Task: Look for space in Namibe, Angola from 7th July, 2023 to 15th July, 2023 for 6 adults in price range Rs.15000 to Rs.20000. Place can be entire place with 3 bedrooms having 3 beds and 3 bathrooms. Property type can be guest house. Amenities needed are: air conditioning, bbq grill, smoking allowed, . Booking option can be shelf check-in. Required host language is English.
Action: Mouse moved to (508, 106)
Screenshot: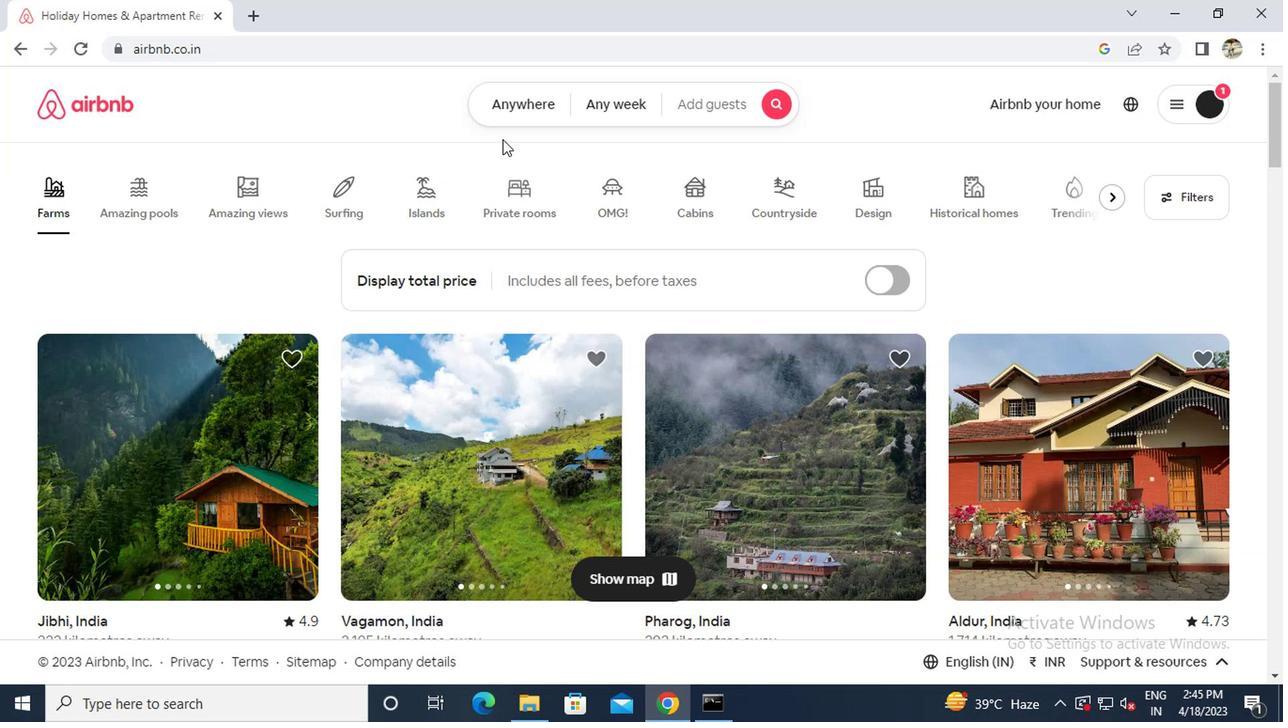 
Action: Mouse pressed left at (508, 106)
Screenshot: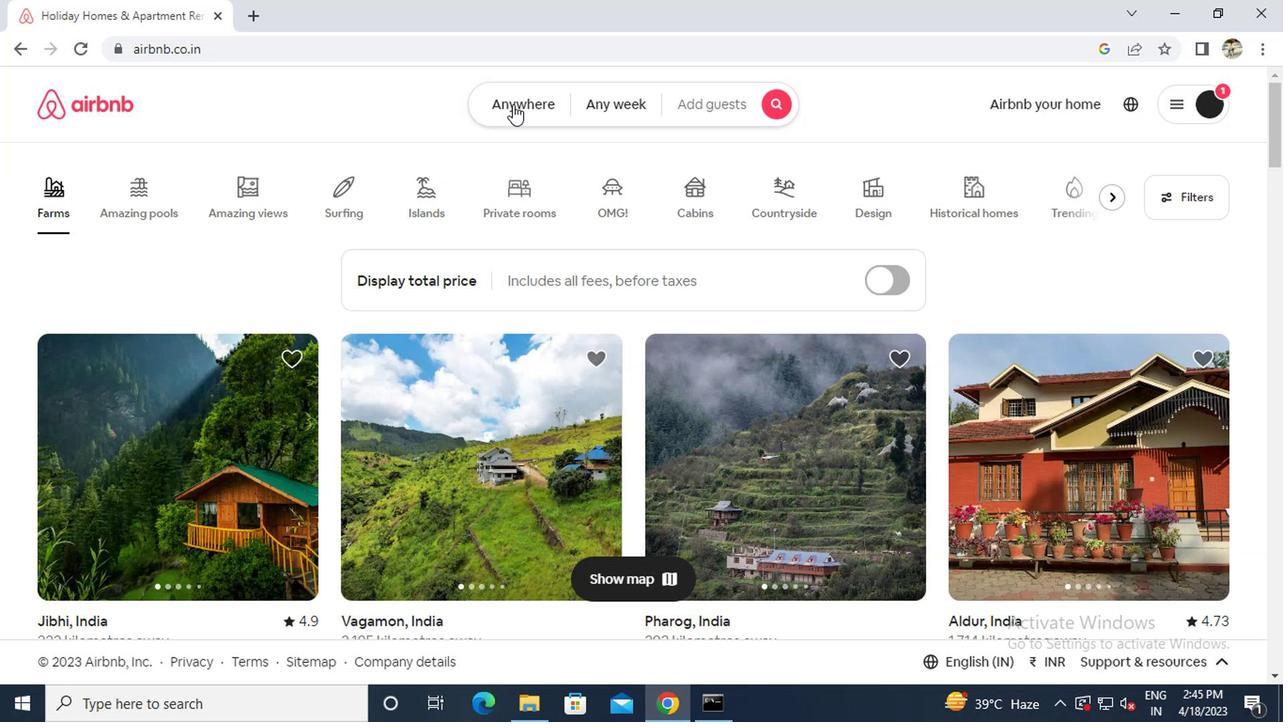 
Action: Mouse moved to (399, 181)
Screenshot: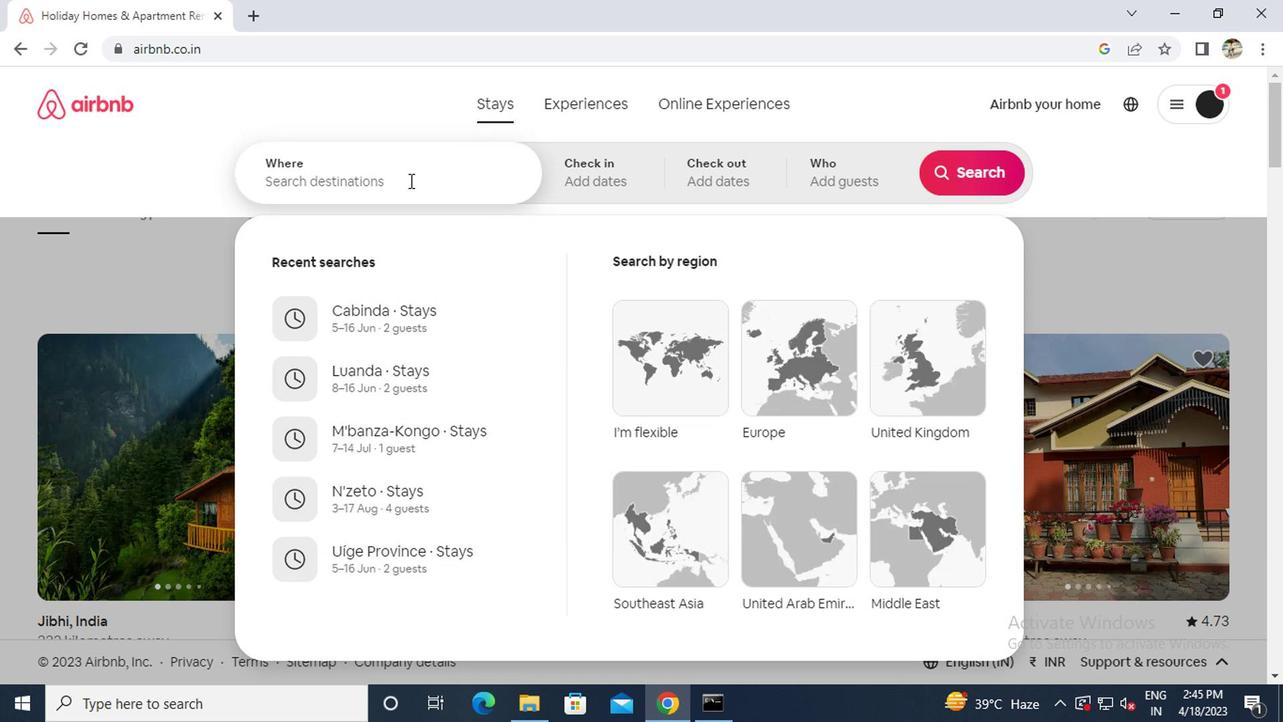 
Action: Mouse pressed left at (399, 181)
Screenshot: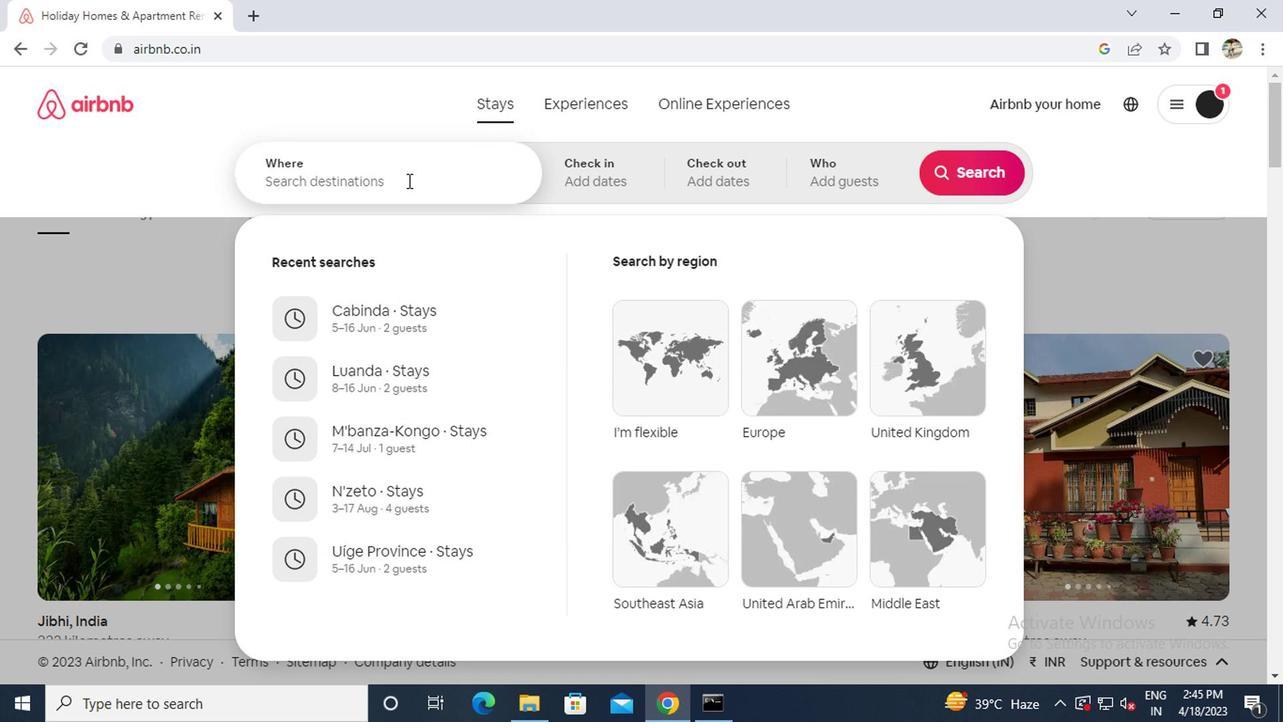 
Action: Key pressed n<Key.caps_lock>amibe
Screenshot: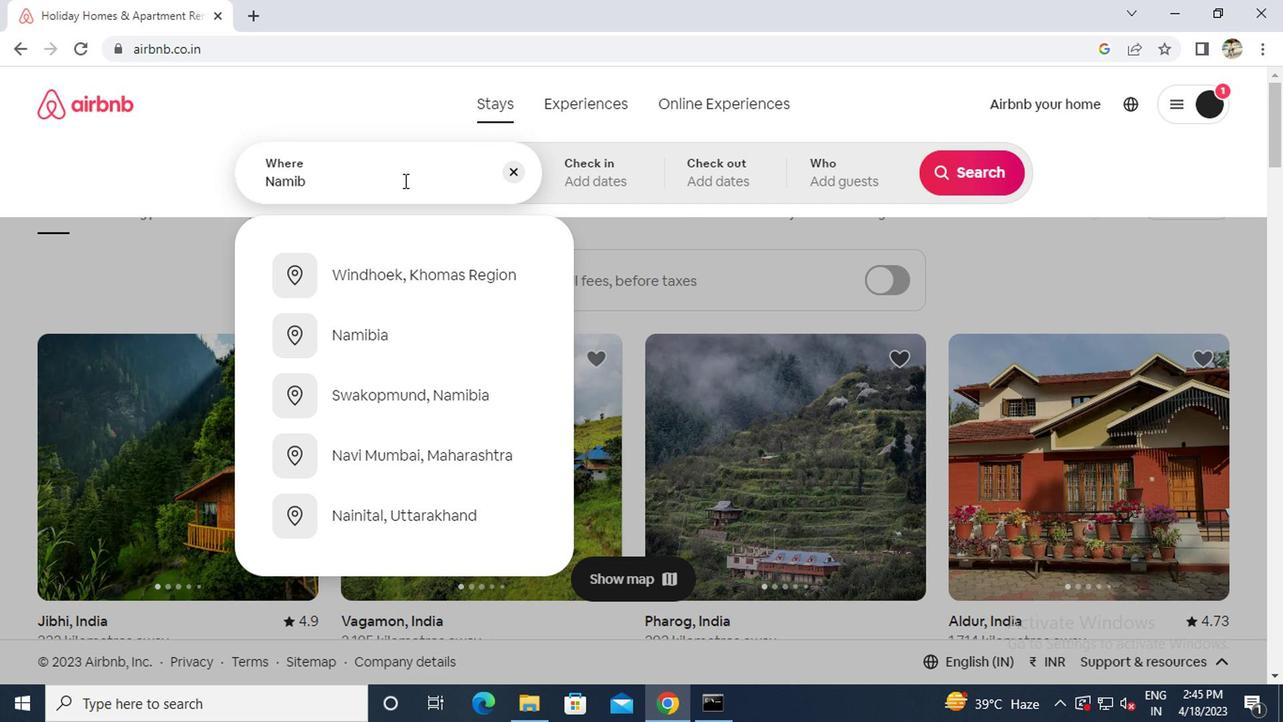 
Action: Mouse moved to (395, 274)
Screenshot: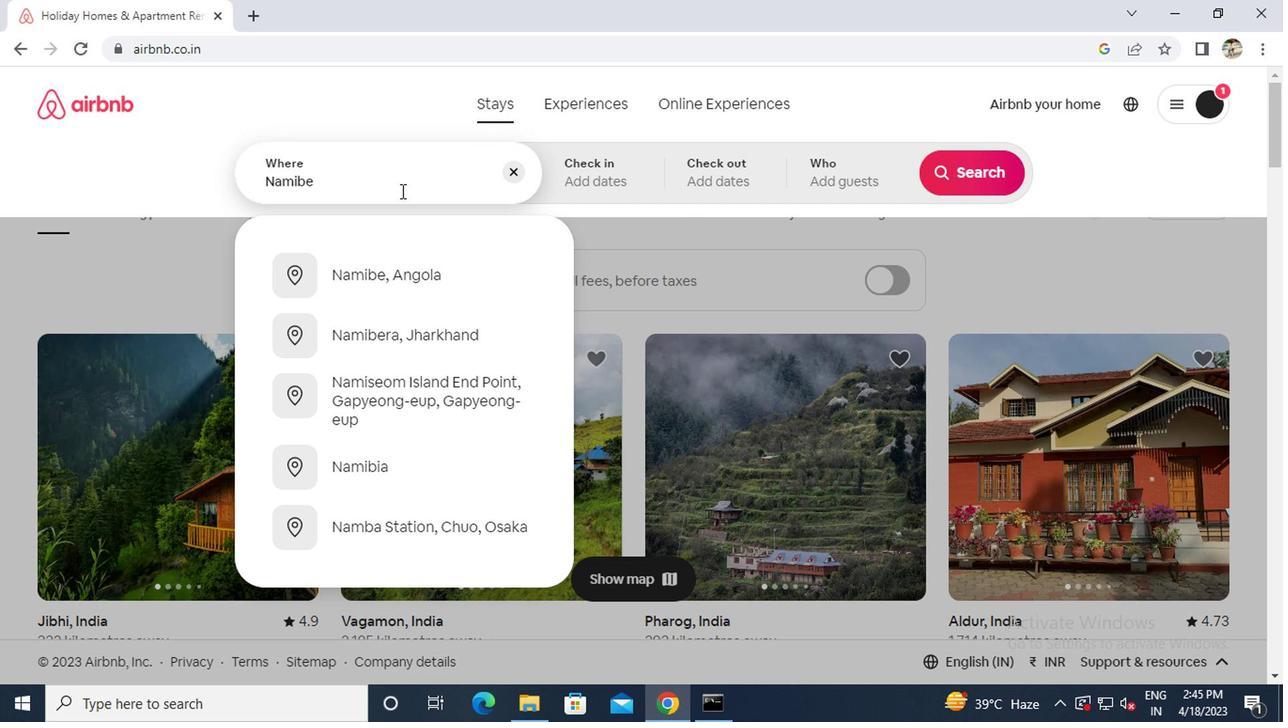 
Action: Mouse pressed left at (395, 274)
Screenshot: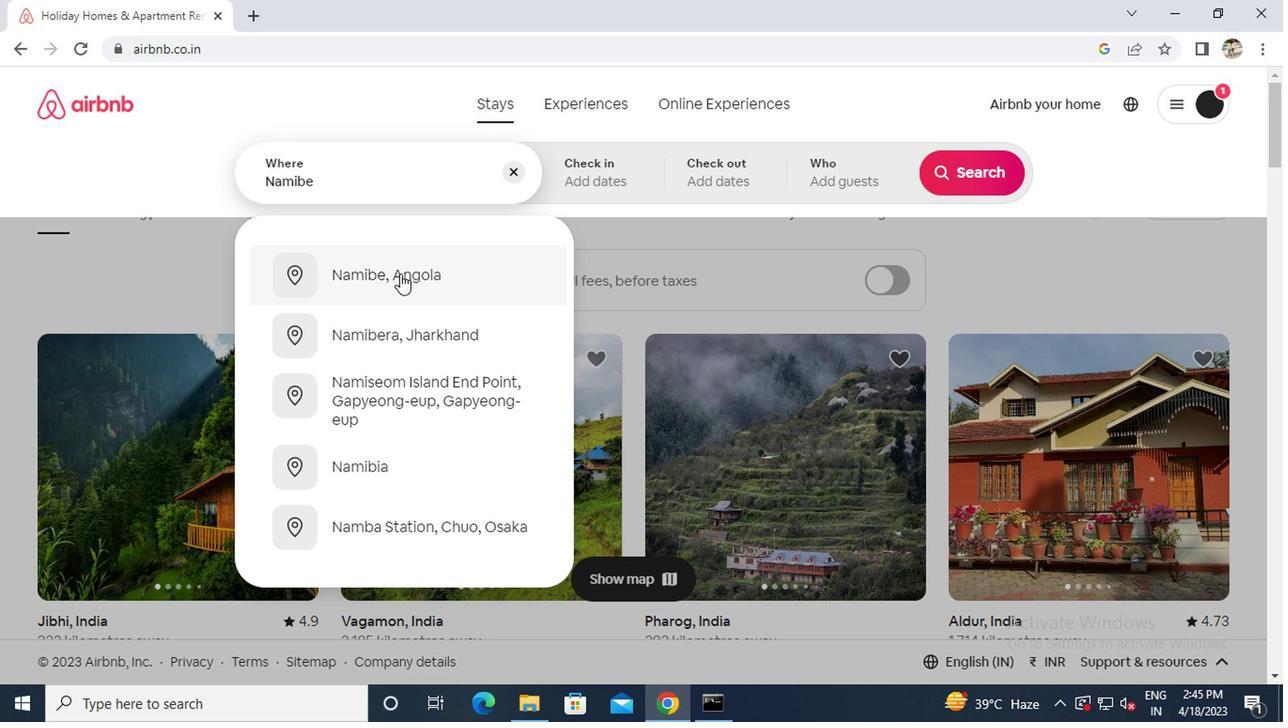 
Action: Mouse moved to (956, 312)
Screenshot: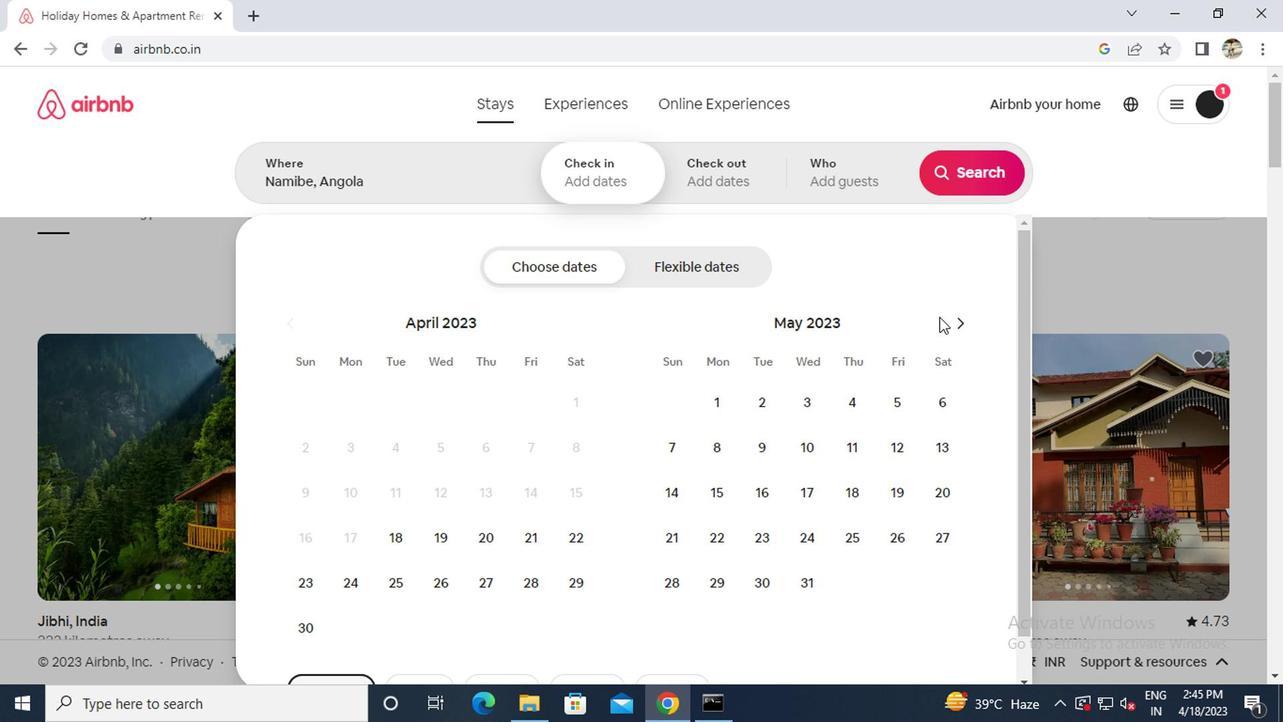 
Action: Mouse pressed left at (956, 312)
Screenshot: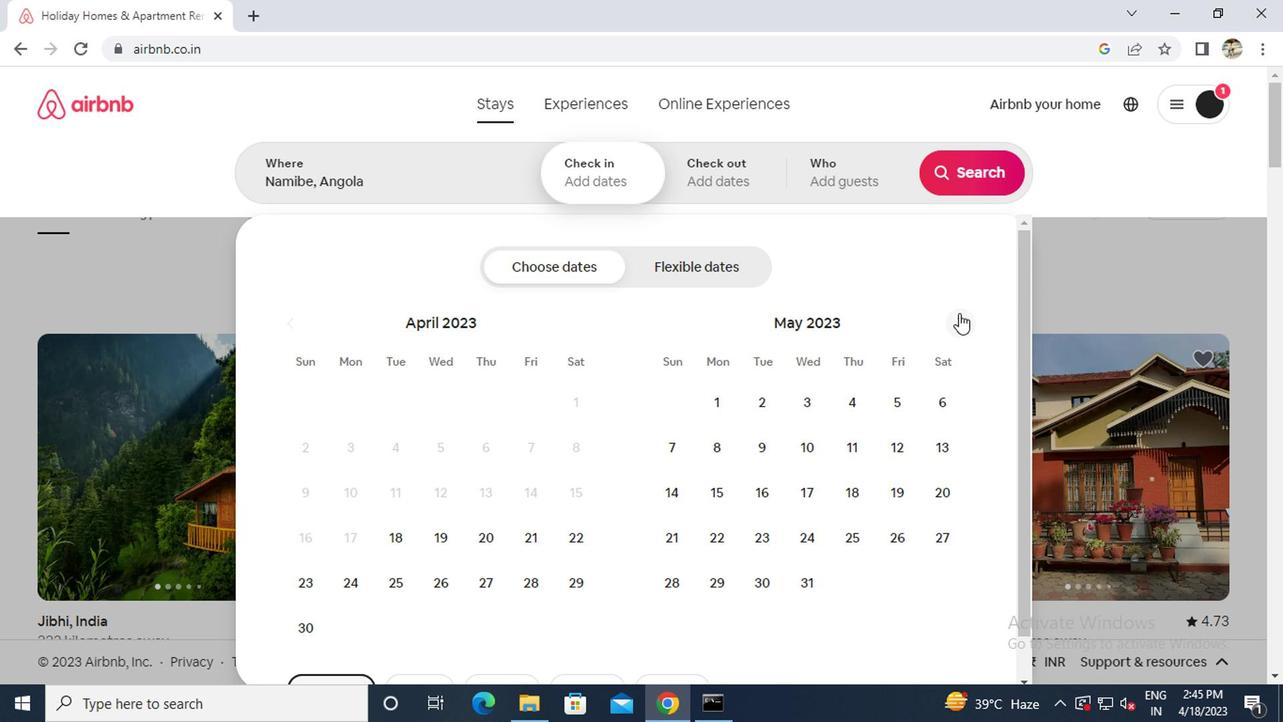 
Action: Mouse pressed left at (956, 312)
Screenshot: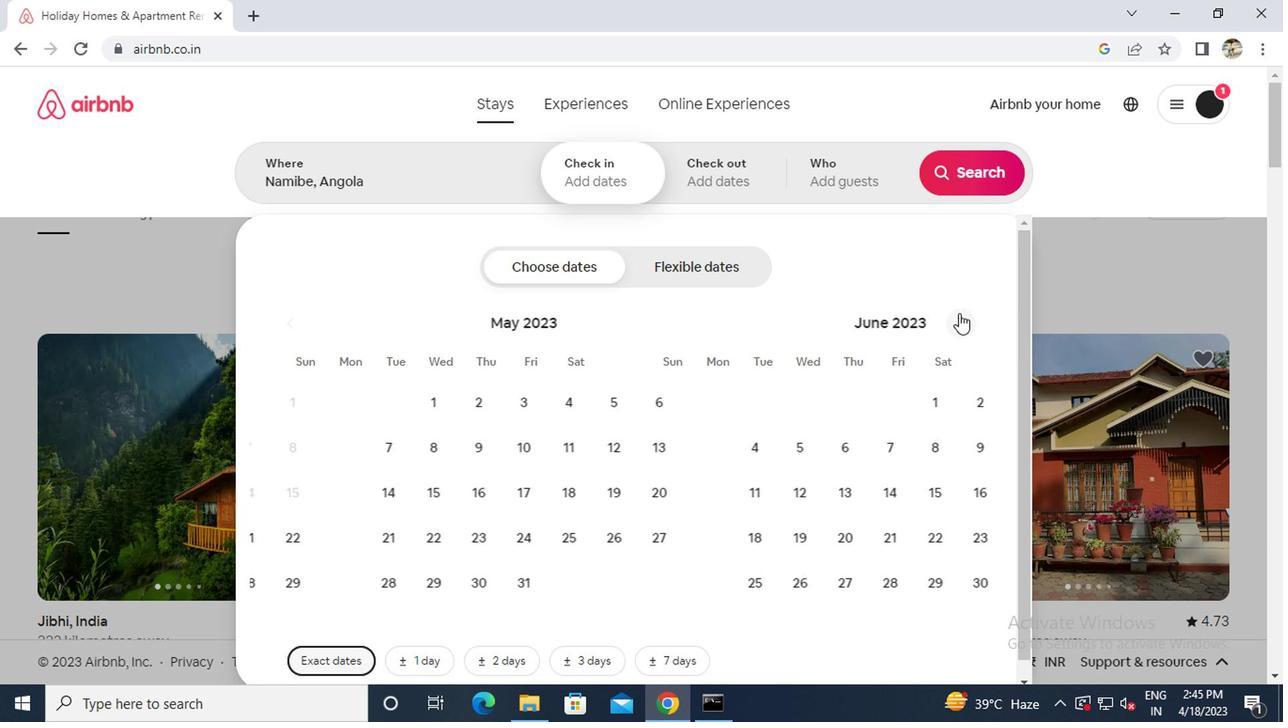 
Action: Mouse moved to (885, 433)
Screenshot: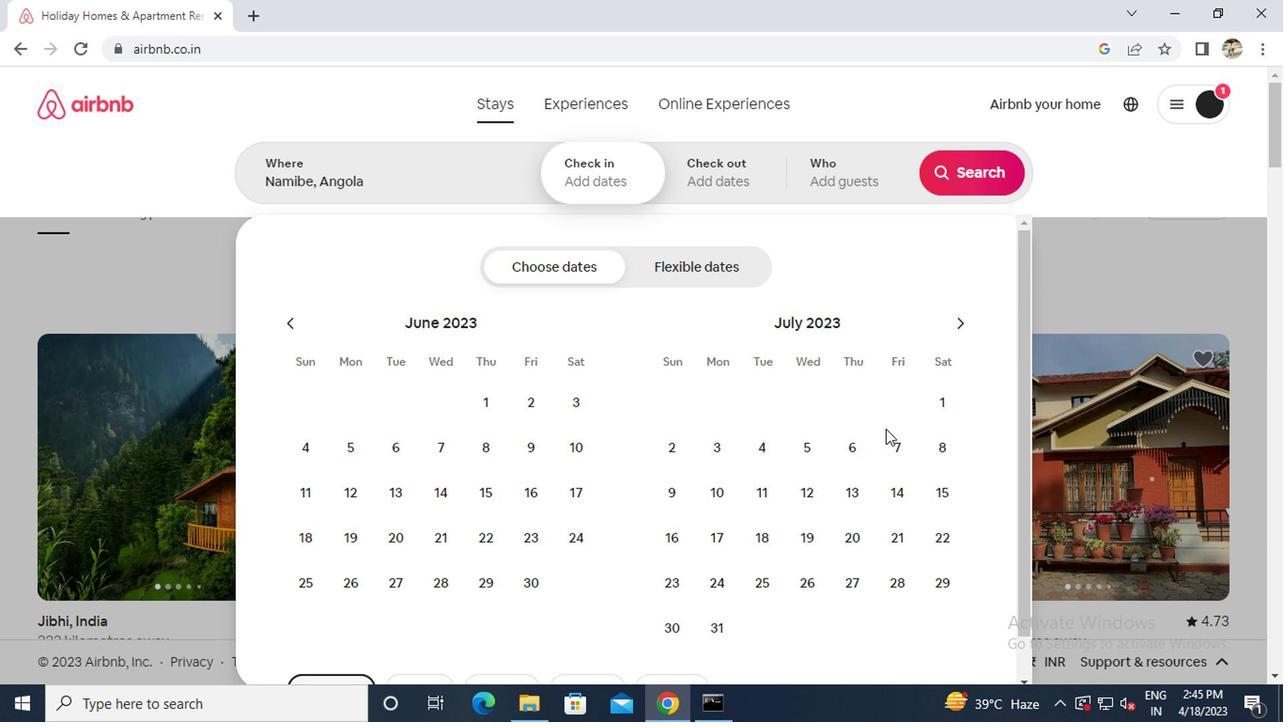 
Action: Mouse pressed left at (885, 433)
Screenshot: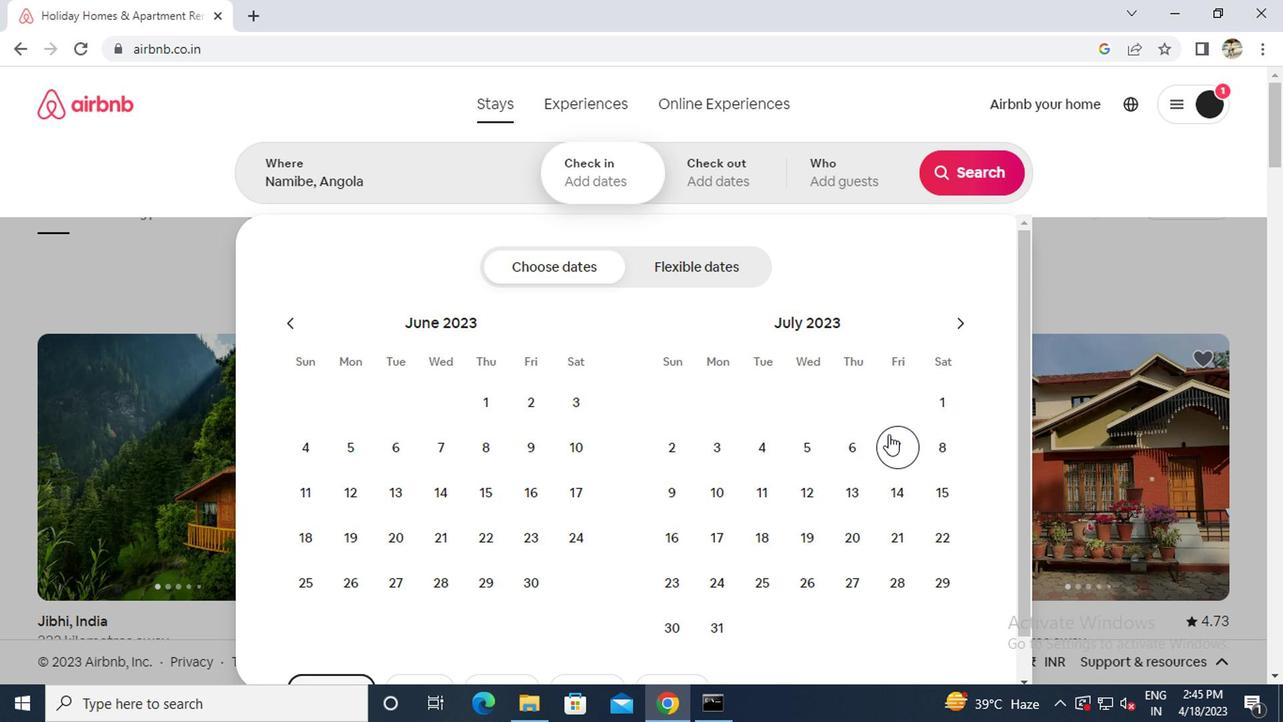 
Action: Mouse moved to (949, 498)
Screenshot: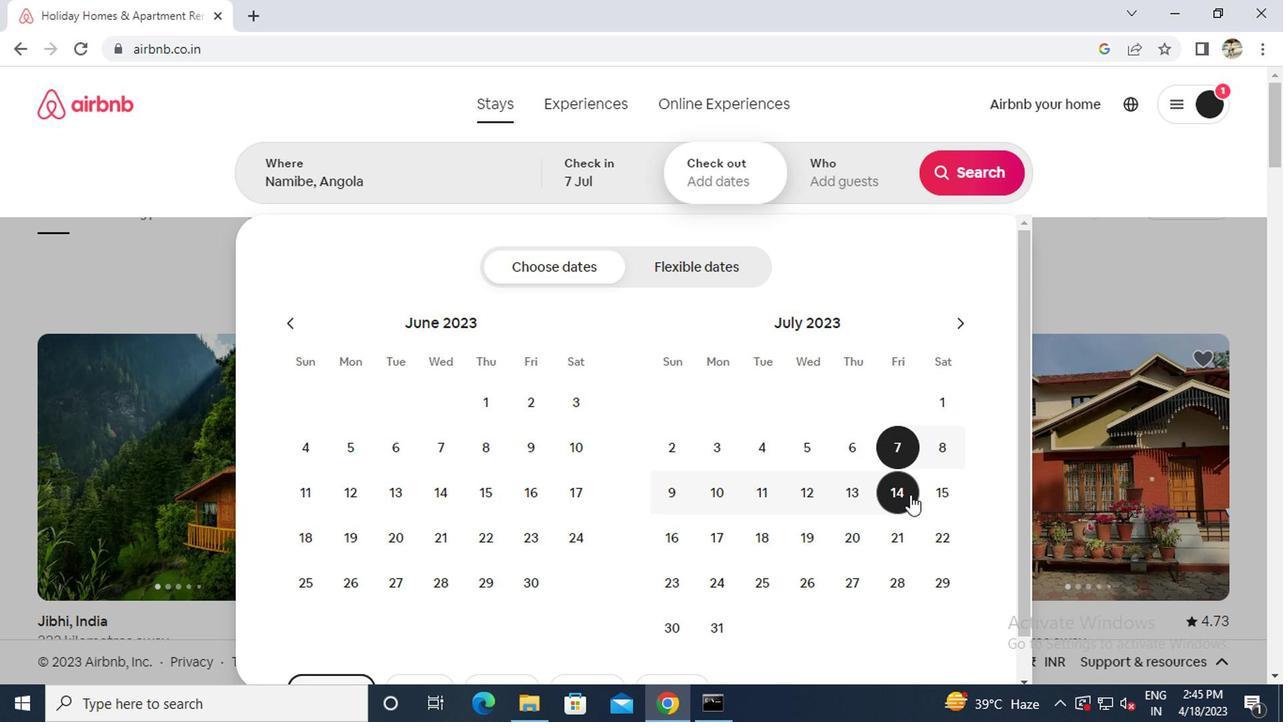 
Action: Mouse pressed left at (949, 498)
Screenshot: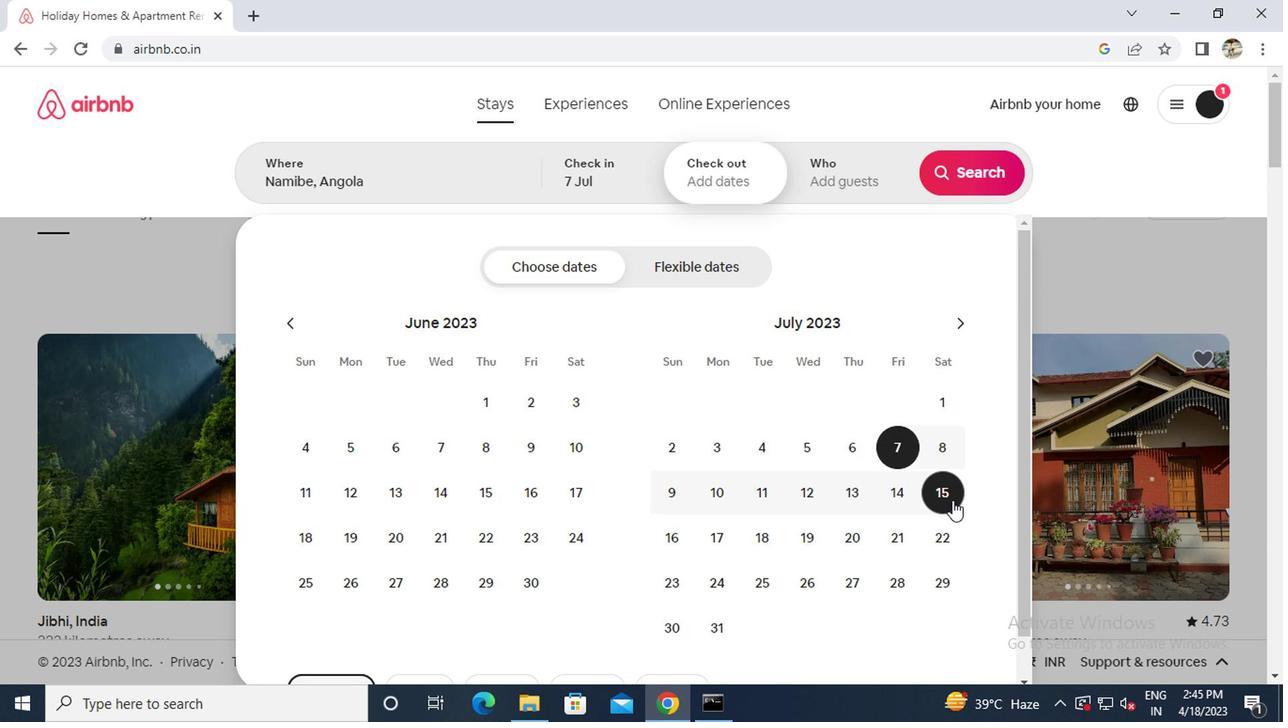 
Action: Mouse moved to (868, 187)
Screenshot: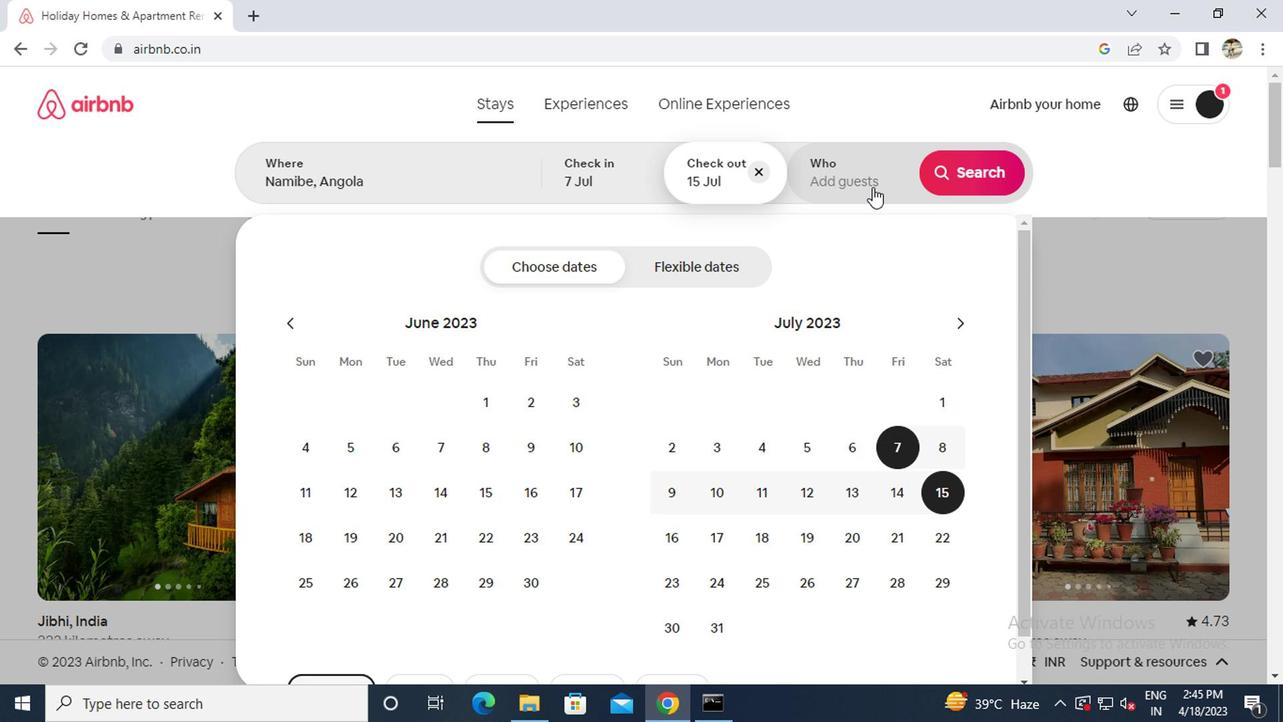 
Action: Mouse pressed left at (868, 187)
Screenshot: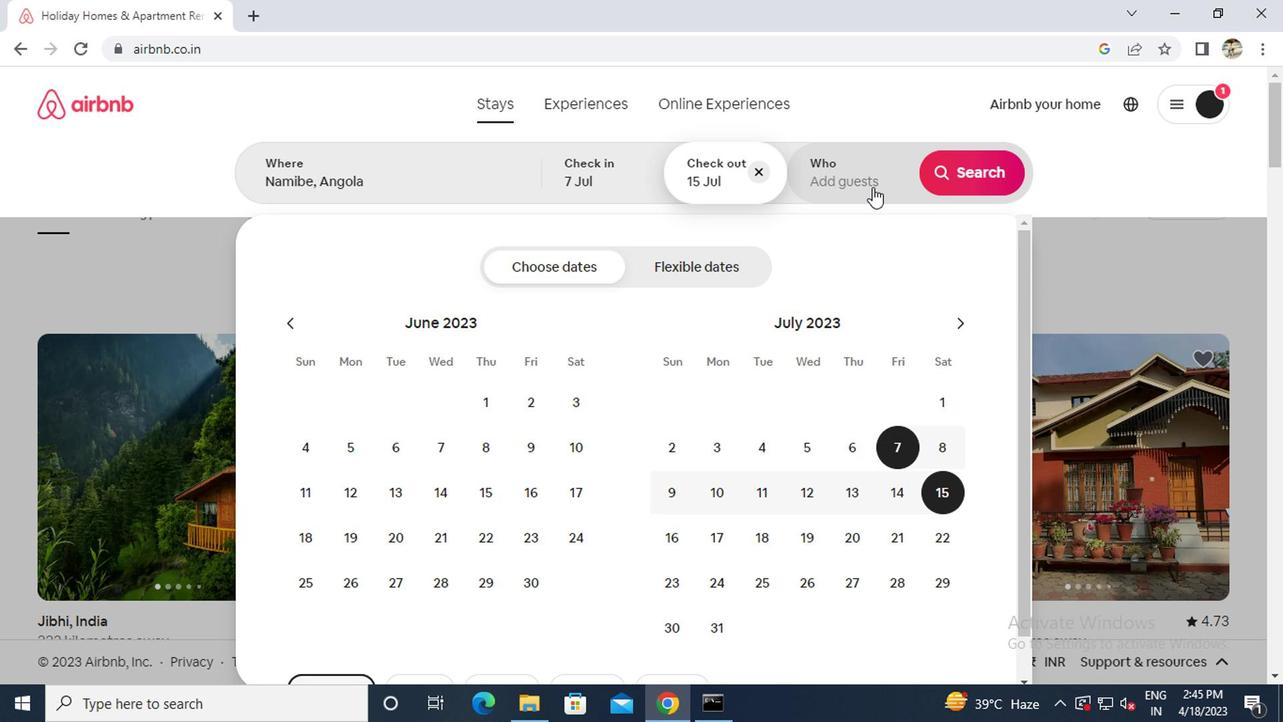 
Action: Mouse moved to (970, 274)
Screenshot: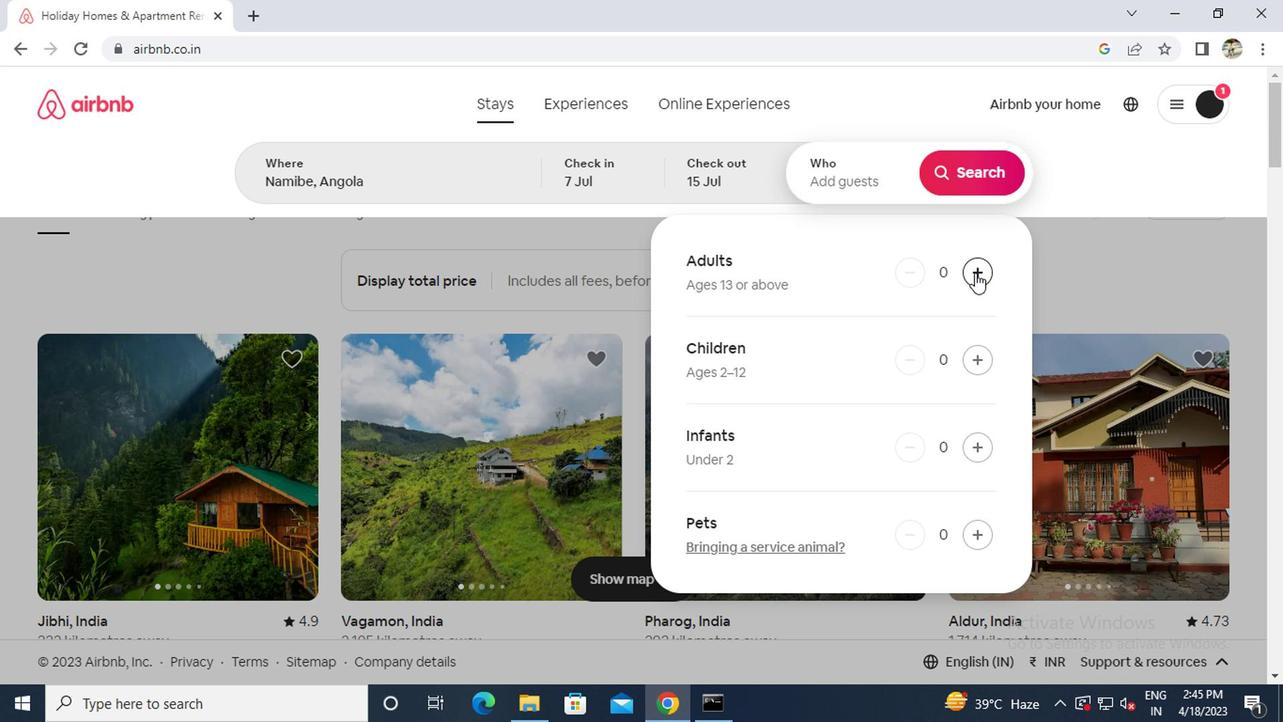 
Action: Mouse pressed left at (970, 274)
Screenshot: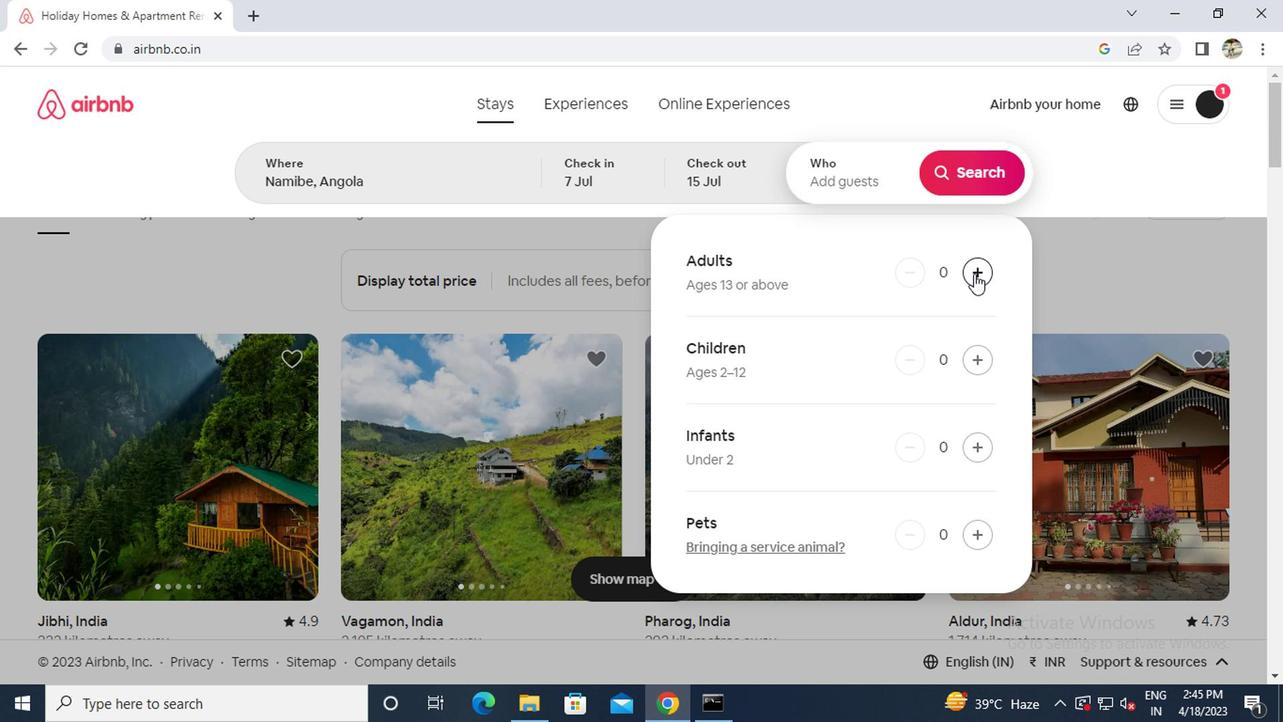 
Action: Mouse pressed left at (970, 274)
Screenshot: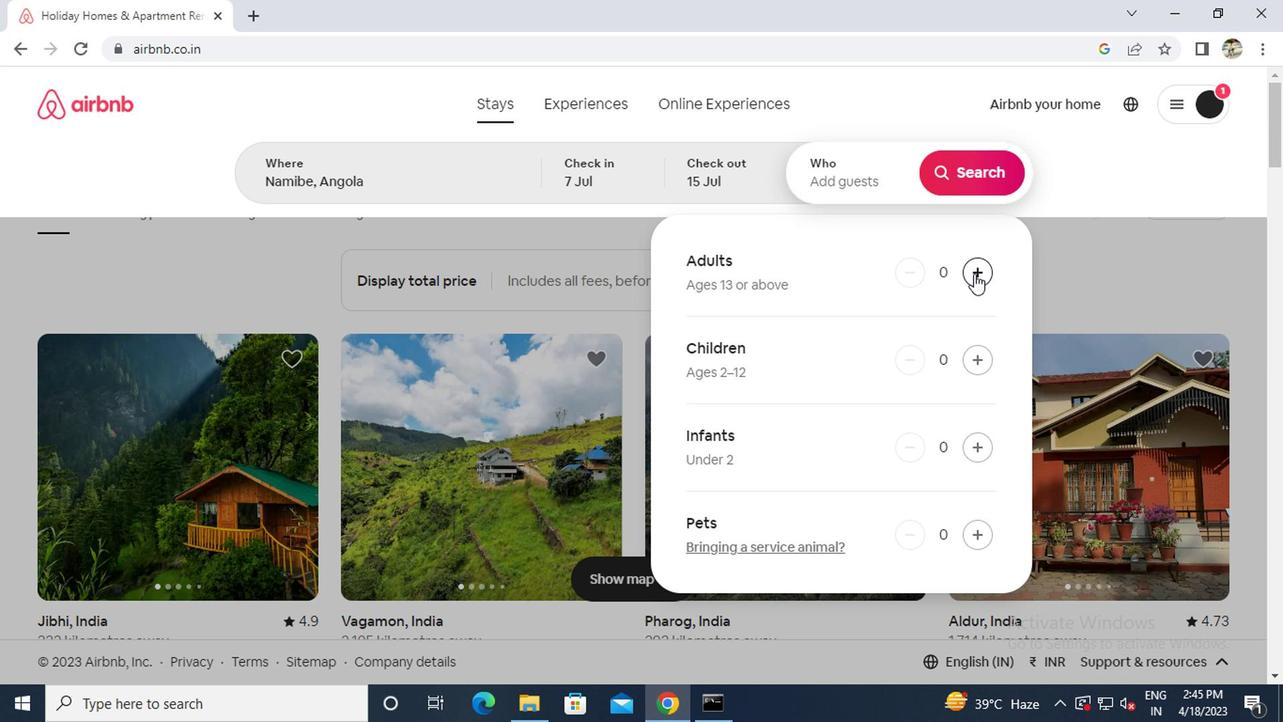 
Action: Mouse pressed left at (970, 274)
Screenshot: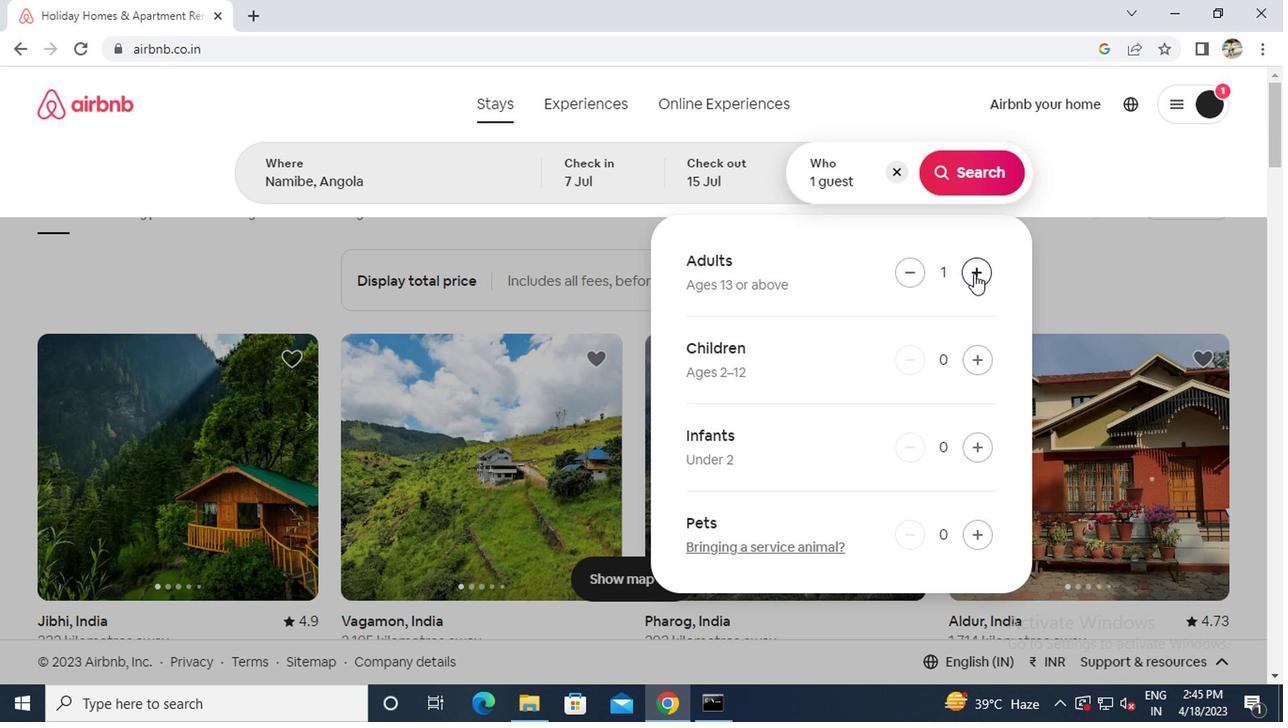 
Action: Mouse pressed left at (970, 274)
Screenshot: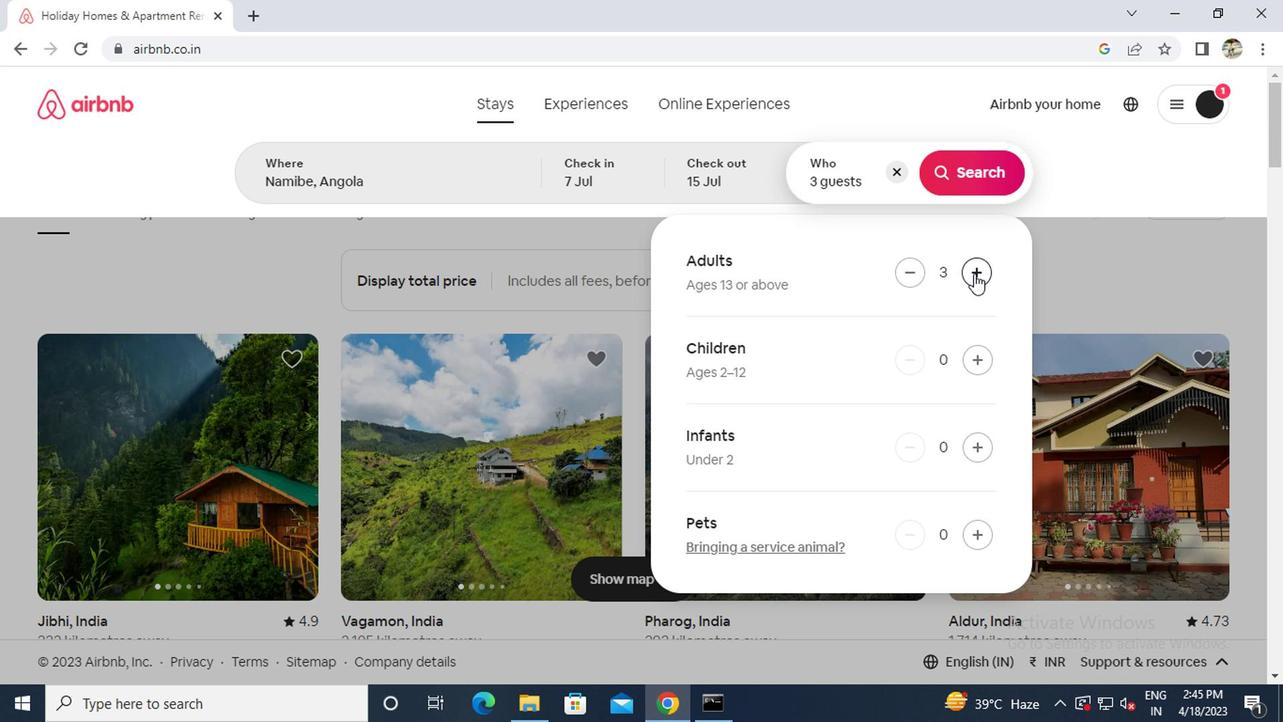 
Action: Mouse pressed left at (970, 274)
Screenshot: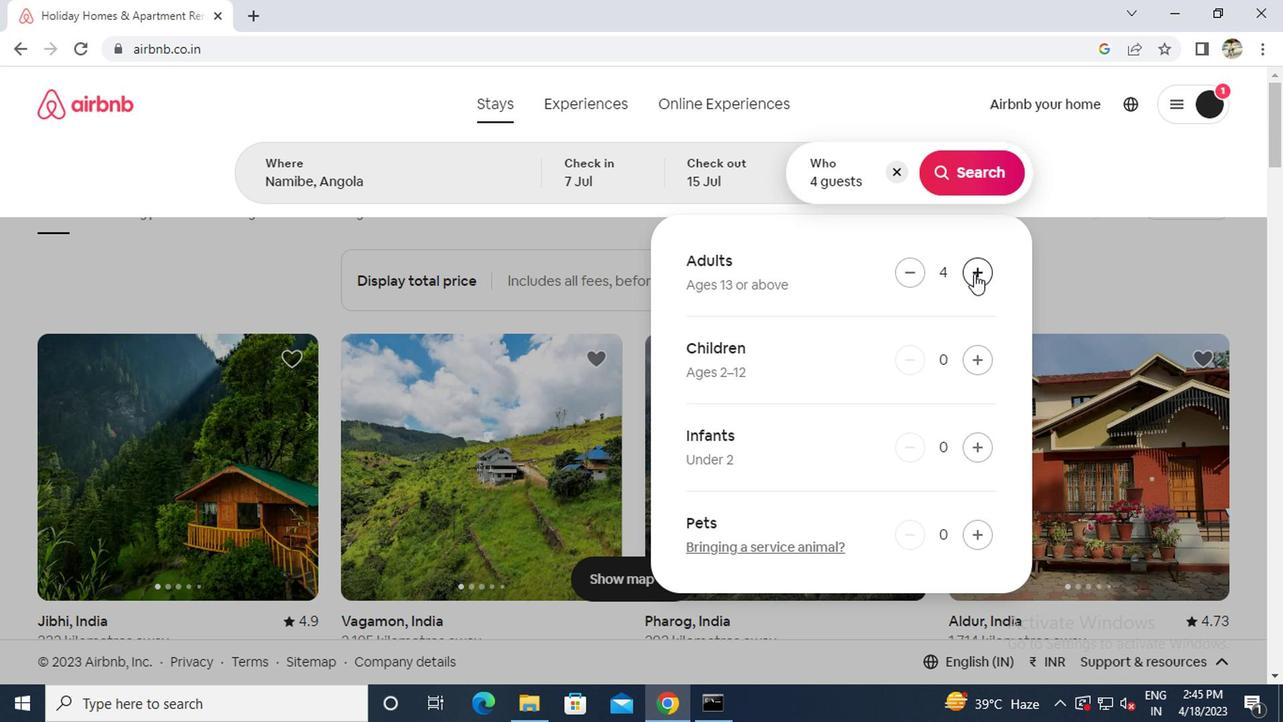 
Action: Mouse pressed left at (970, 274)
Screenshot: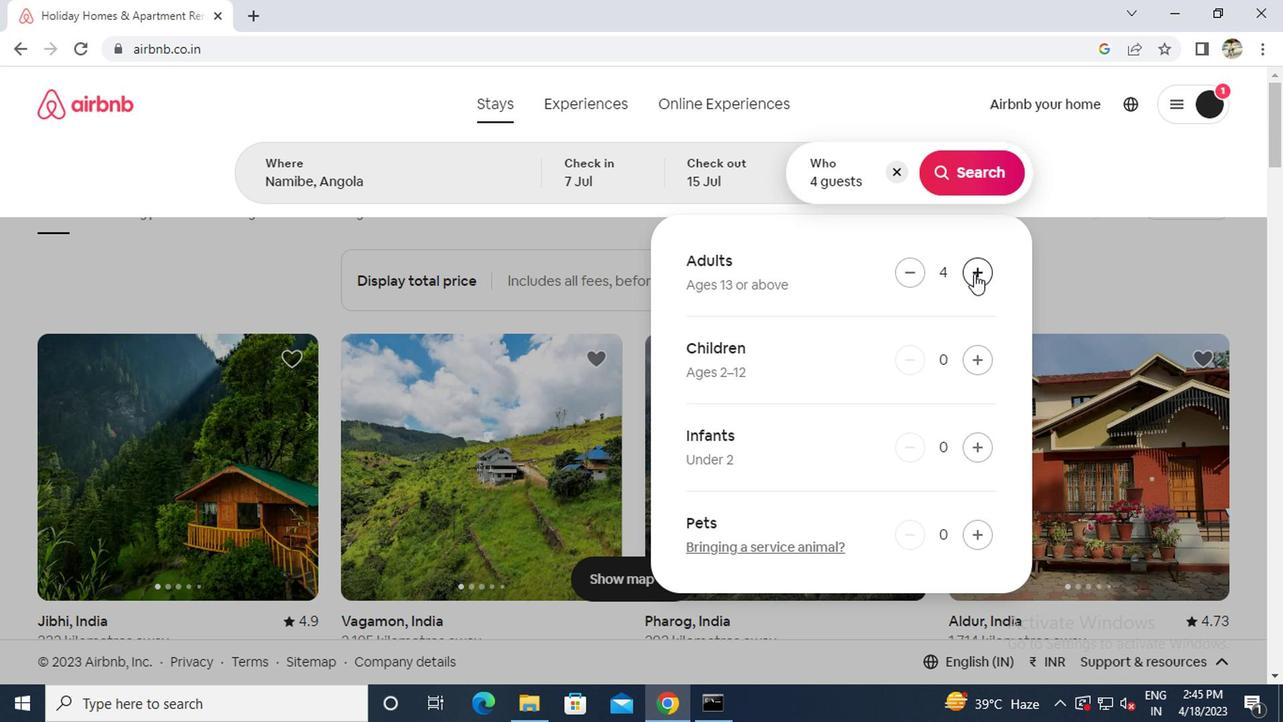 
Action: Mouse moved to (944, 181)
Screenshot: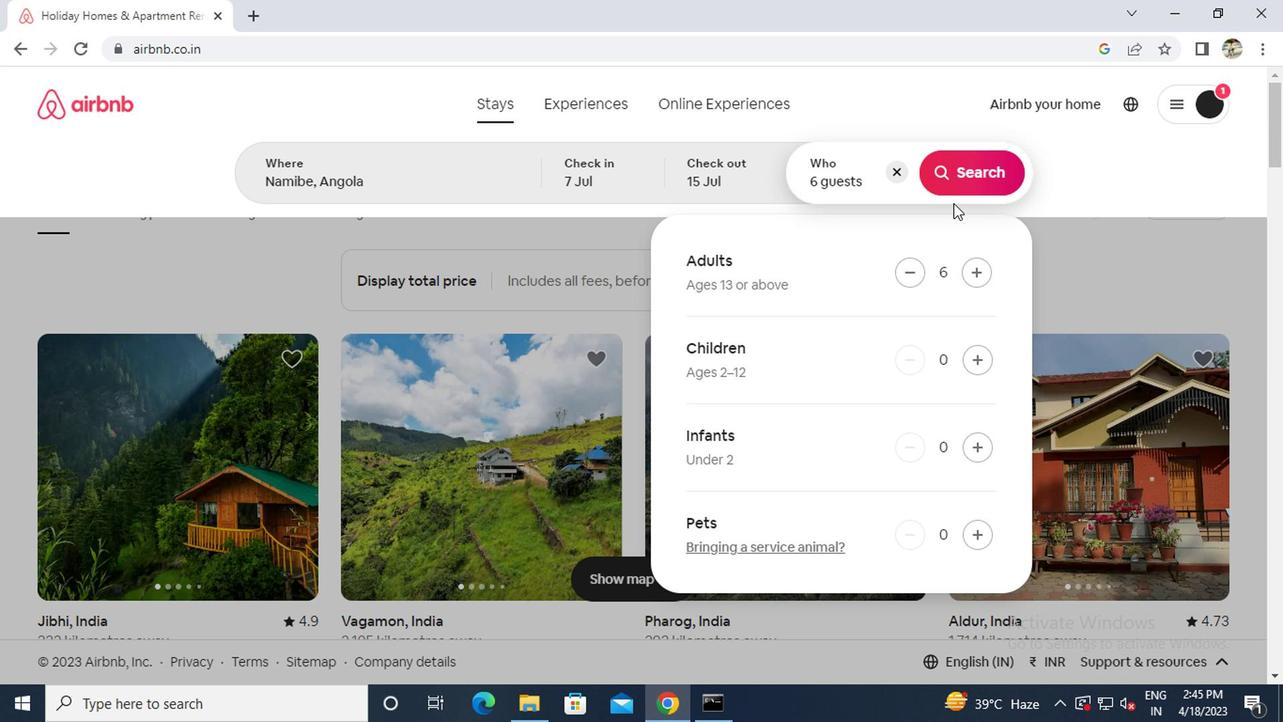 
Action: Mouse pressed left at (944, 181)
Screenshot: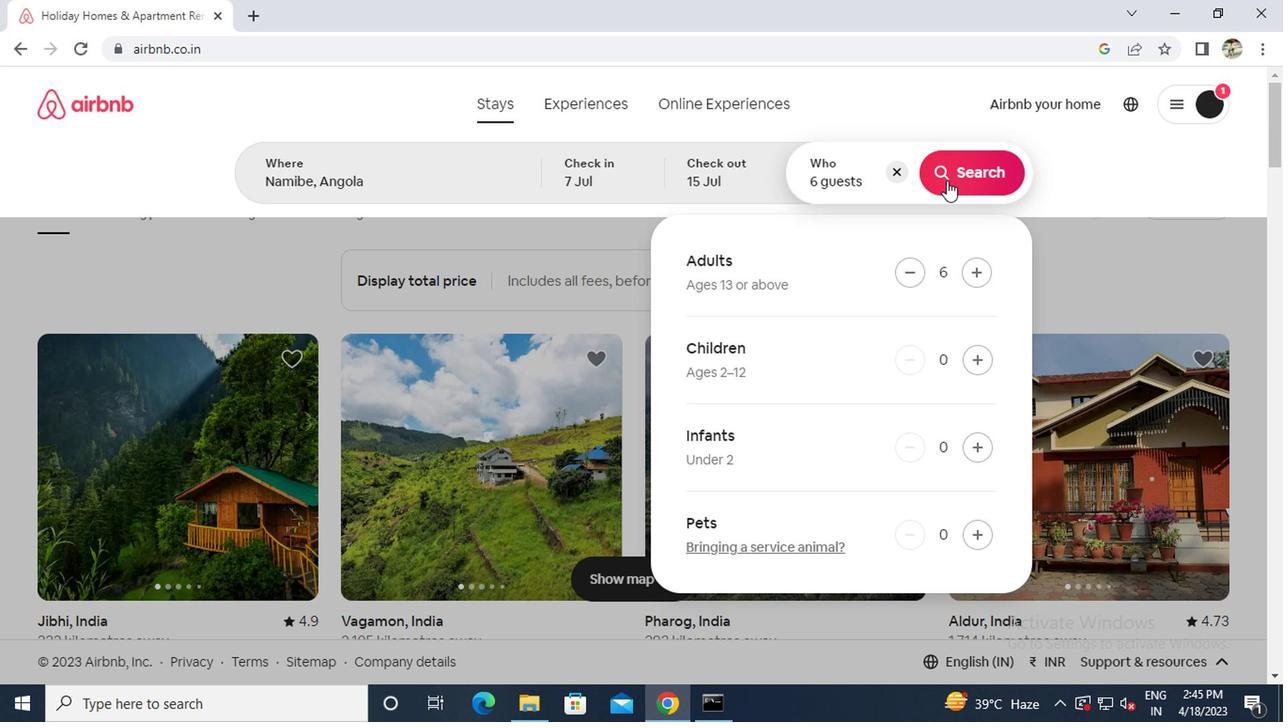 
Action: Mouse moved to (1169, 173)
Screenshot: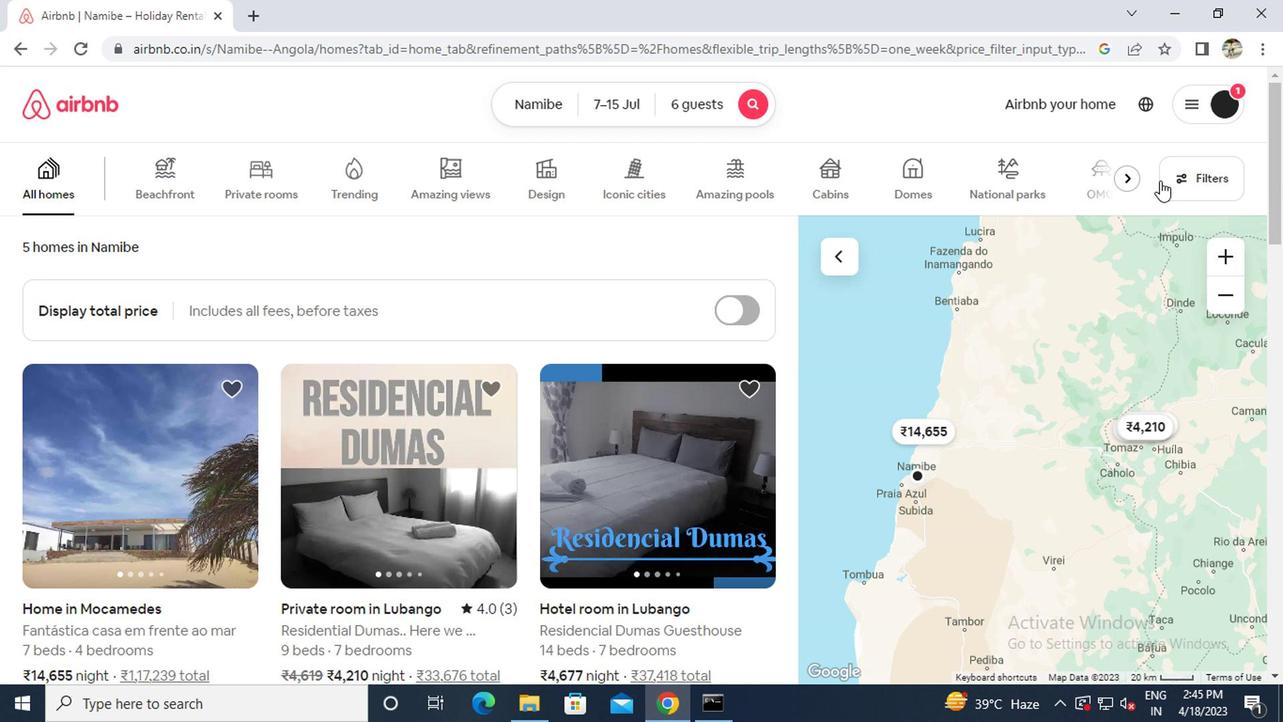 
Action: Mouse pressed left at (1169, 173)
Screenshot: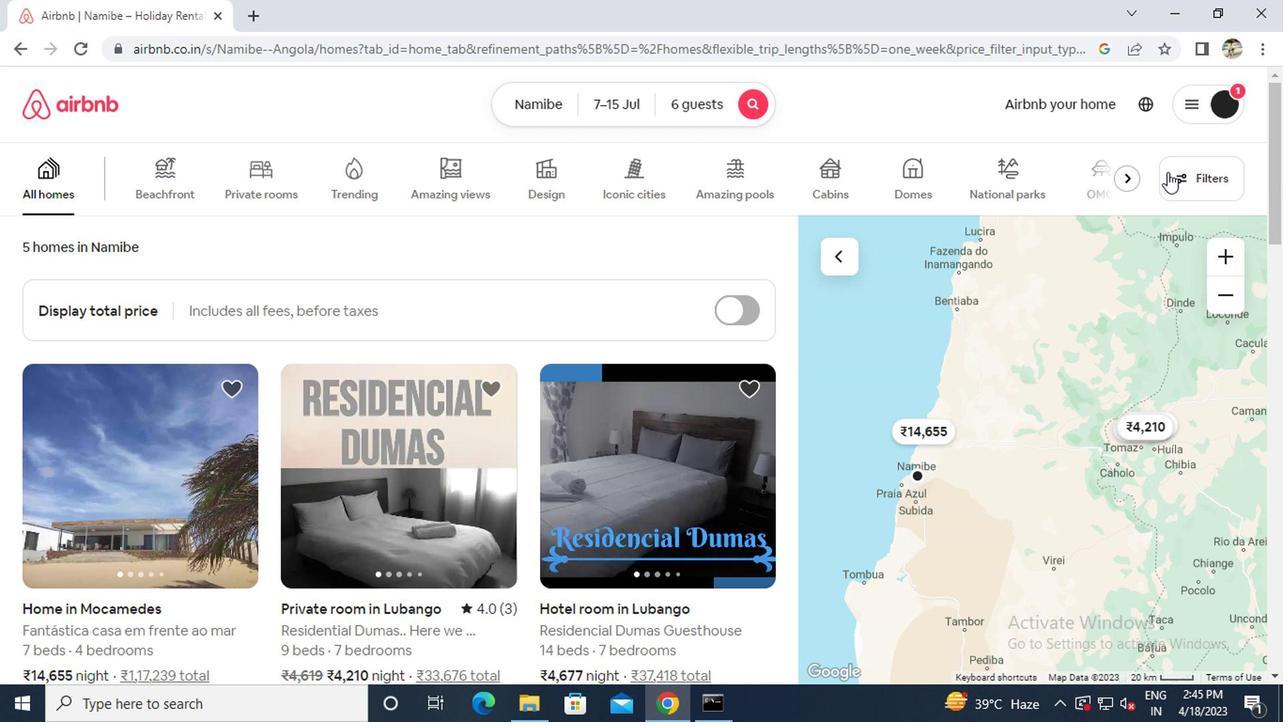 
Action: Mouse moved to (505, 413)
Screenshot: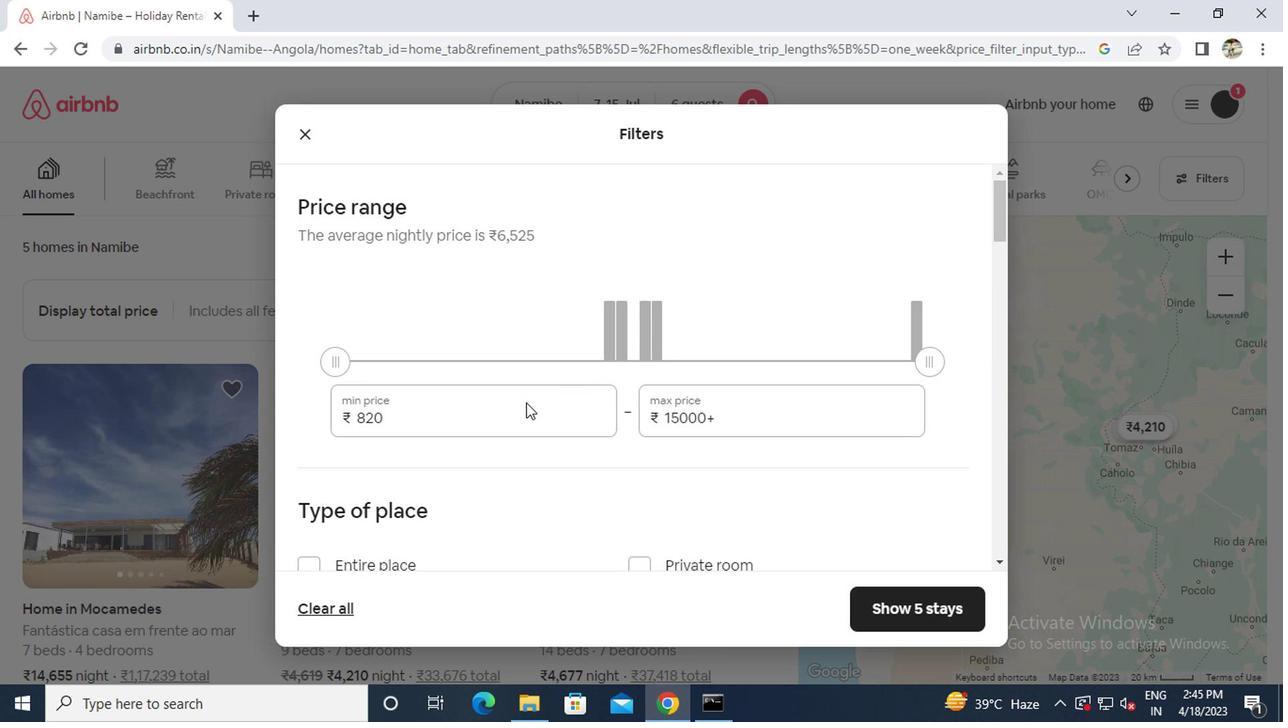 
Action: Mouse pressed left at (505, 413)
Screenshot: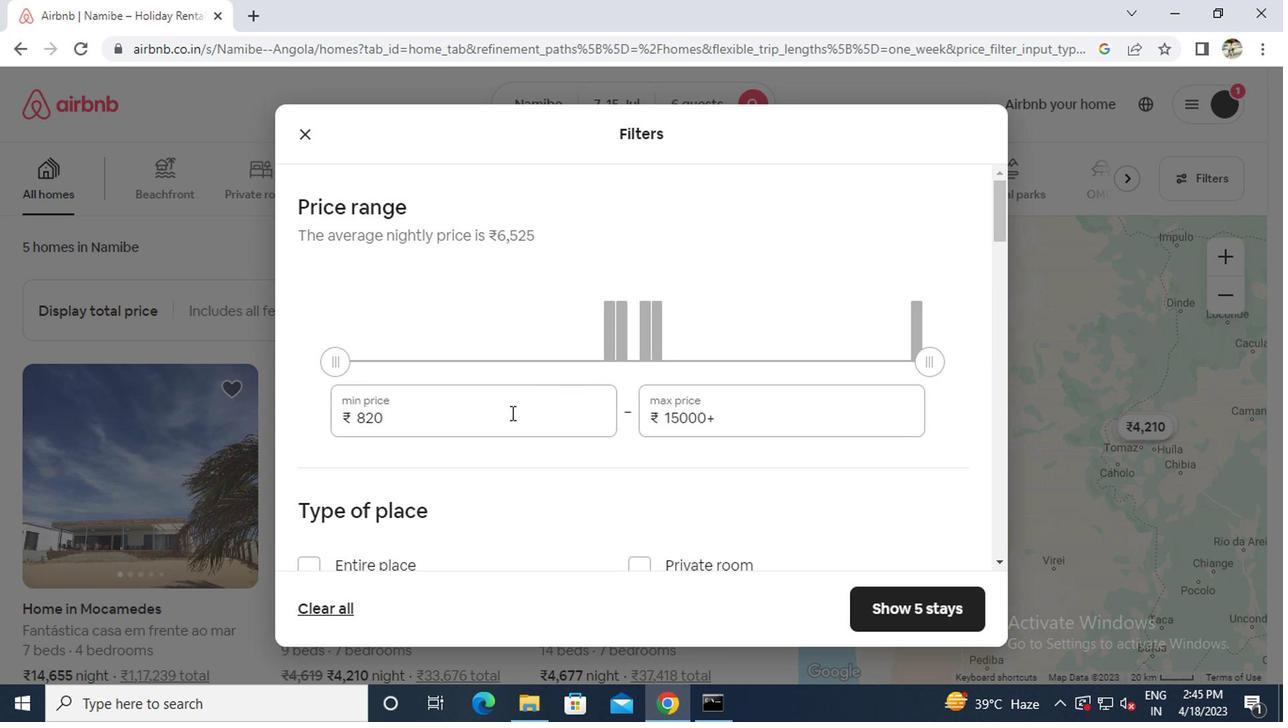 
Action: Key pressed ctrl+Actrl+15000
Screenshot: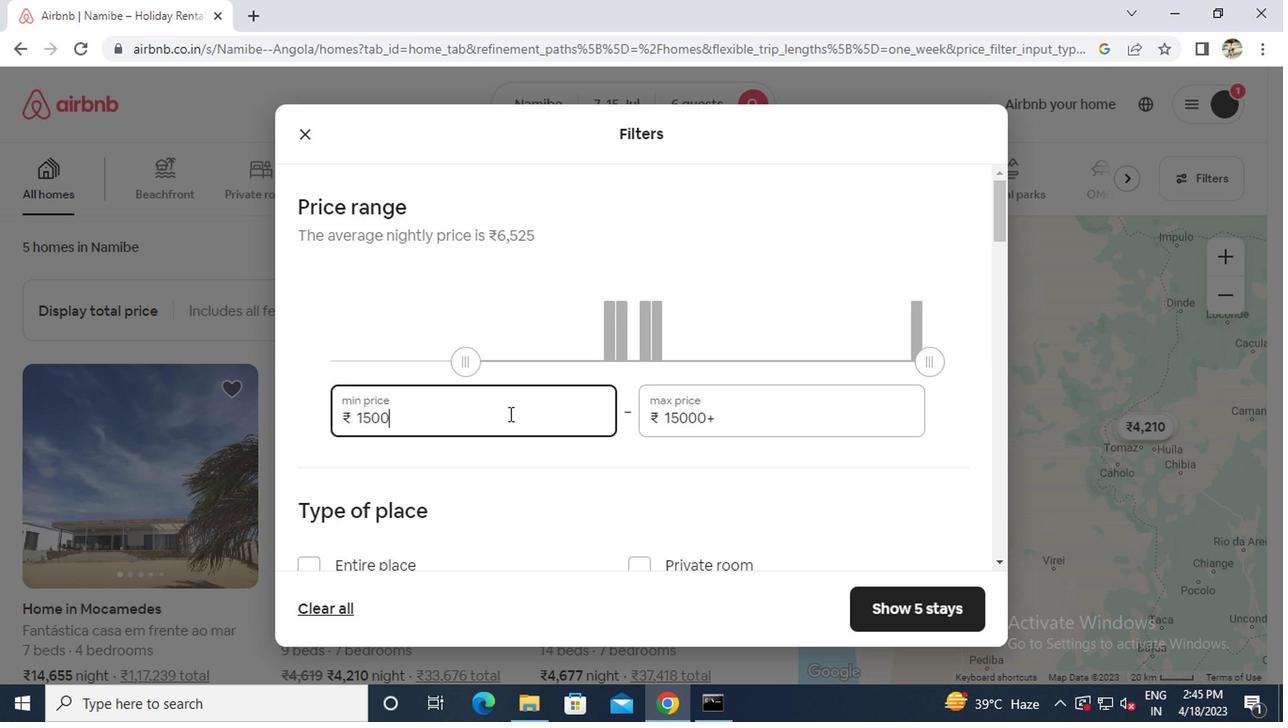 
Action: Mouse moved to (753, 419)
Screenshot: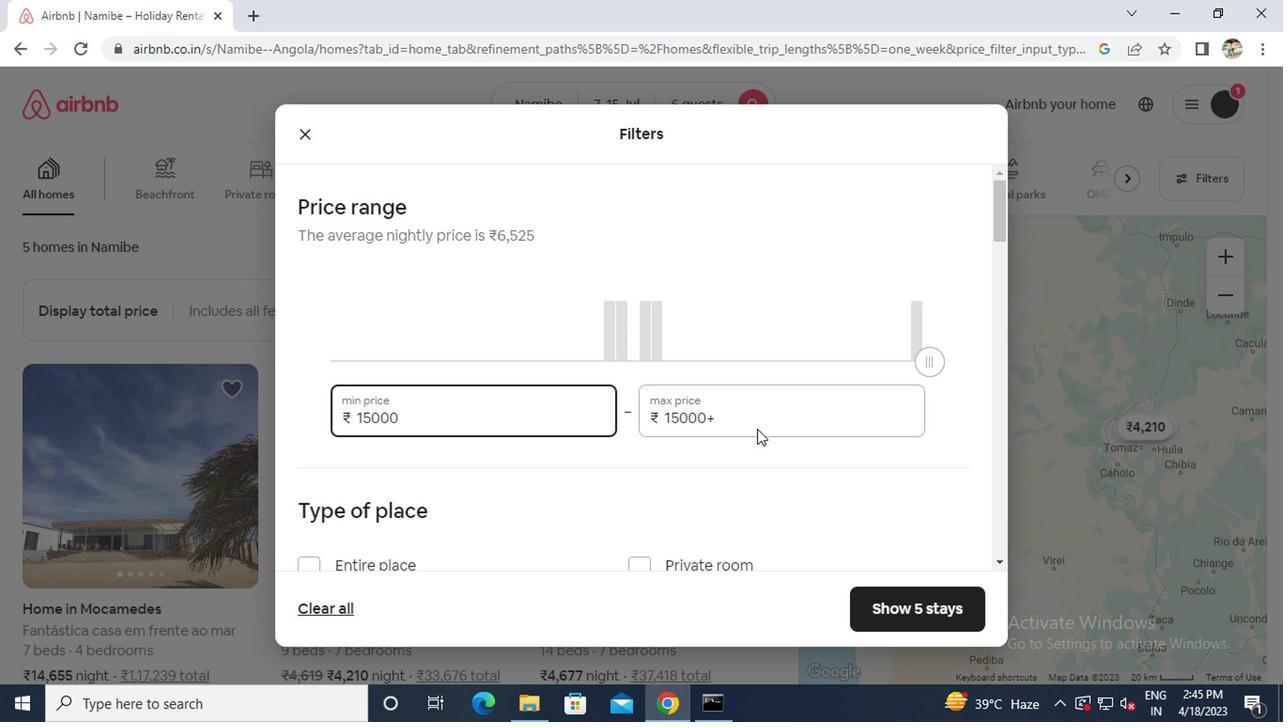 
Action: Mouse pressed left at (753, 419)
Screenshot: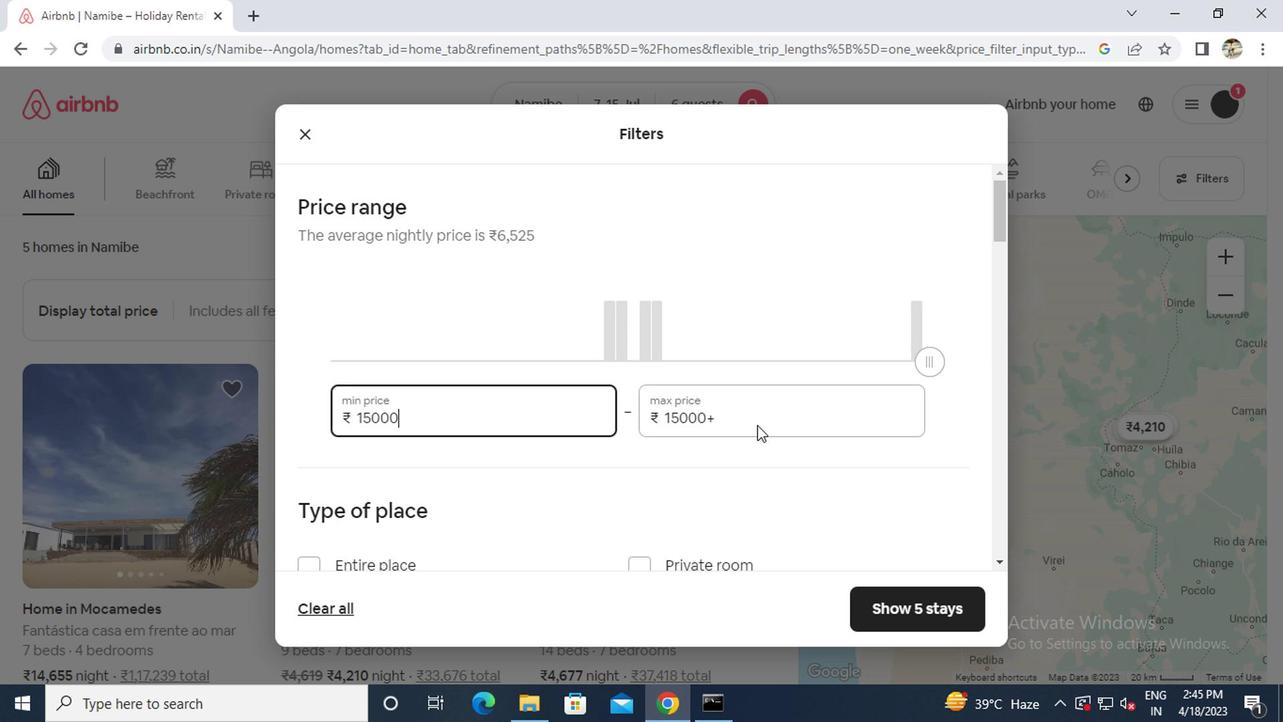
Action: Key pressed ctrl+A20000
Screenshot: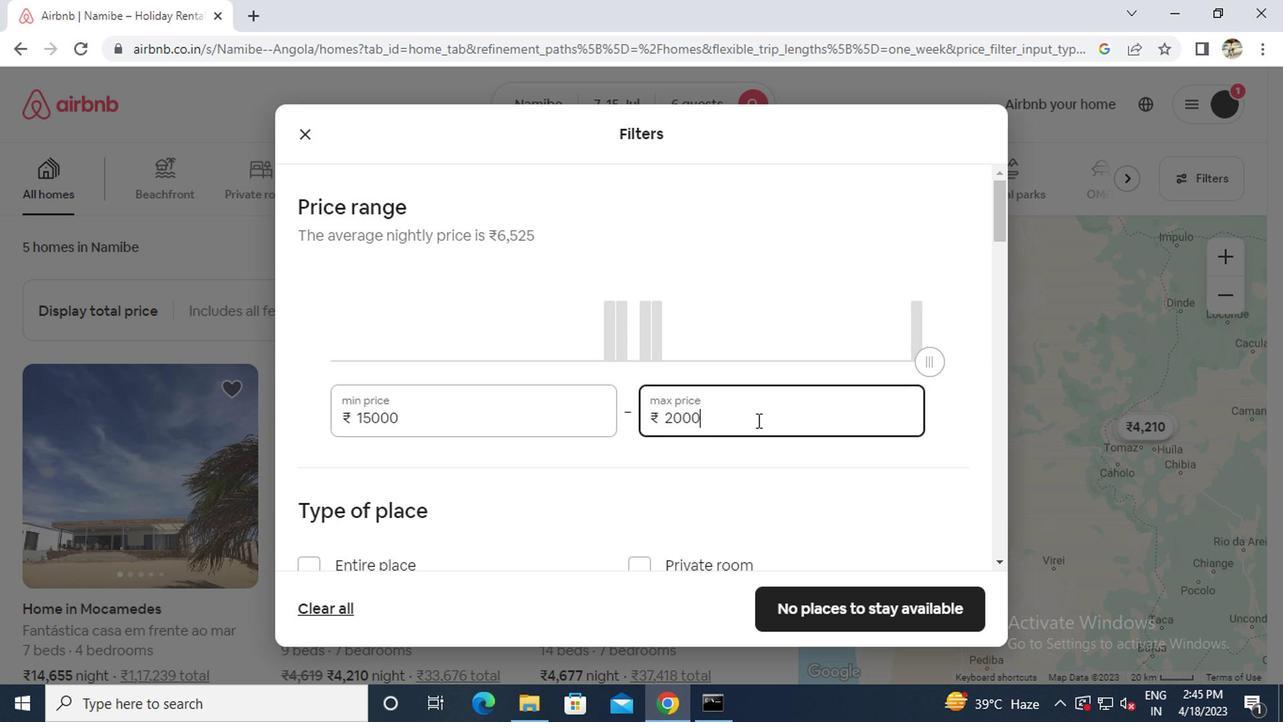 
Action: Mouse moved to (713, 429)
Screenshot: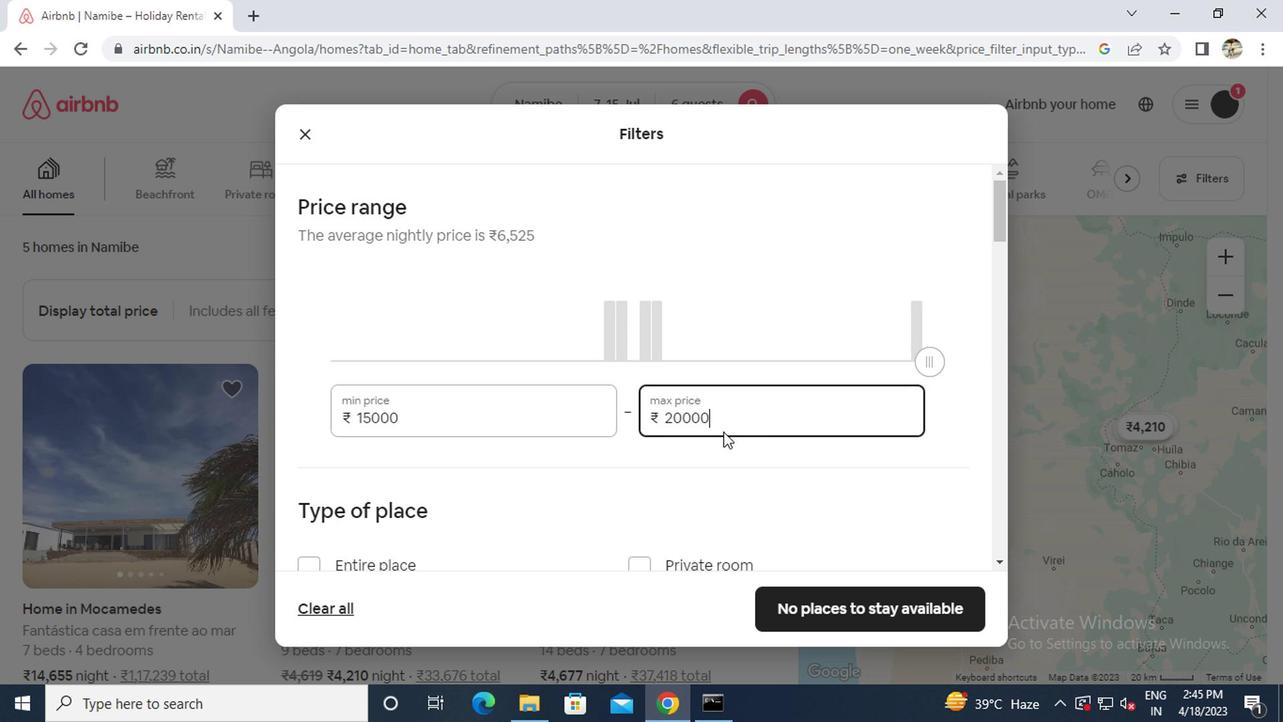 
Action: Mouse scrolled (713, 428) with delta (0, -1)
Screenshot: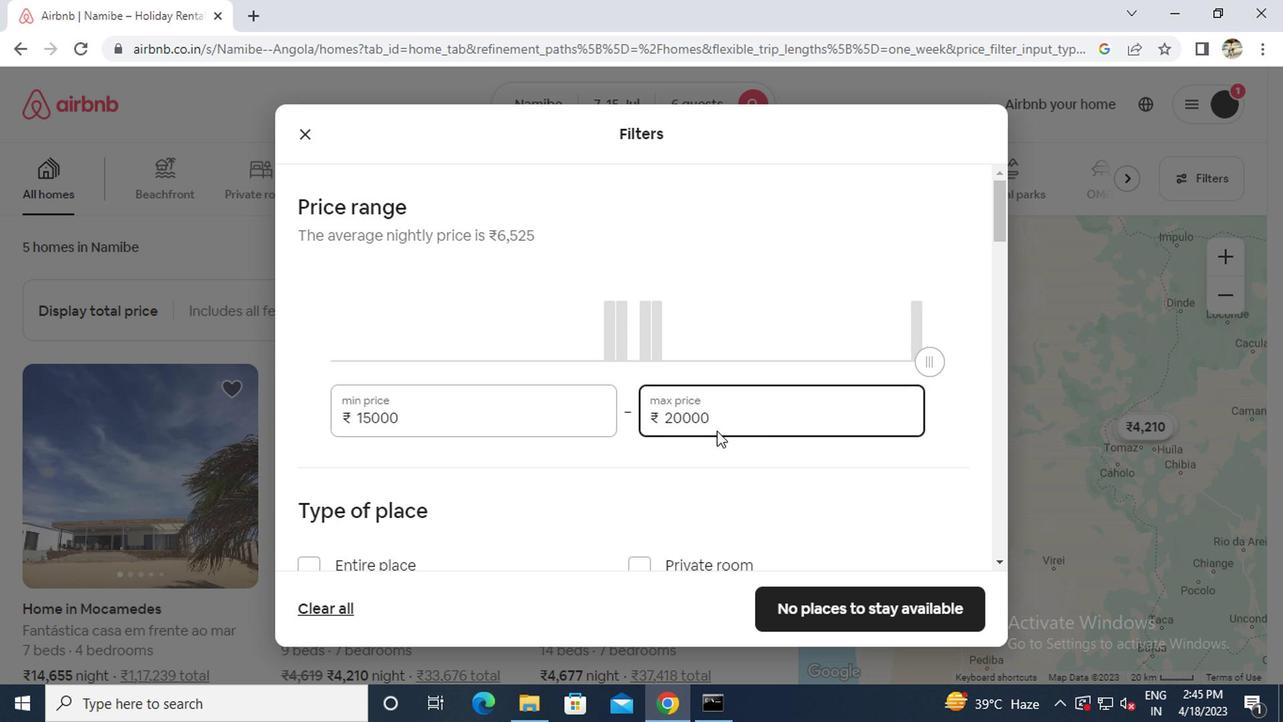 
Action: Mouse scrolled (713, 428) with delta (0, -1)
Screenshot: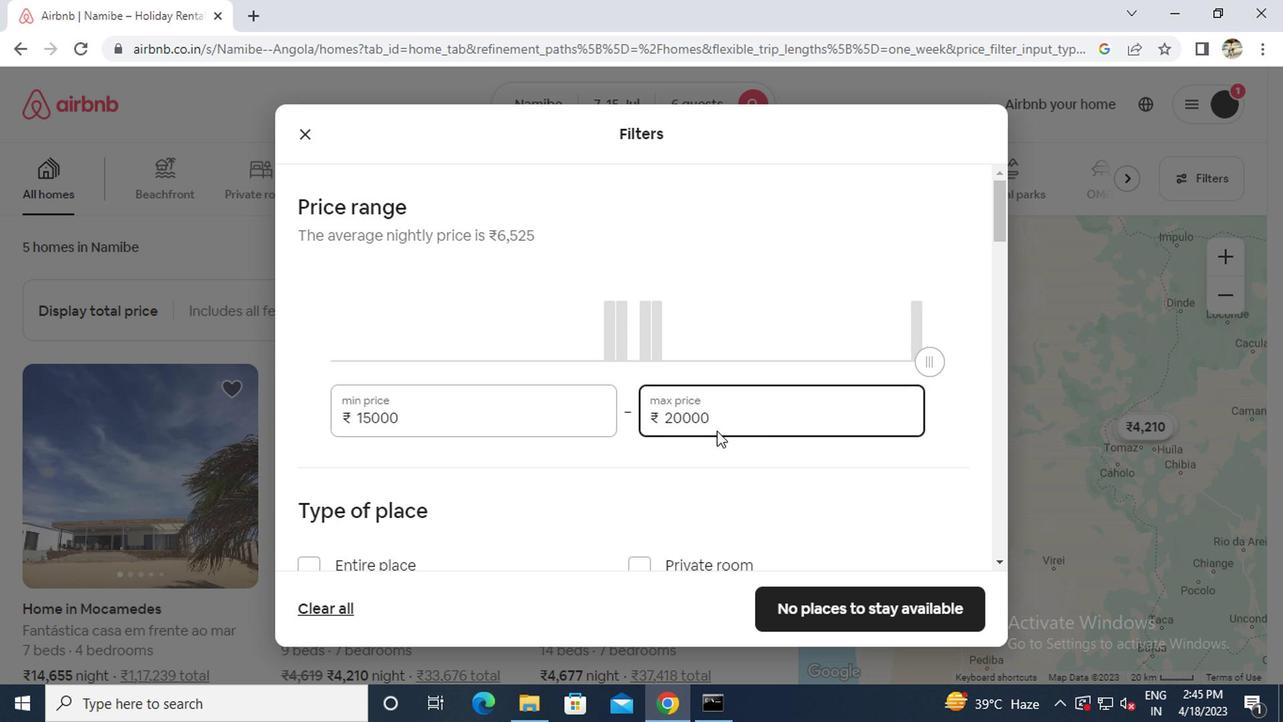 
Action: Mouse moved to (297, 373)
Screenshot: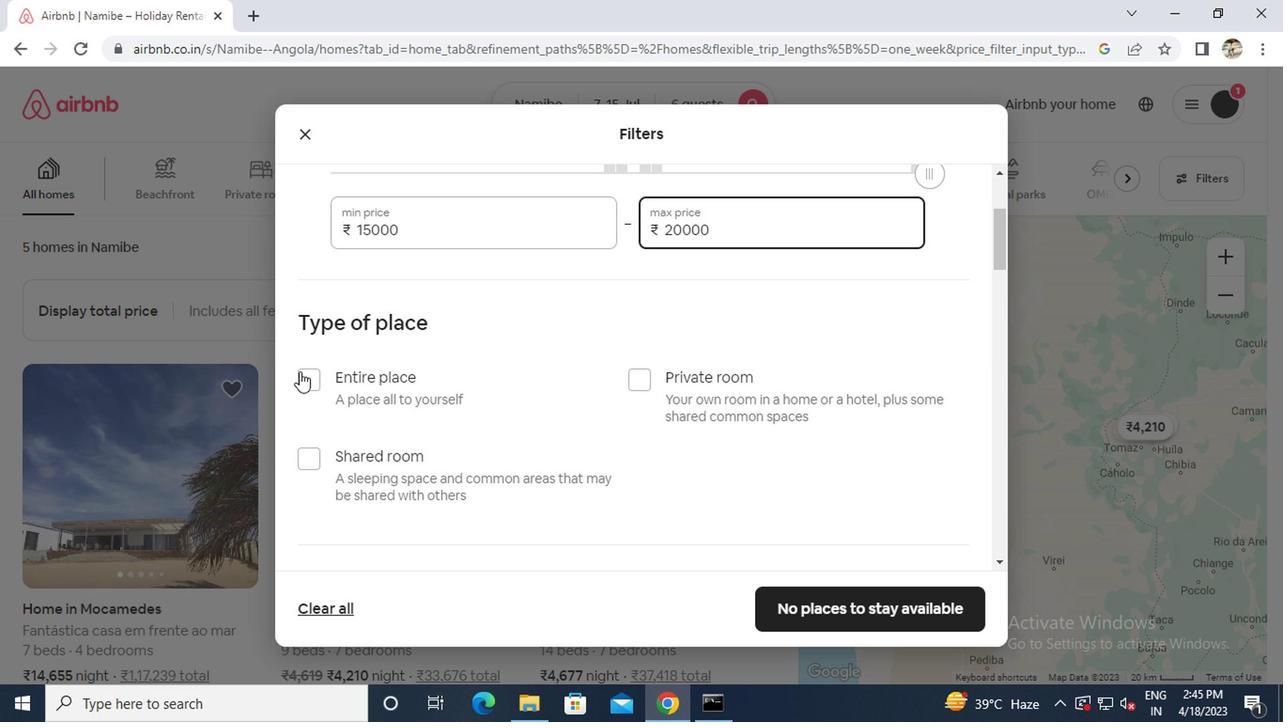 
Action: Mouse pressed left at (297, 373)
Screenshot: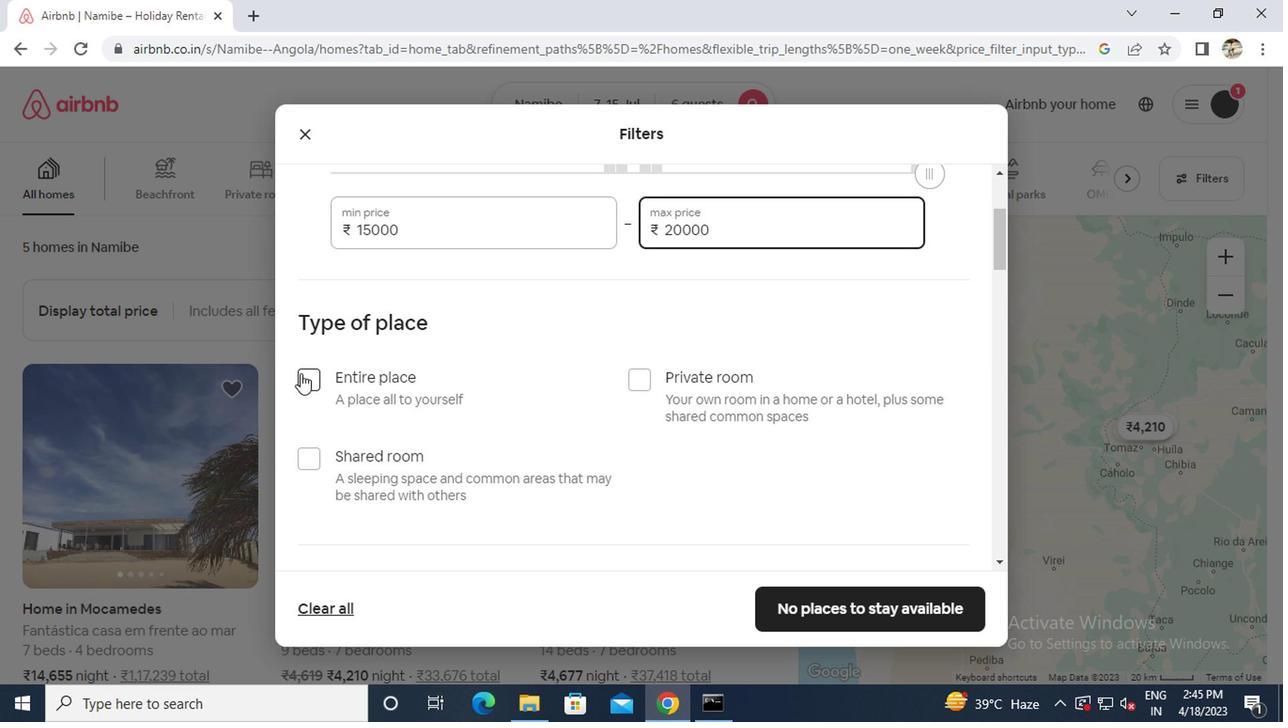 
Action: Mouse scrolled (297, 371) with delta (0, -1)
Screenshot: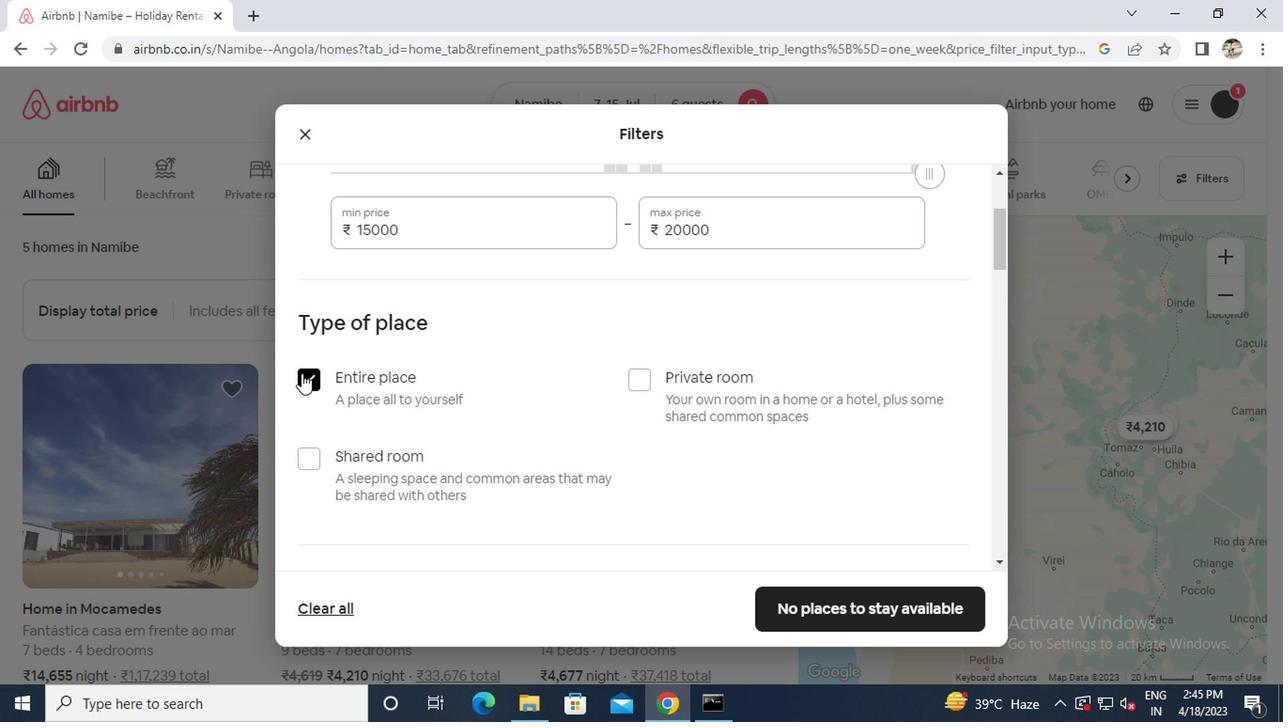 
Action: Mouse scrolled (297, 371) with delta (0, -1)
Screenshot: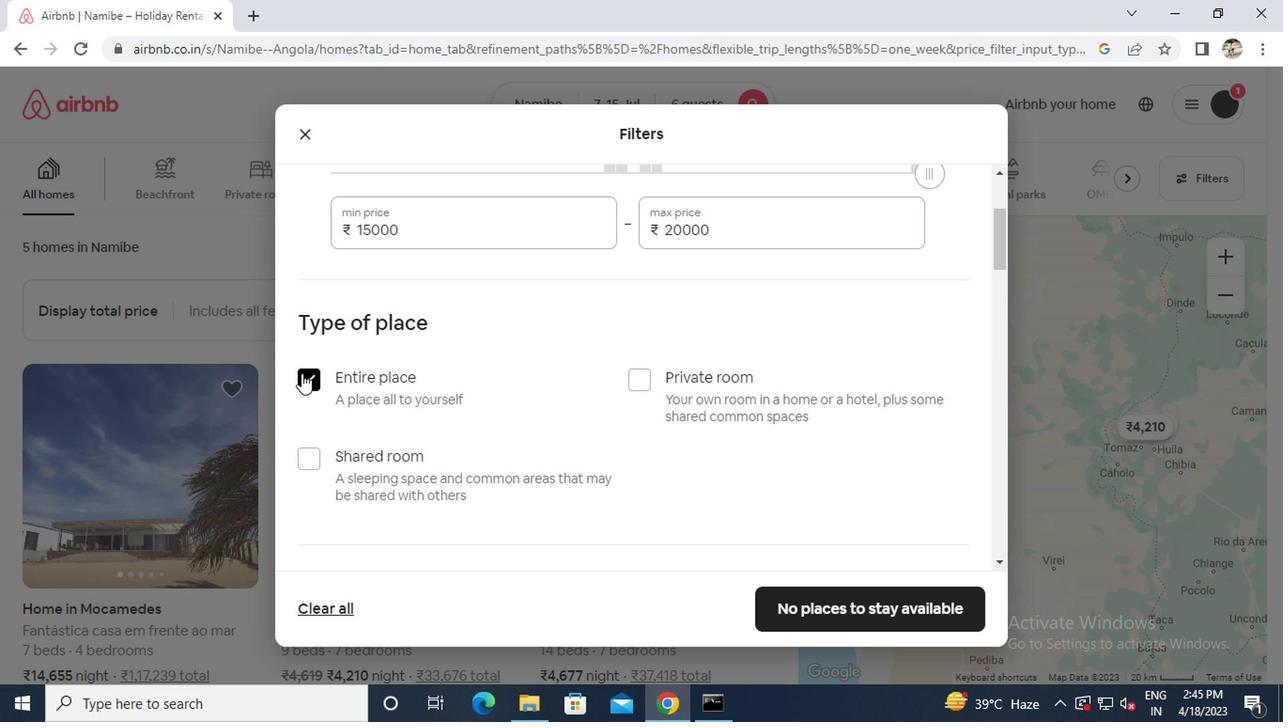 
Action: Mouse scrolled (297, 371) with delta (0, -1)
Screenshot: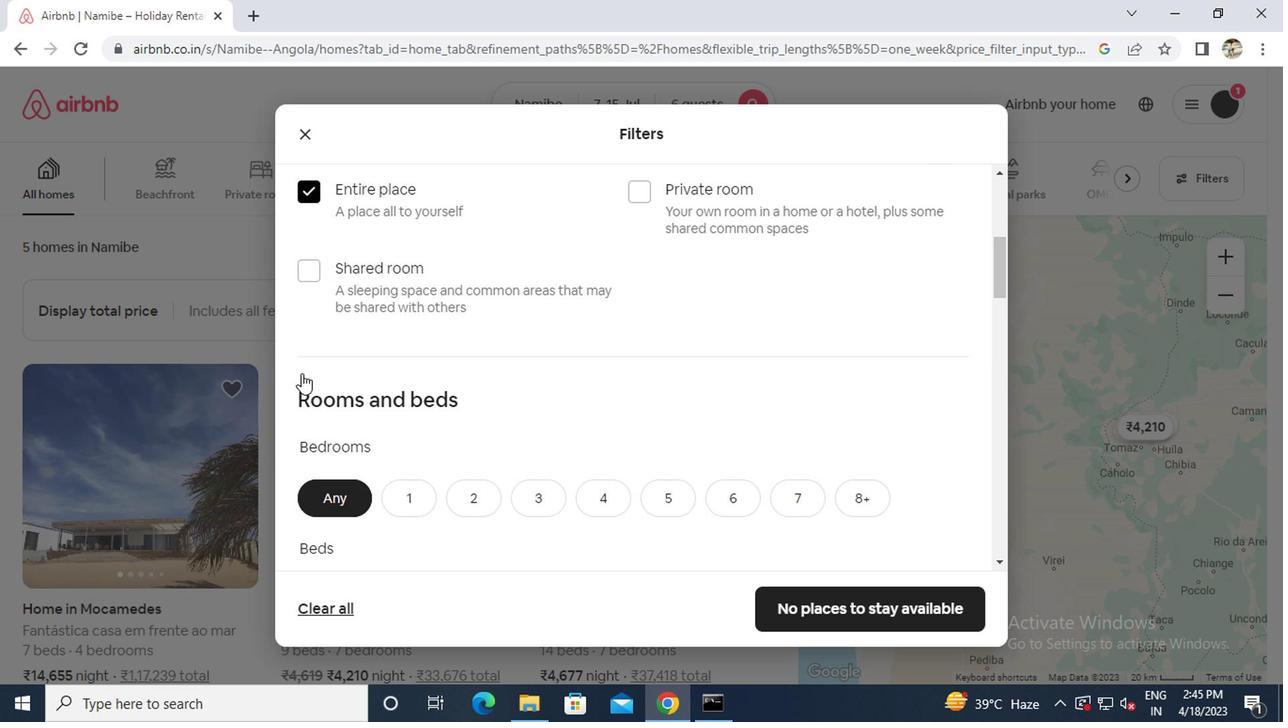 
Action: Mouse moved to (529, 396)
Screenshot: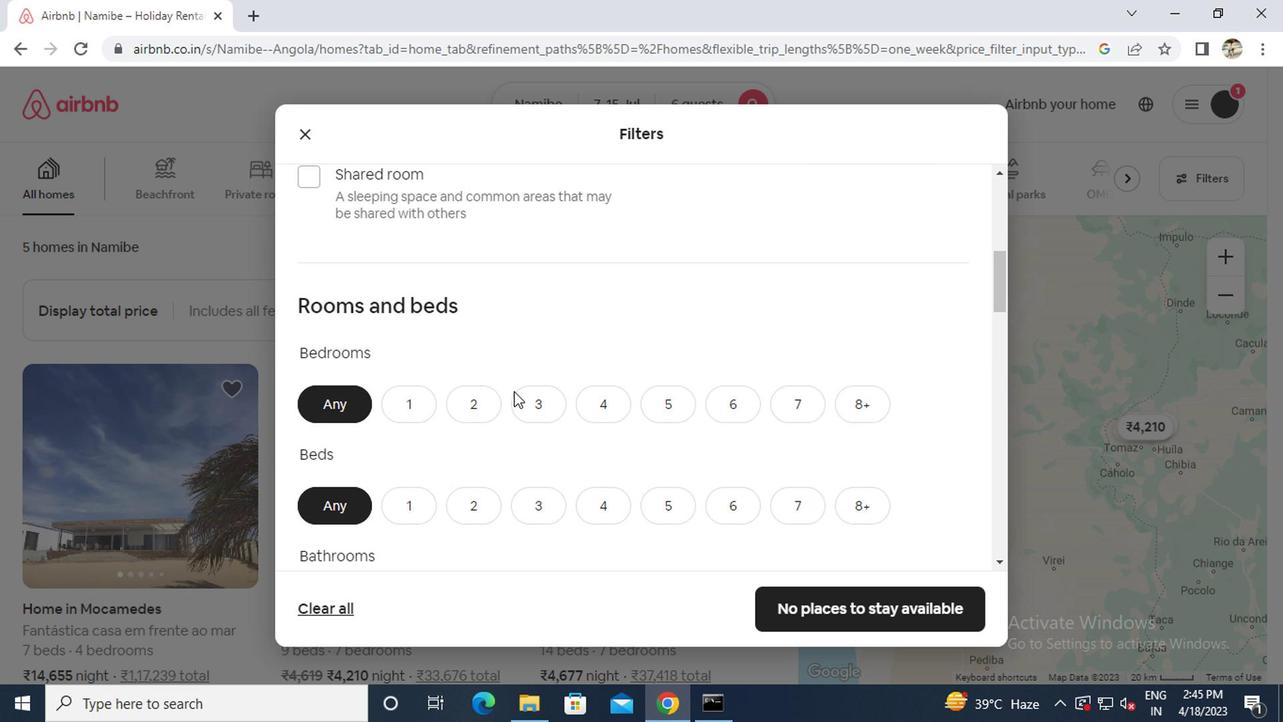 
Action: Mouse pressed left at (529, 396)
Screenshot: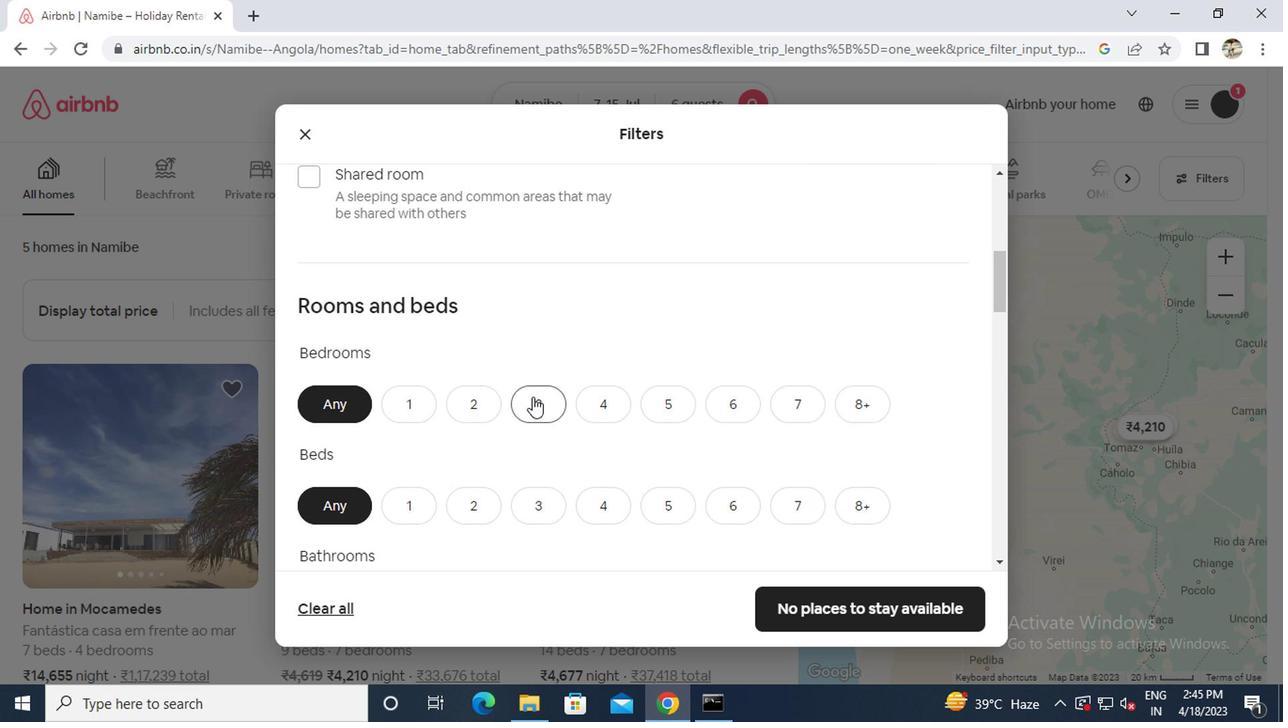 
Action: Mouse moved to (542, 492)
Screenshot: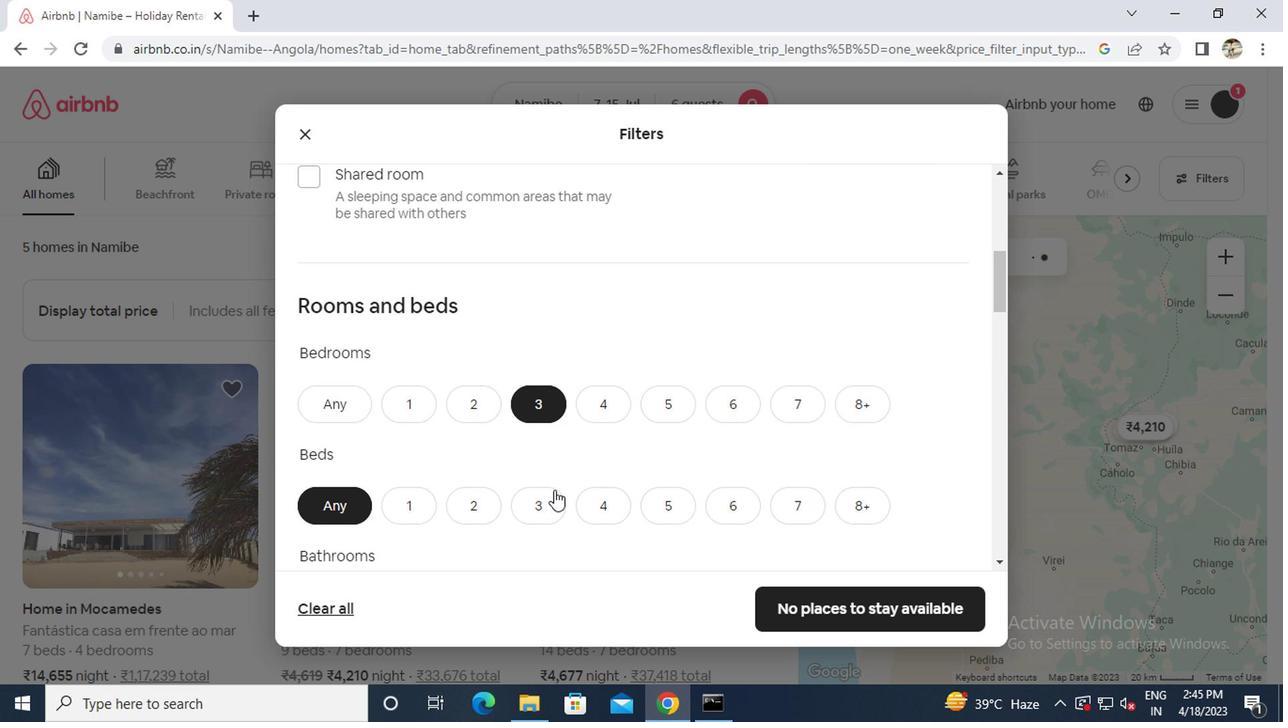 
Action: Mouse pressed left at (542, 492)
Screenshot: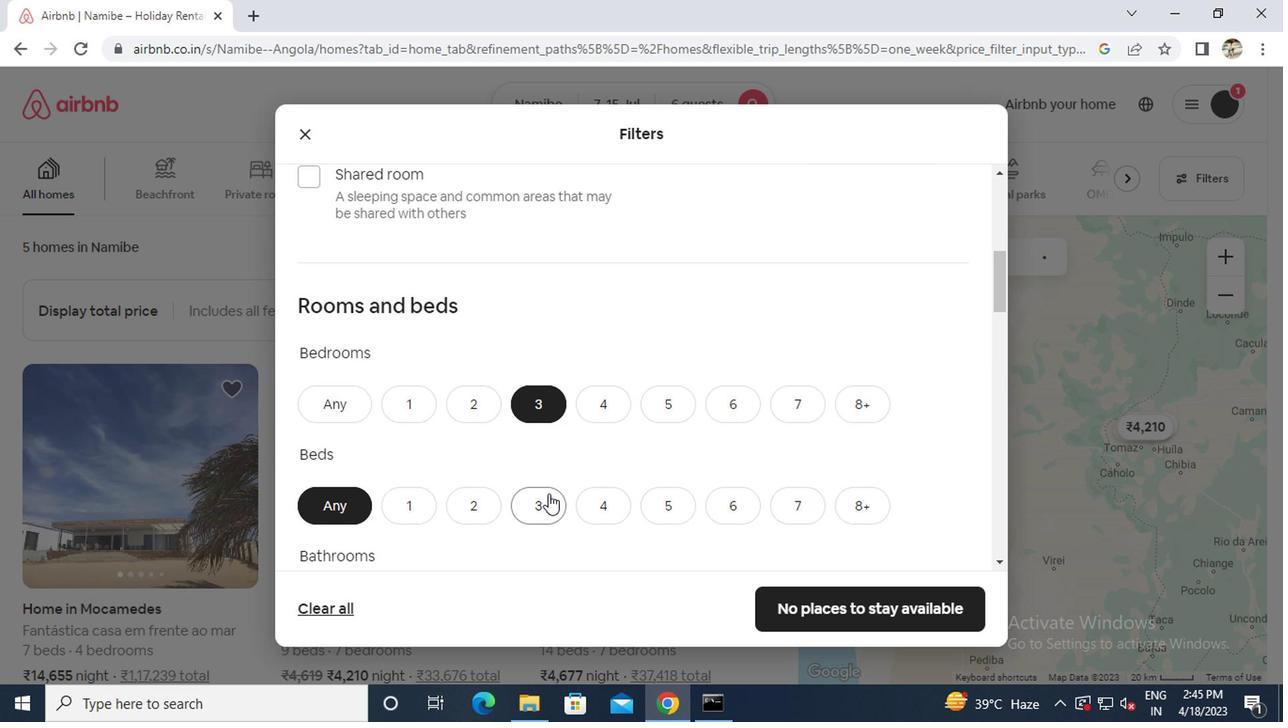 
Action: Mouse moved to (536, 496)
Screenshot: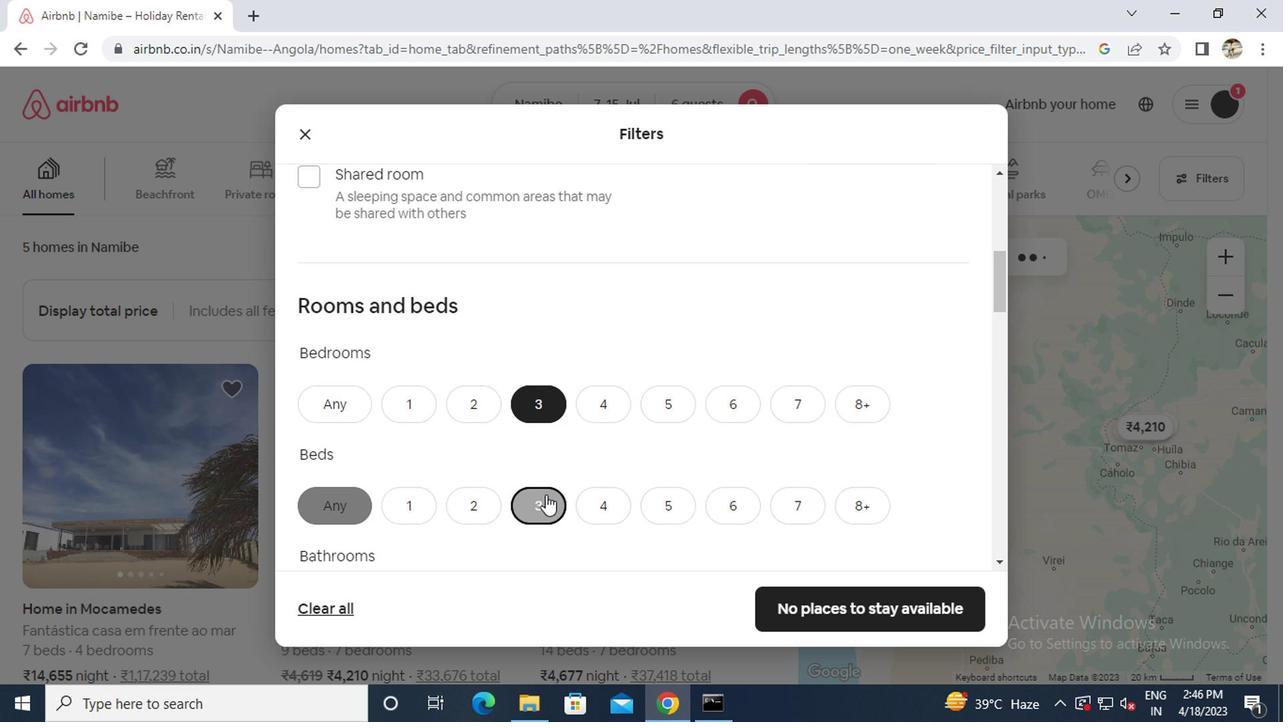 
Action: Mouse scrolled (536, 494) with delta (0, -1)
Screenshot: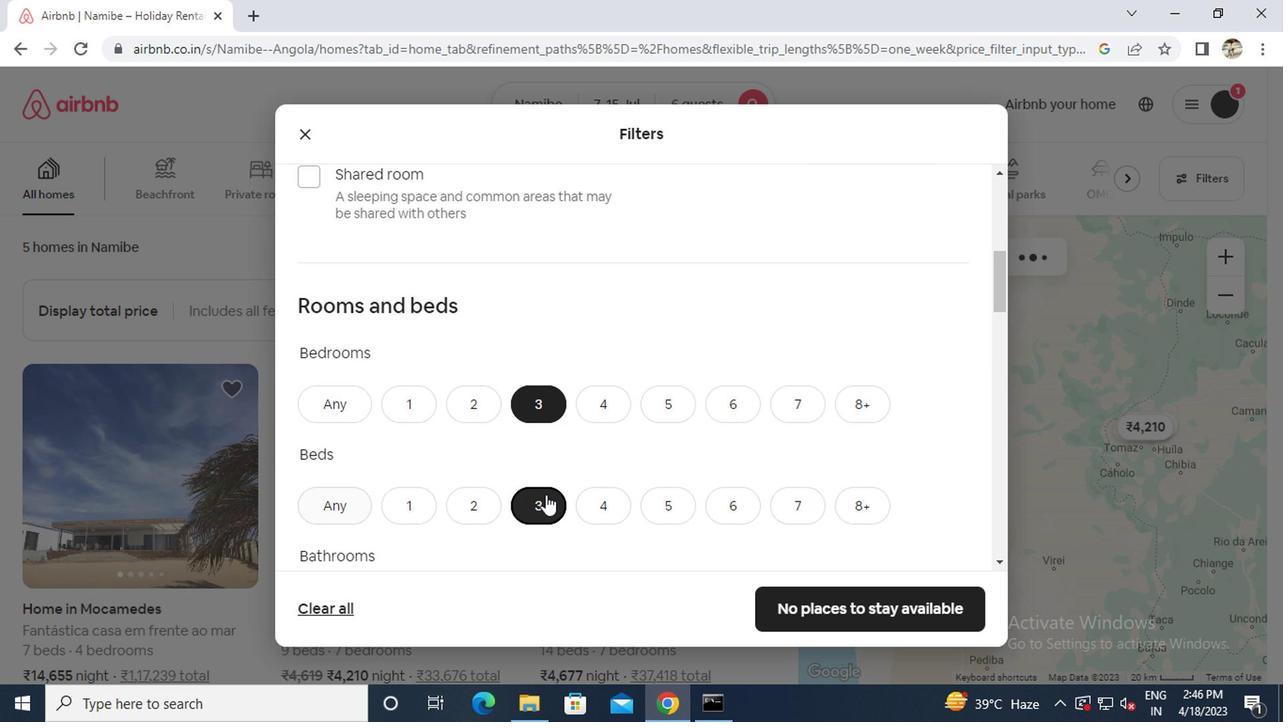 
Action: Mouse scrolled (536, 494) with delta (0, -1)
Screenshot: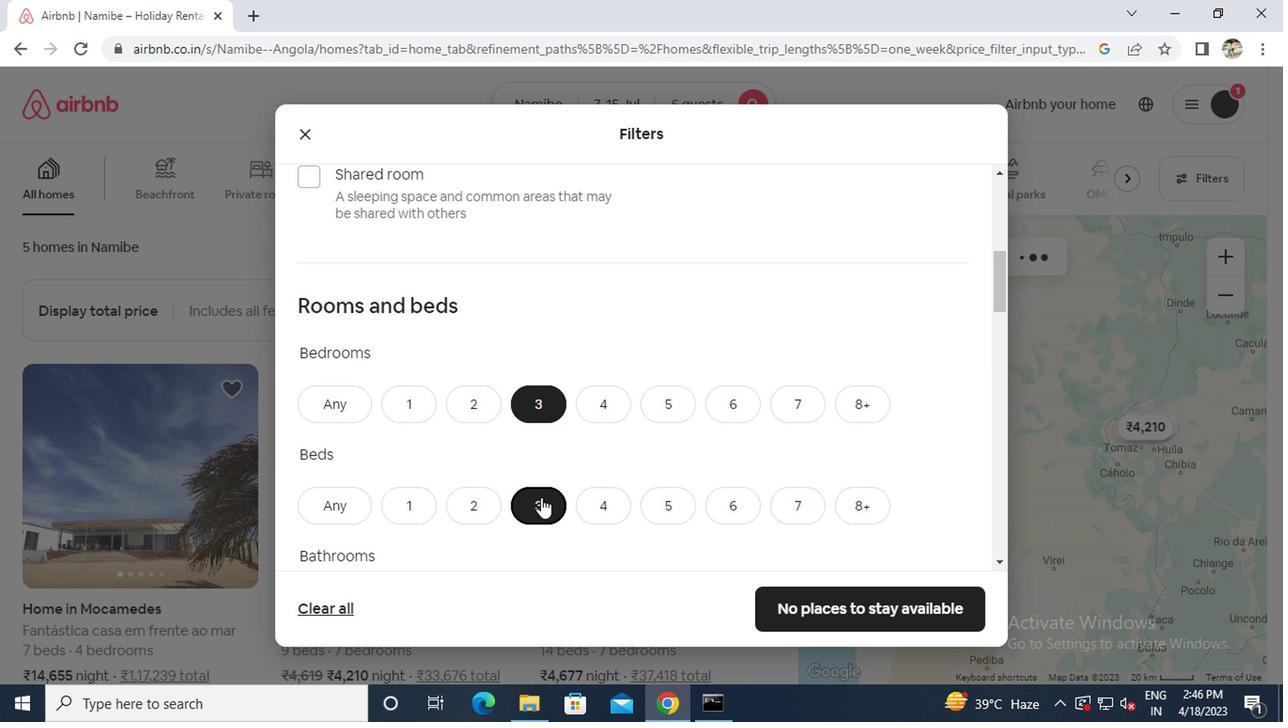 
Action: Mouse moved to (522, 415)
Screenshot: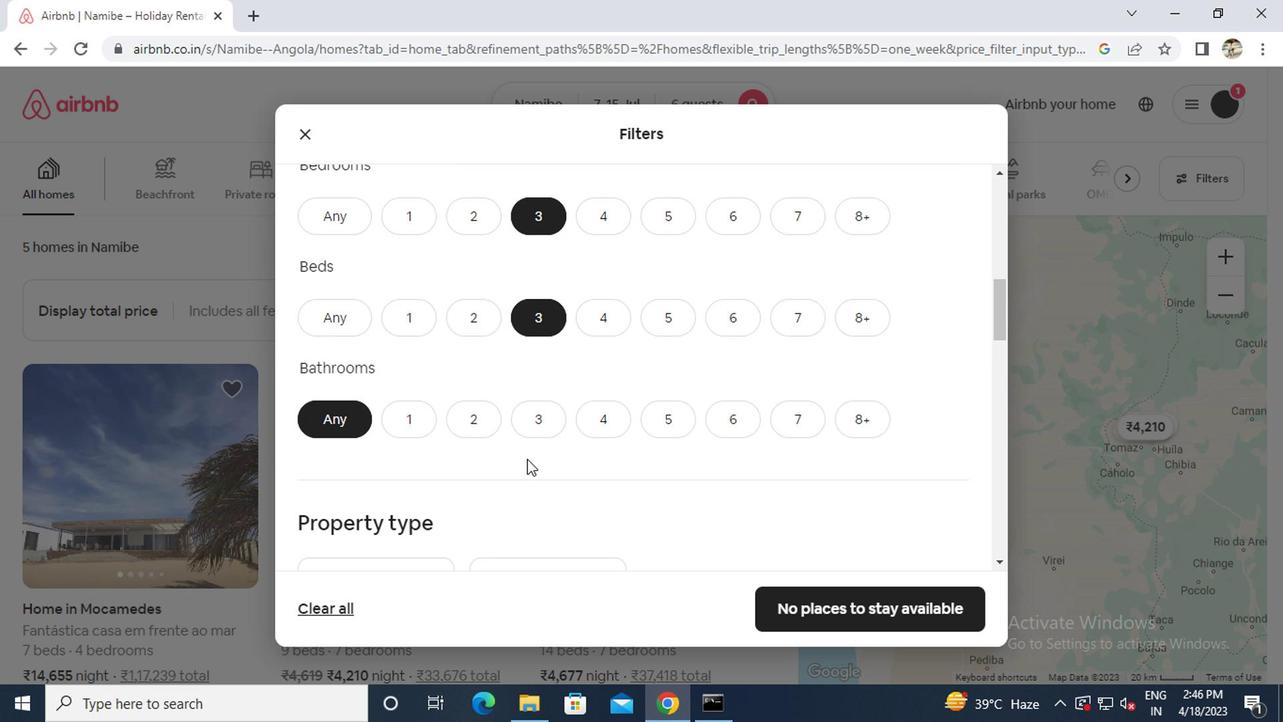 
Action: Mouse pressed left at (522, 415)
Screenshot: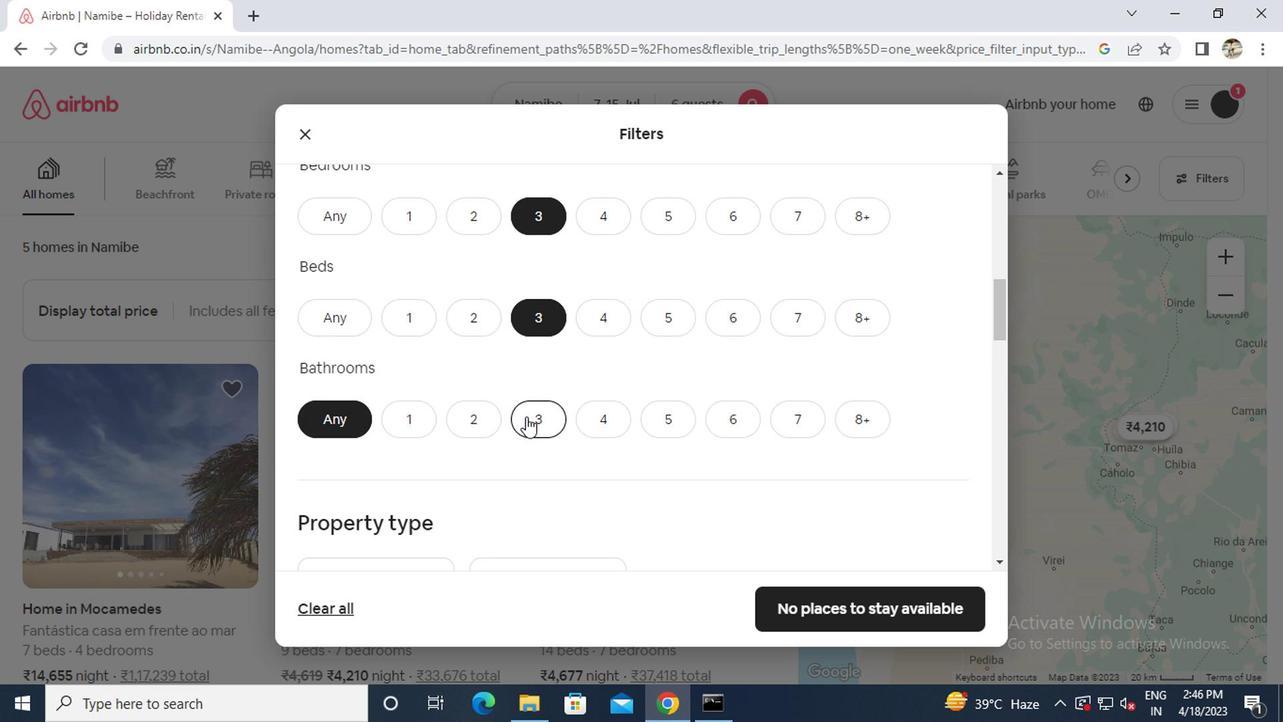 
Action: Mouse scrolled (522, 414) with delta (0, -1)
Screenshot: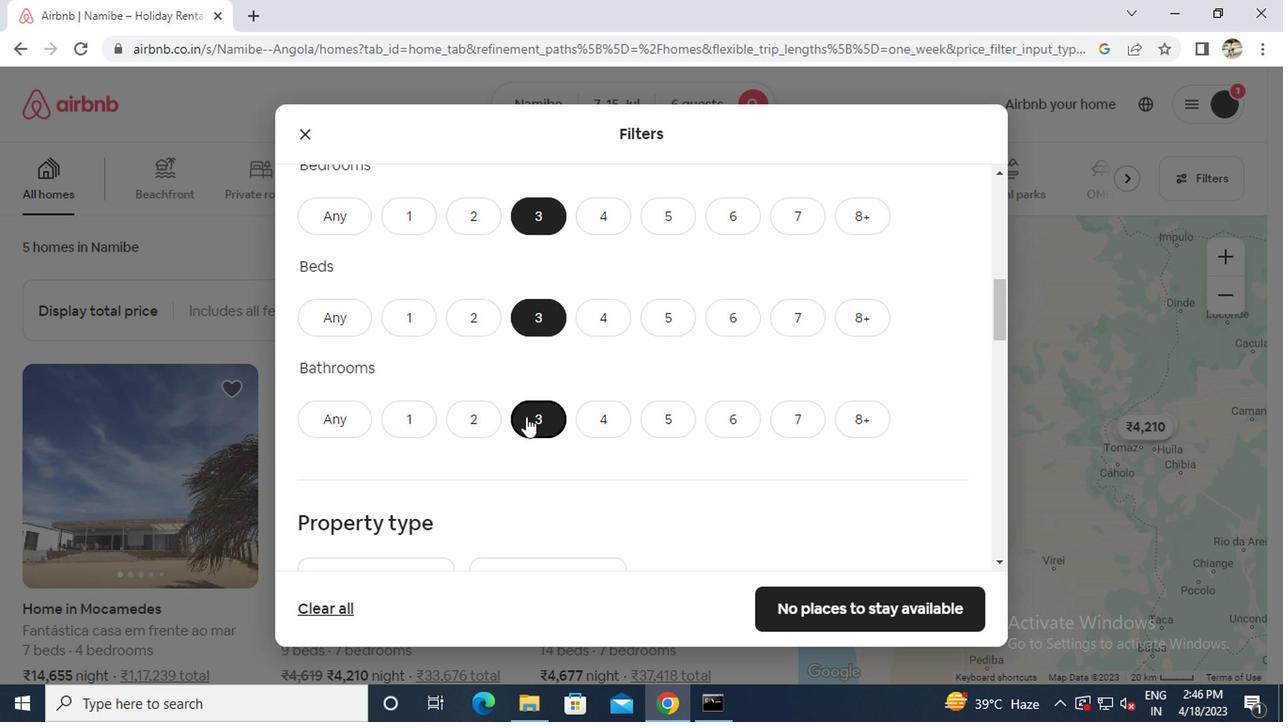 
Action: Mouse scrolled (522, 414) with delta (0, -1)
Screenshot: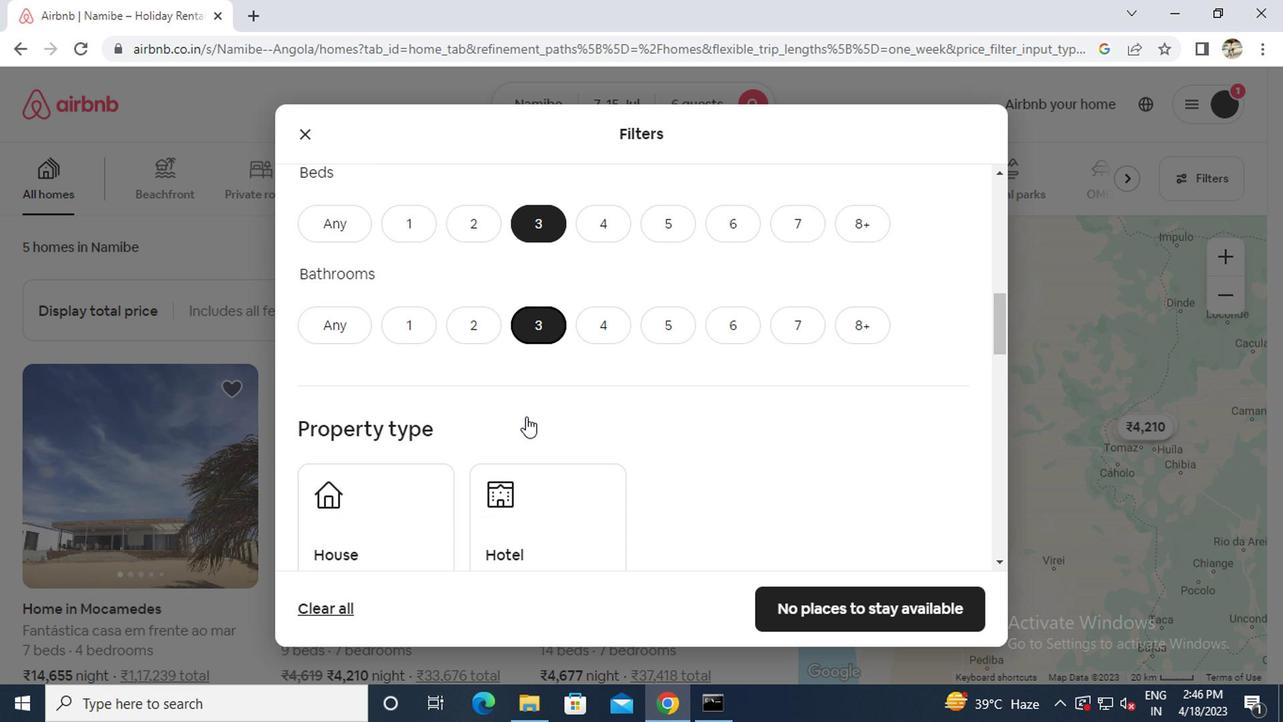 
Action: Mouse moved to (357, 414)
Screenshot: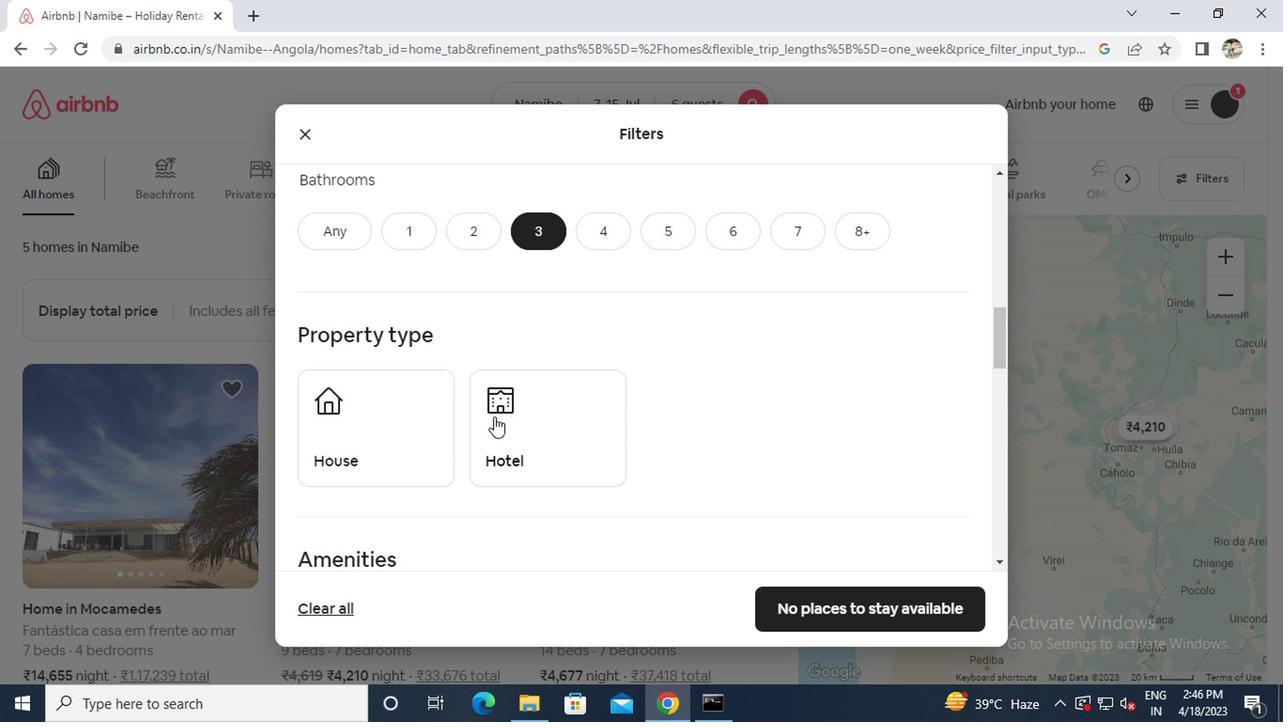 
Action: Mouse pressed left at (357, 414)
Screenshot: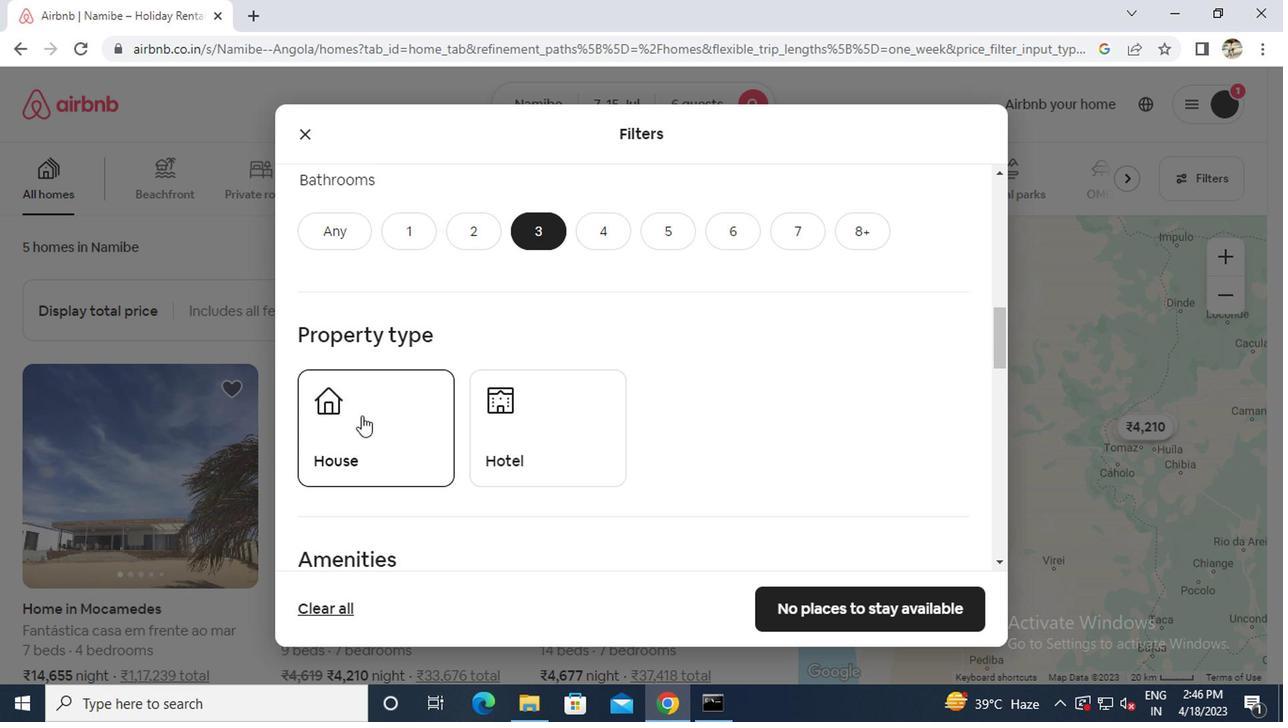 
Action: Mouse scrolled (357, 413) with delta (0, 0)
Screenshot: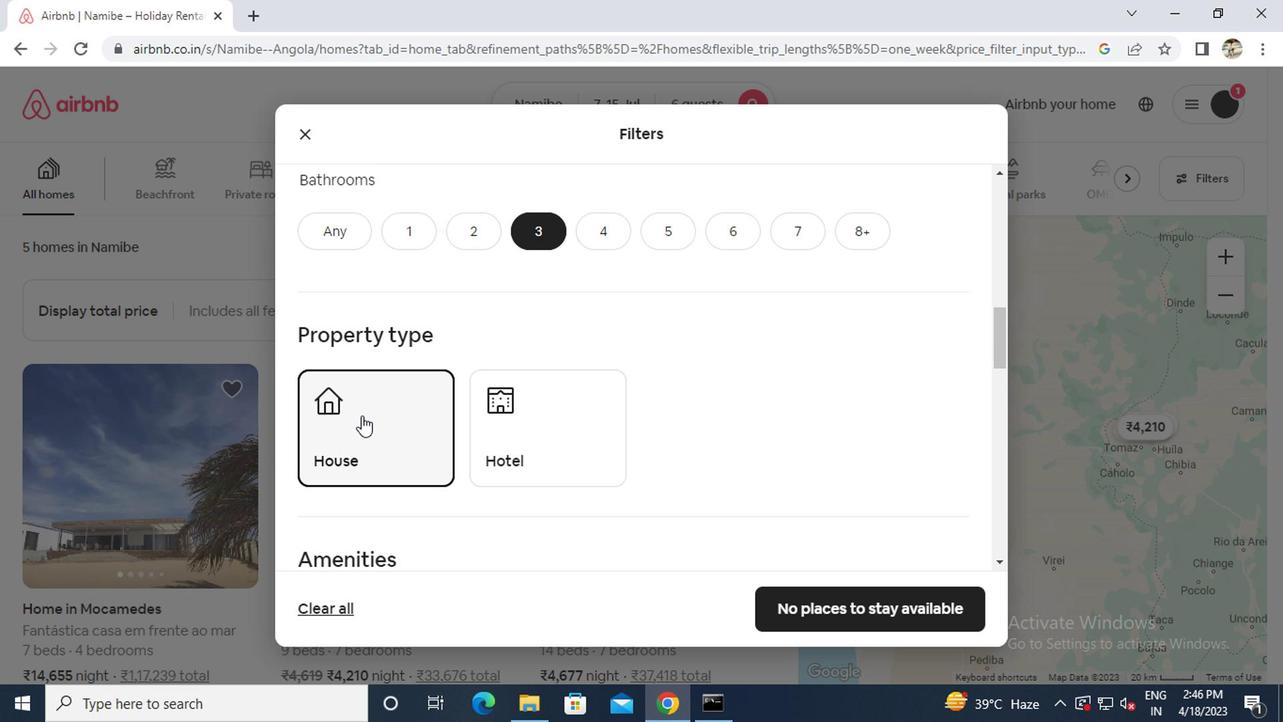 
Action: Mouse moved to (362, 411)
Screenshot: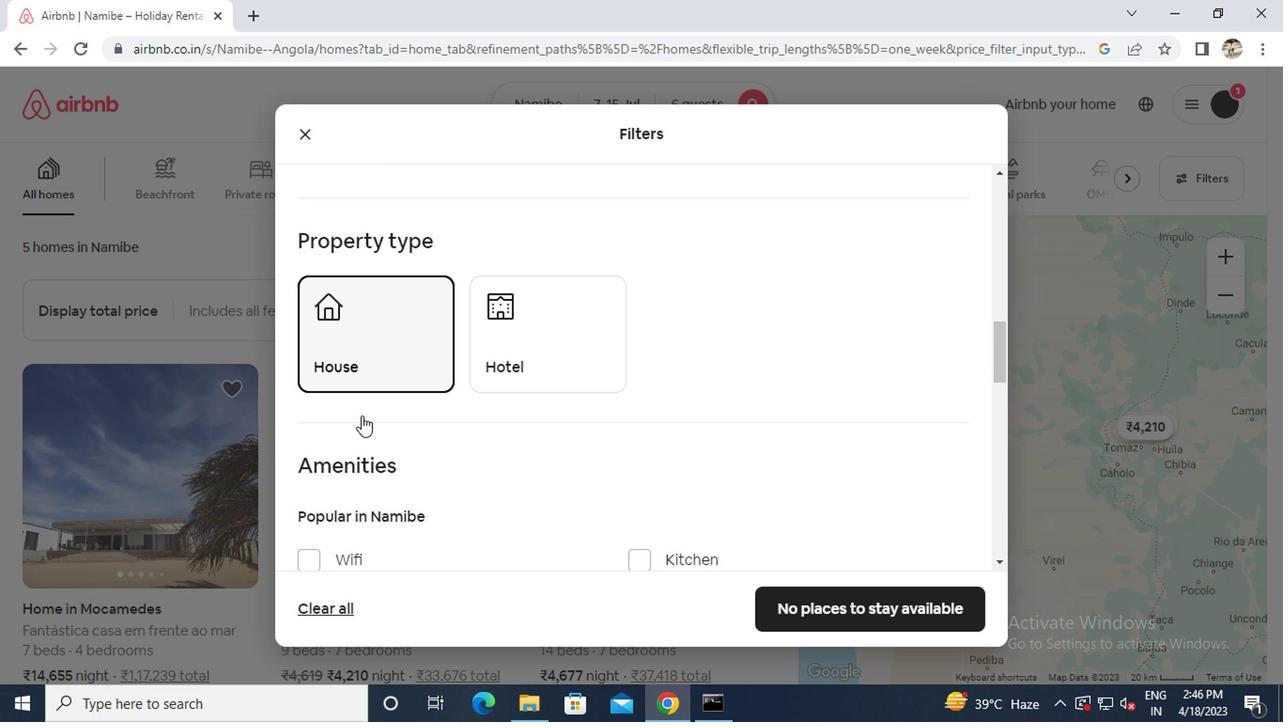 
Action: Mouse scrolled (362, 411) with delta (0, 0)
Screenshot: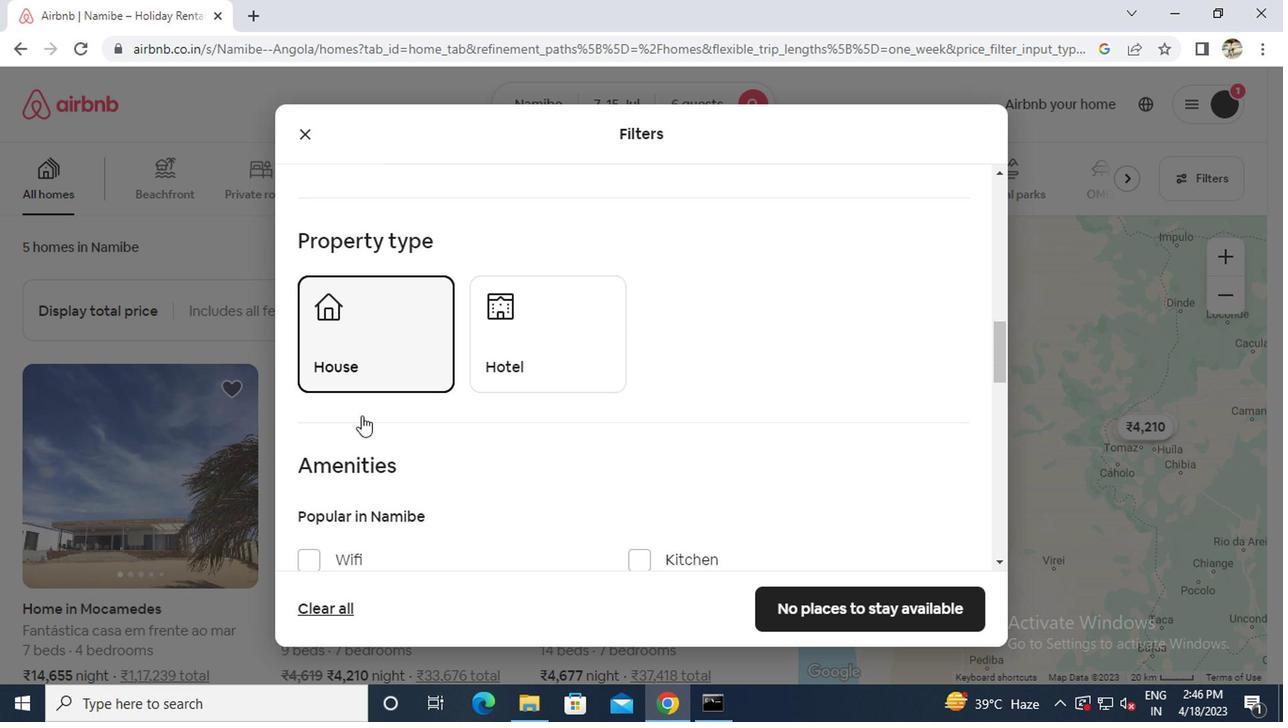 
Action: Mouse scrolled (362, 411) with delta (0, 0)
Screenshot: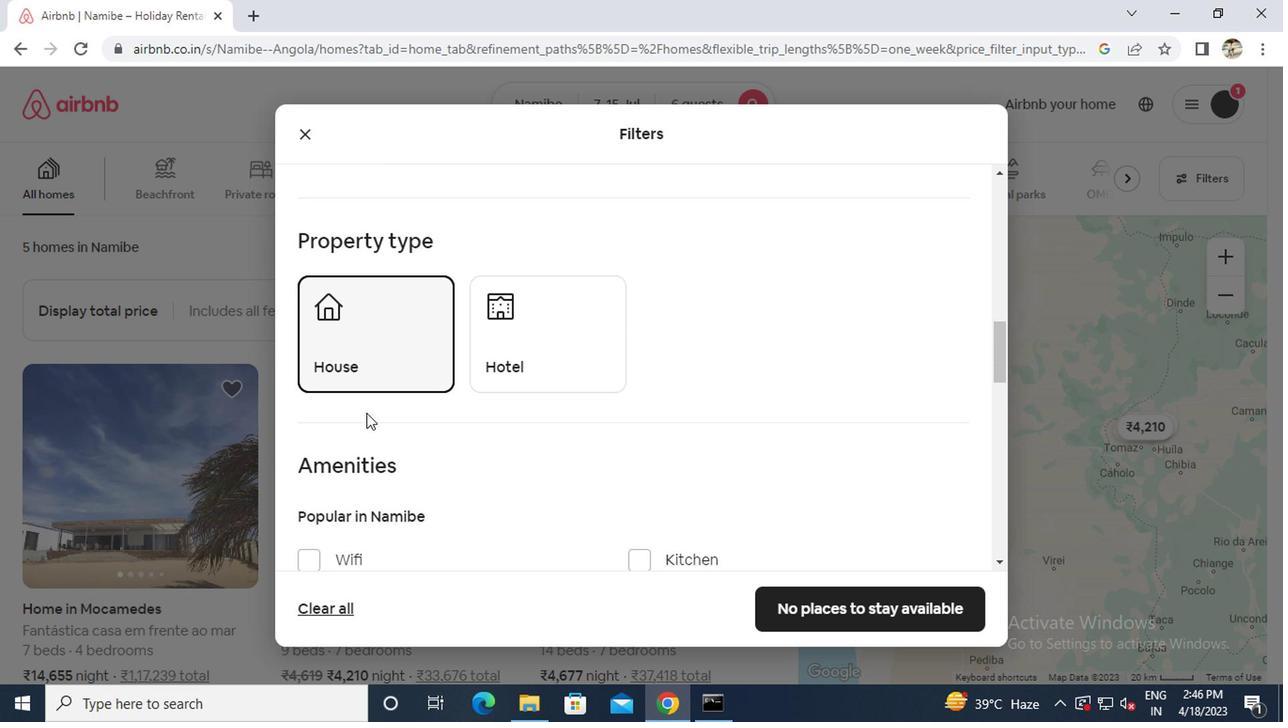 
Action: Mouse moved to (339, 496)
Screenshot: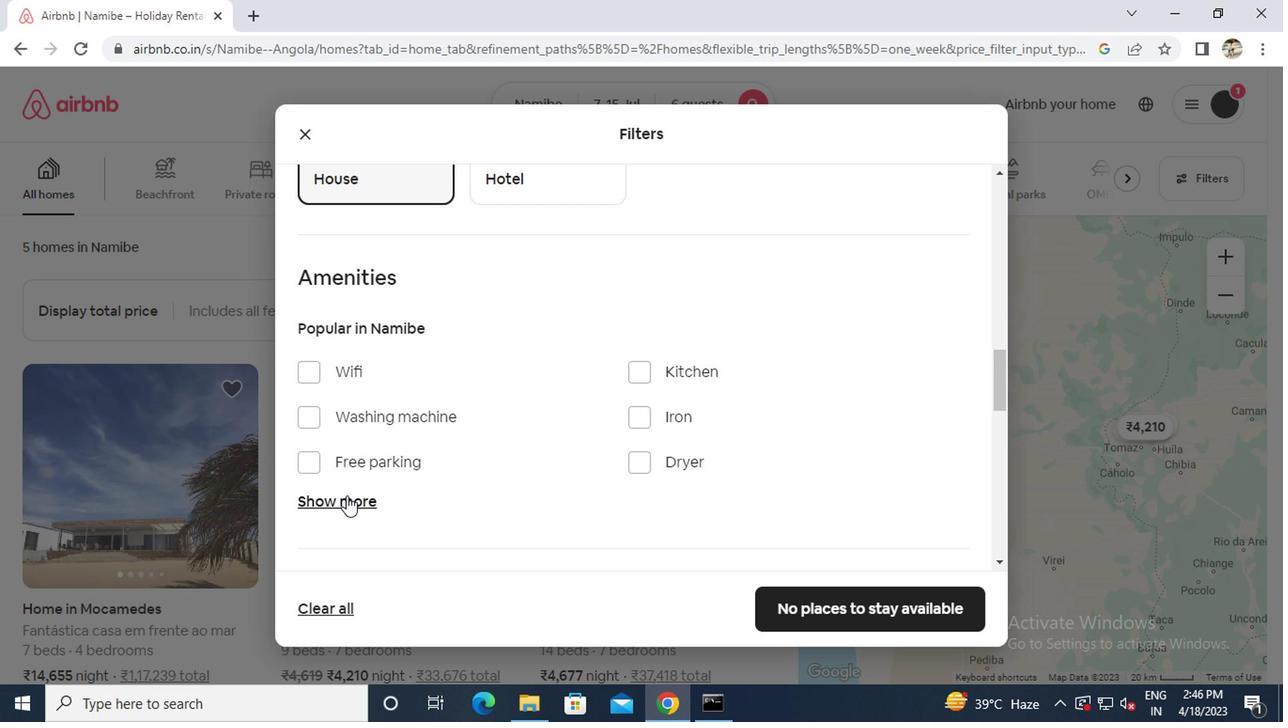 
Action: Mouse pressed left at (339, 496)
Screenshot: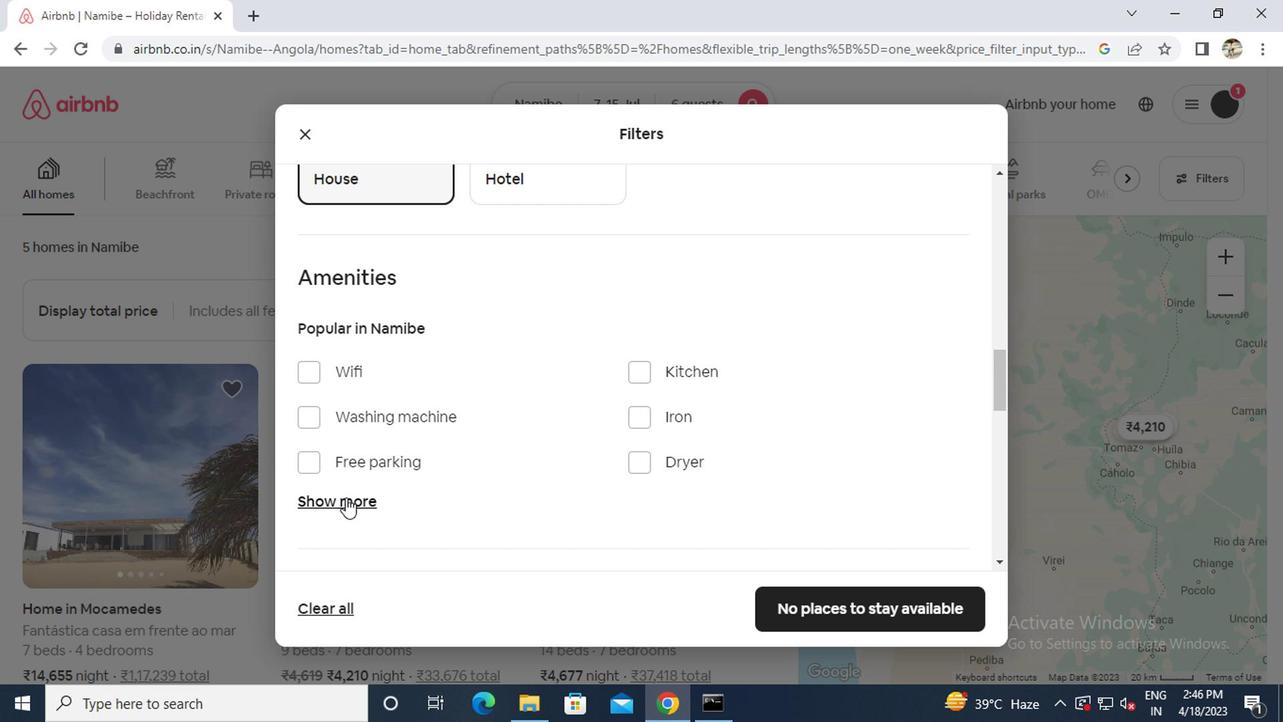 
Action: Mouse moved to (342, 494)
Screenshot: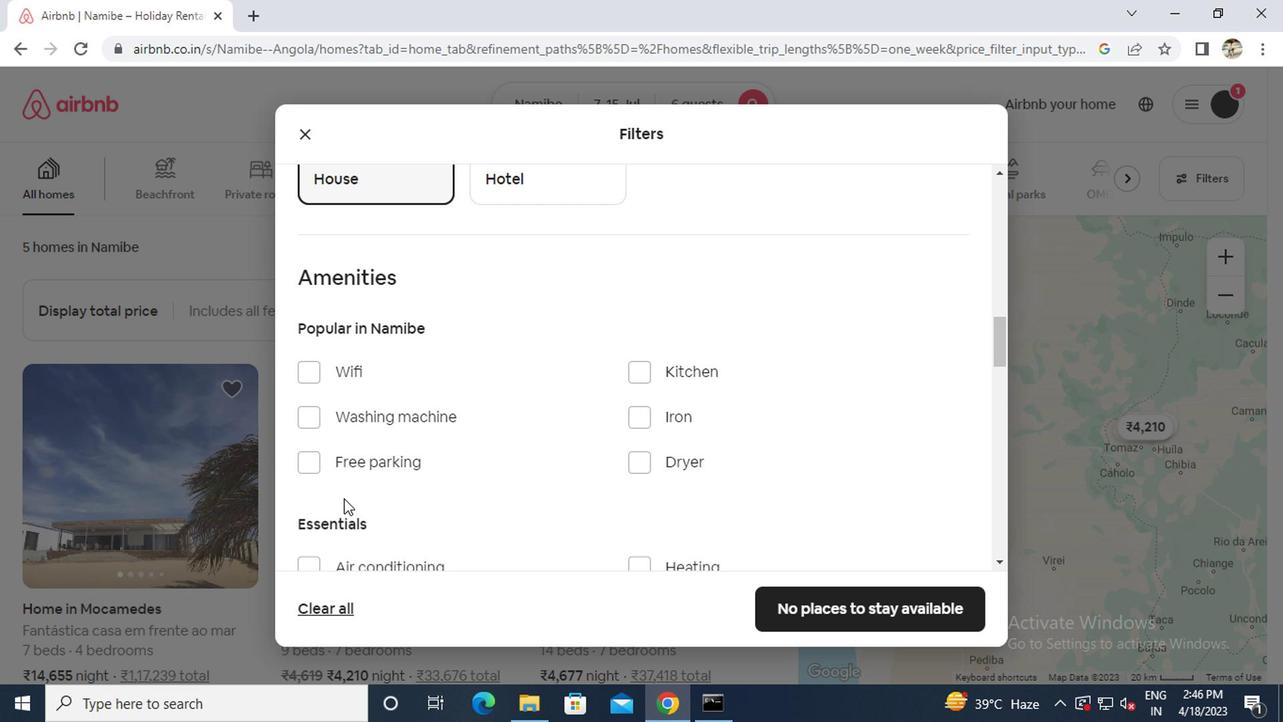 
Action: Mouse scrolled (342, 494) with delta (0, 0)
Screenshot: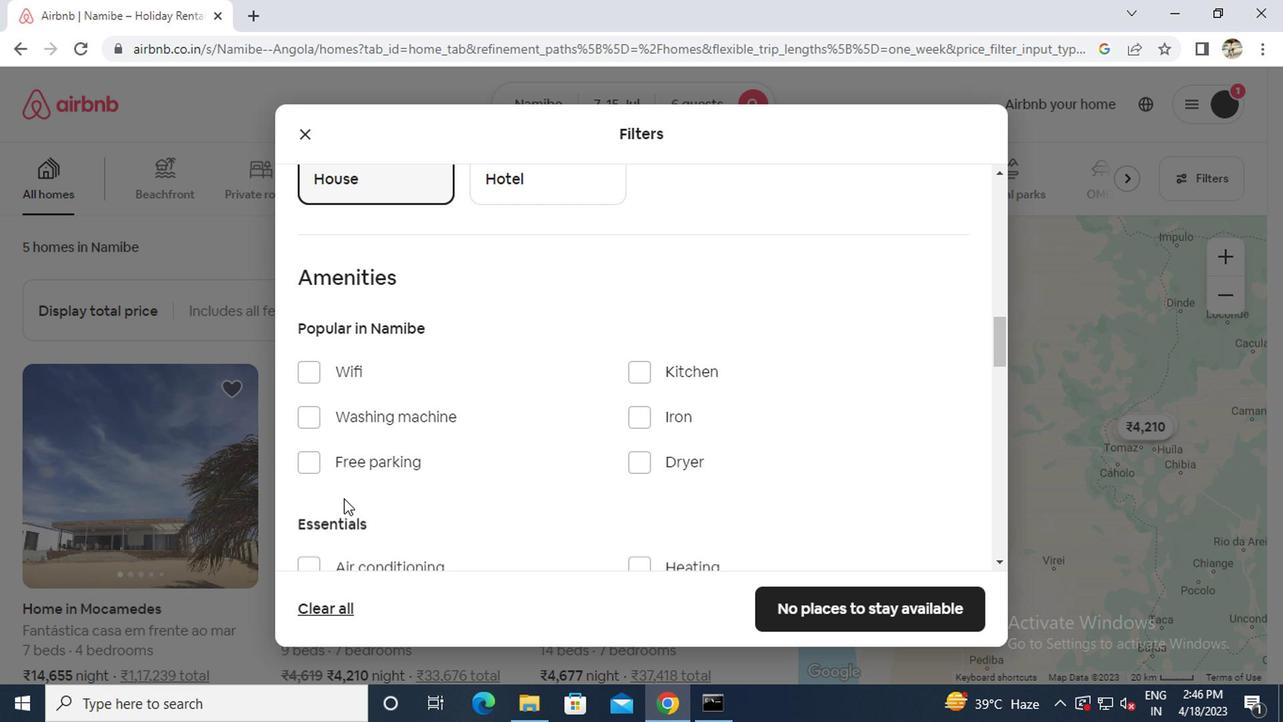 
Action: Mouse moved to (307, 478)
Screenshot: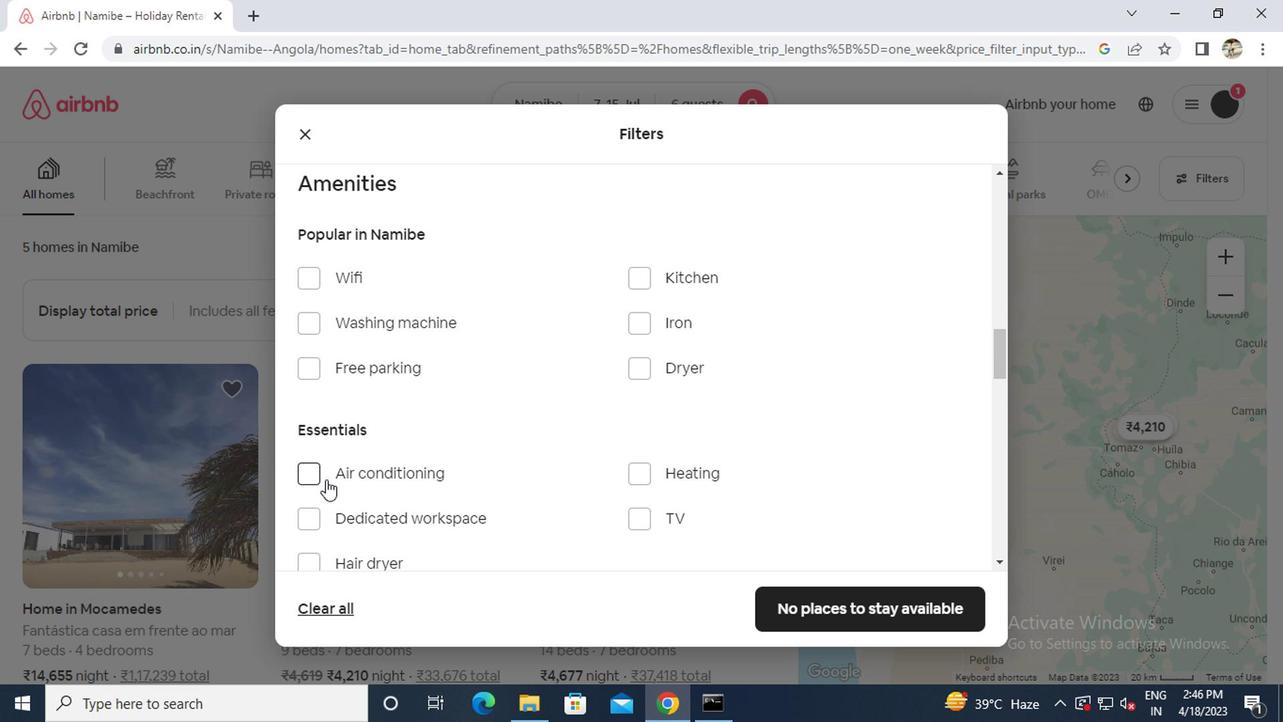 
Action: Mouse pressed left at (307, 478)
Screenshot: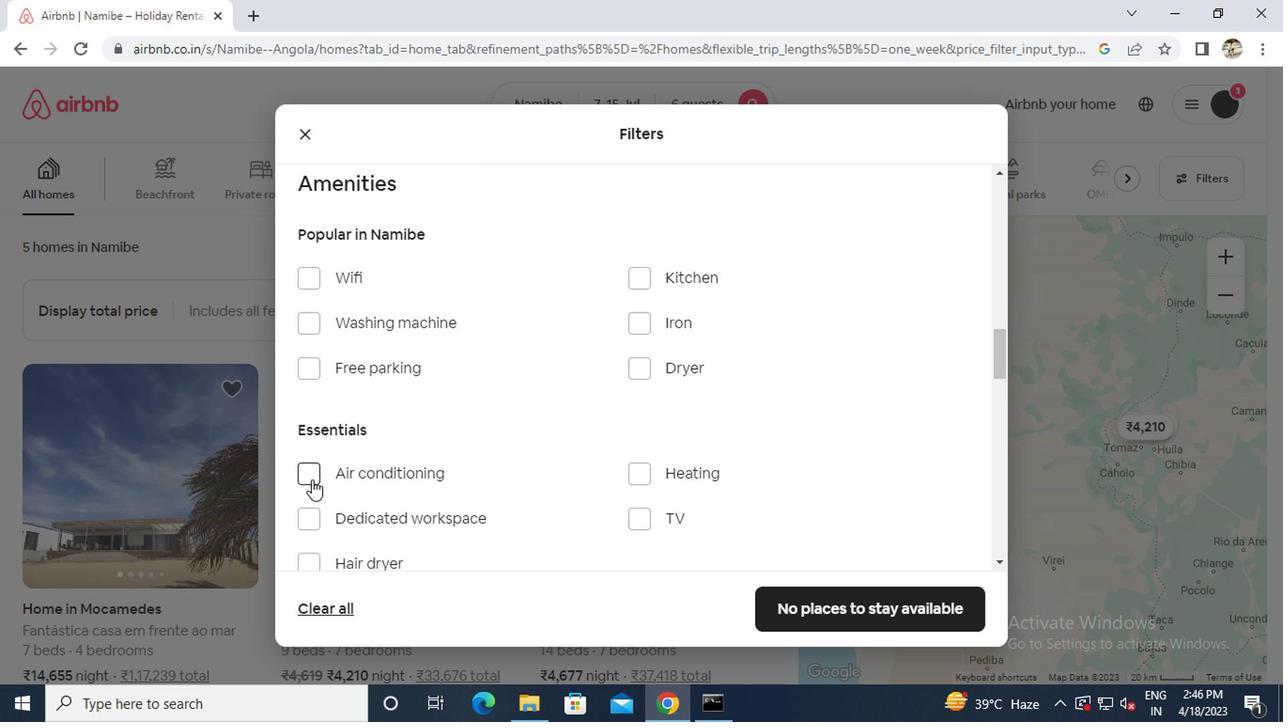 
Action: Mouse scrolled (307, 477) with delta (0, 0)
Screenshot: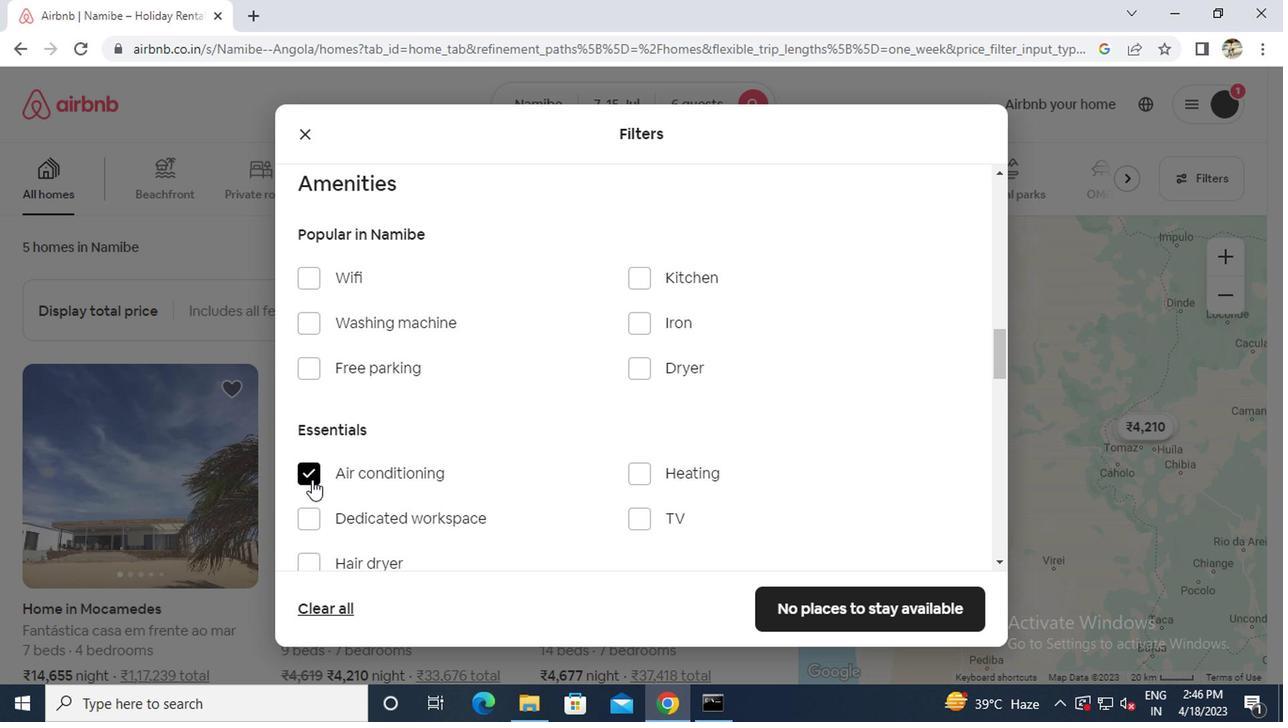 
Action: Mouse scrolled (307, 477) with delta (0, 0)
Screenshot: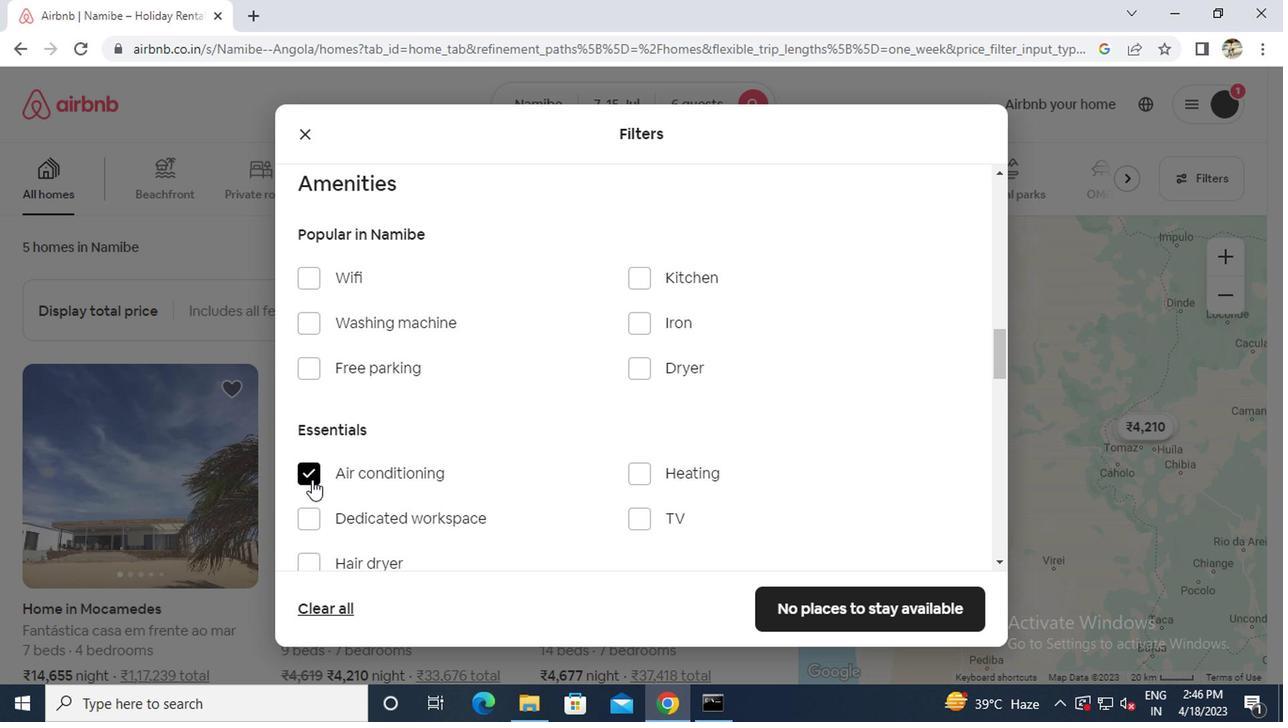 
Action: Mouse moved to (308, 478)
Screenshot: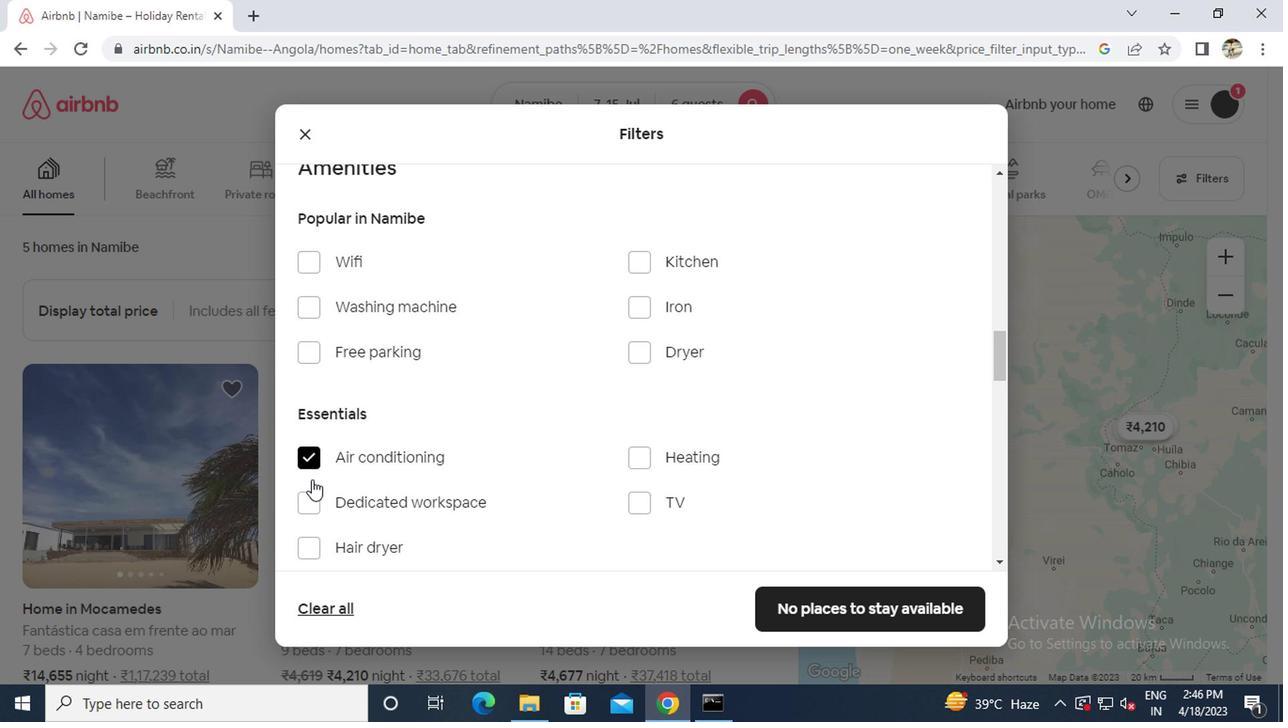 
Action: Mouse scrolled (308, 477) with delta (0, 0)
Screenshot: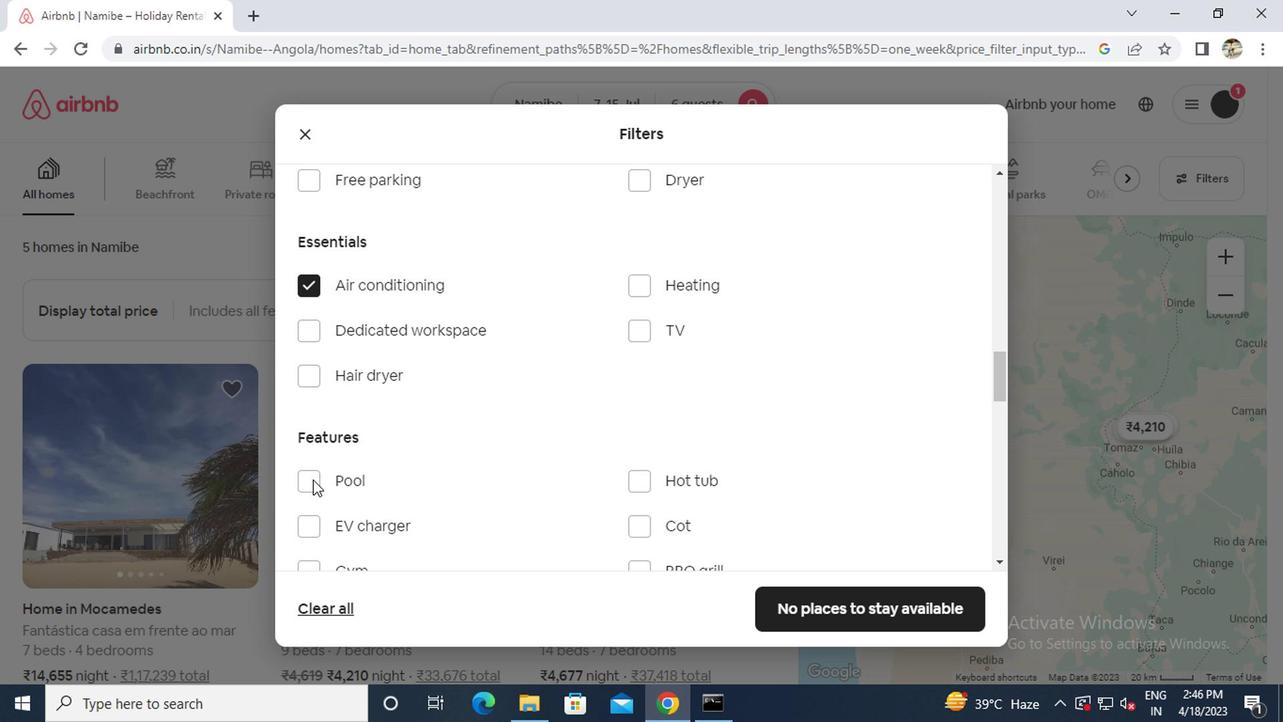 
Action: Mouse moved to (626, 476)
Screenshot: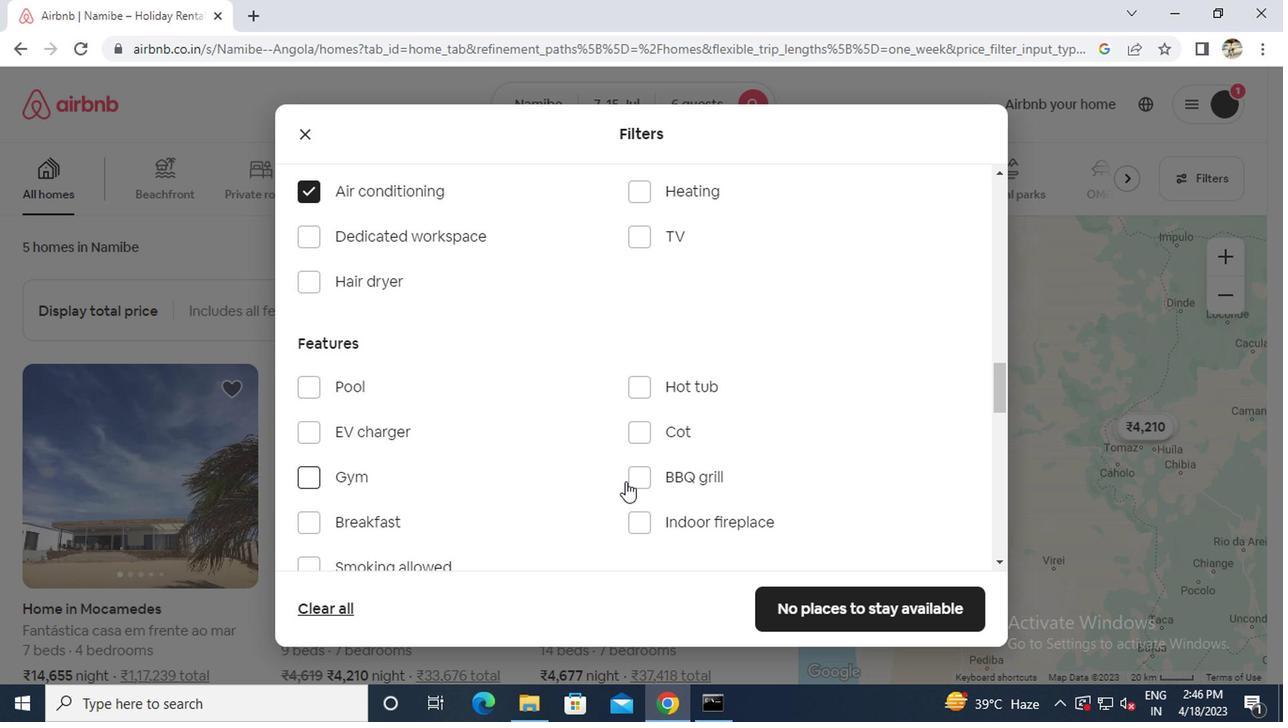 
Action: Mouse pressed left at (626, 476)
Screenshot: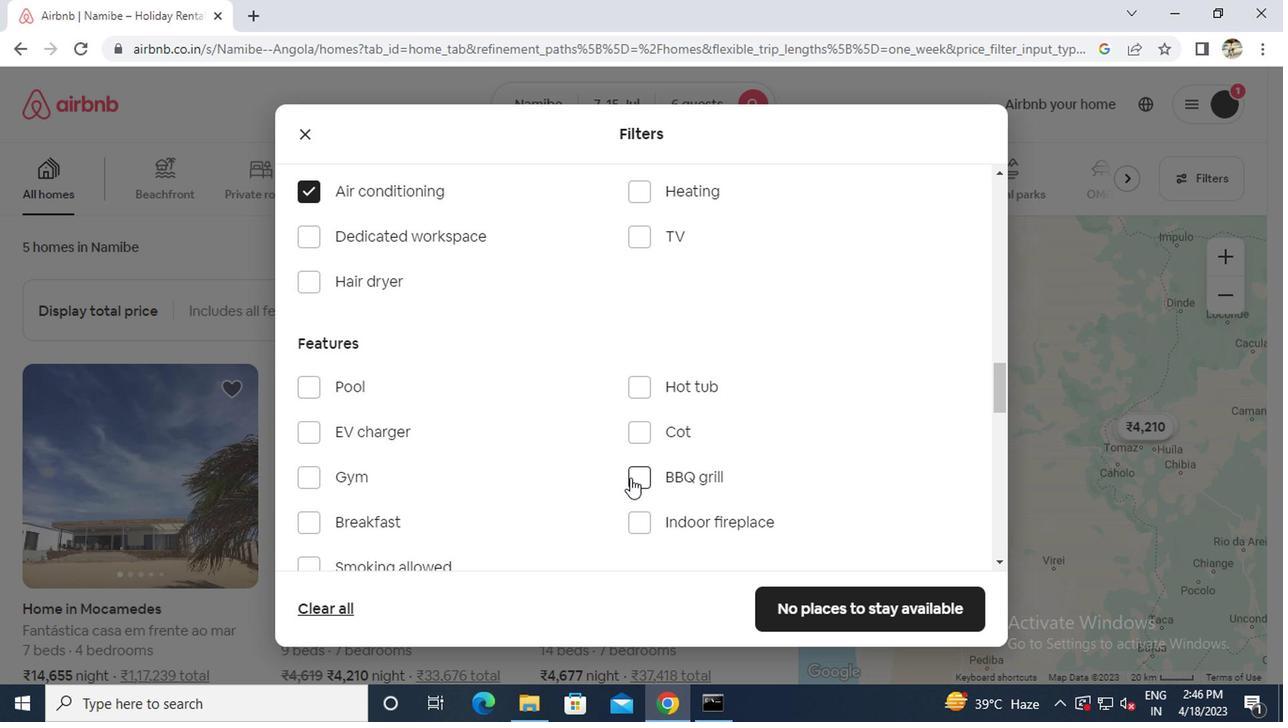 
Action: Mouse moved to (515, 496)
Screenshot: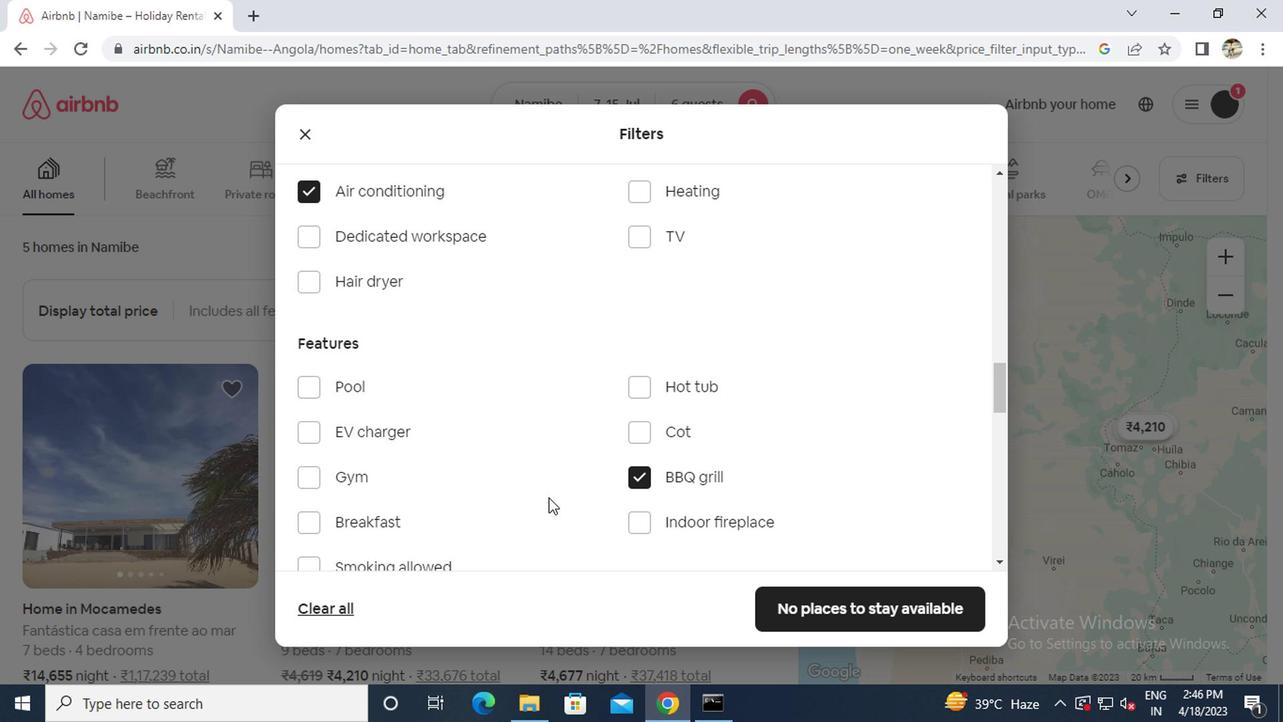
Action: Mouse scrolled (515, 494) with delta (0, -1)
Screenshot: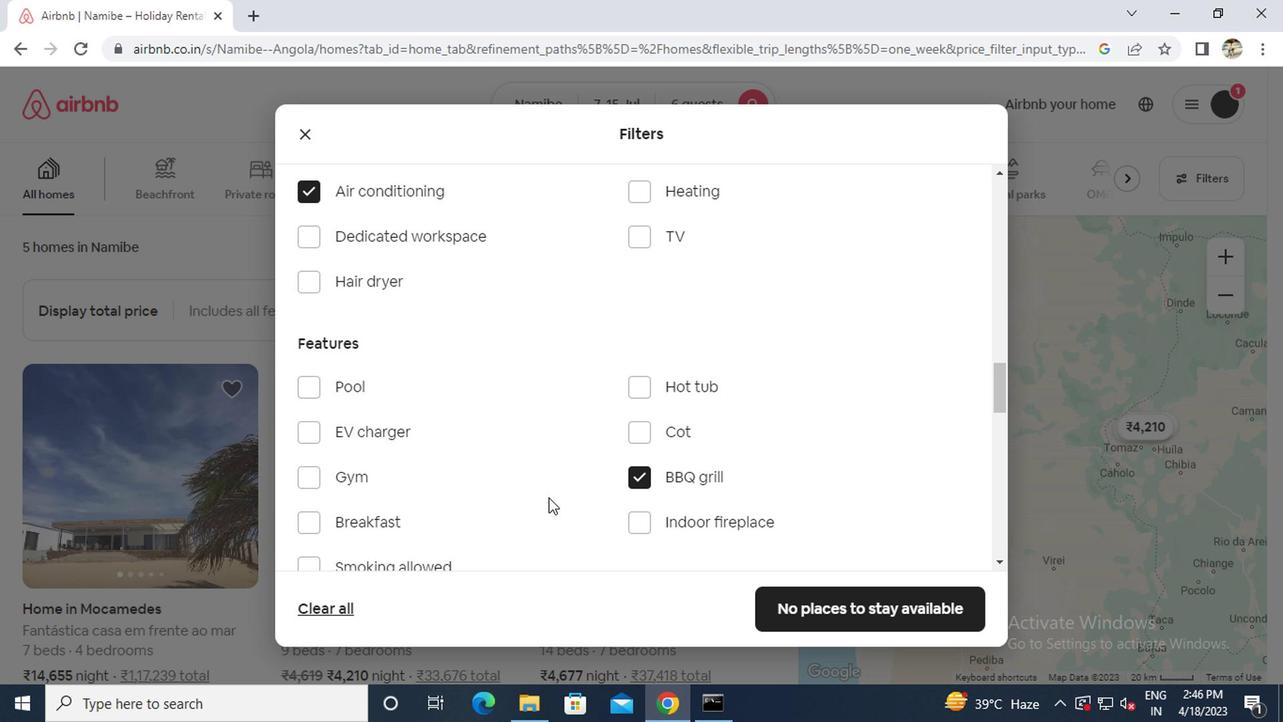 
Action: Mouse moved to (316, 468)
Screenshot: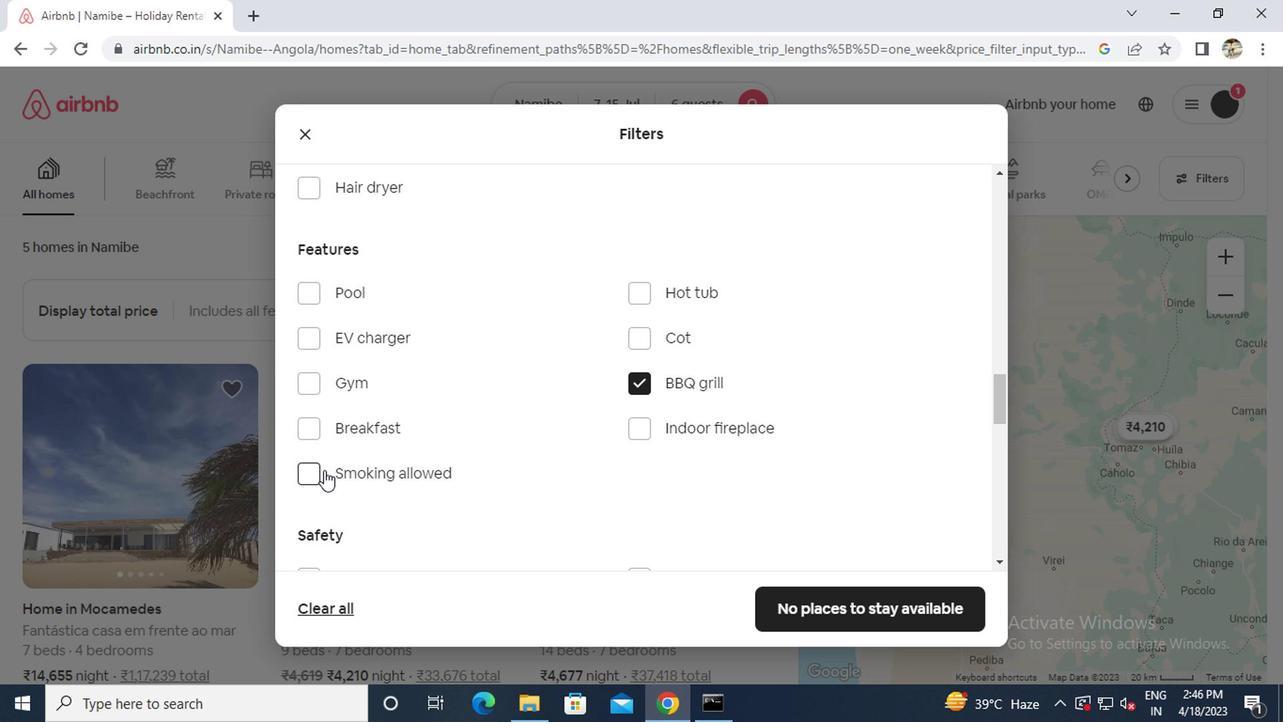 
Action: Mouse pressed left at (316, 468)
Screenshot: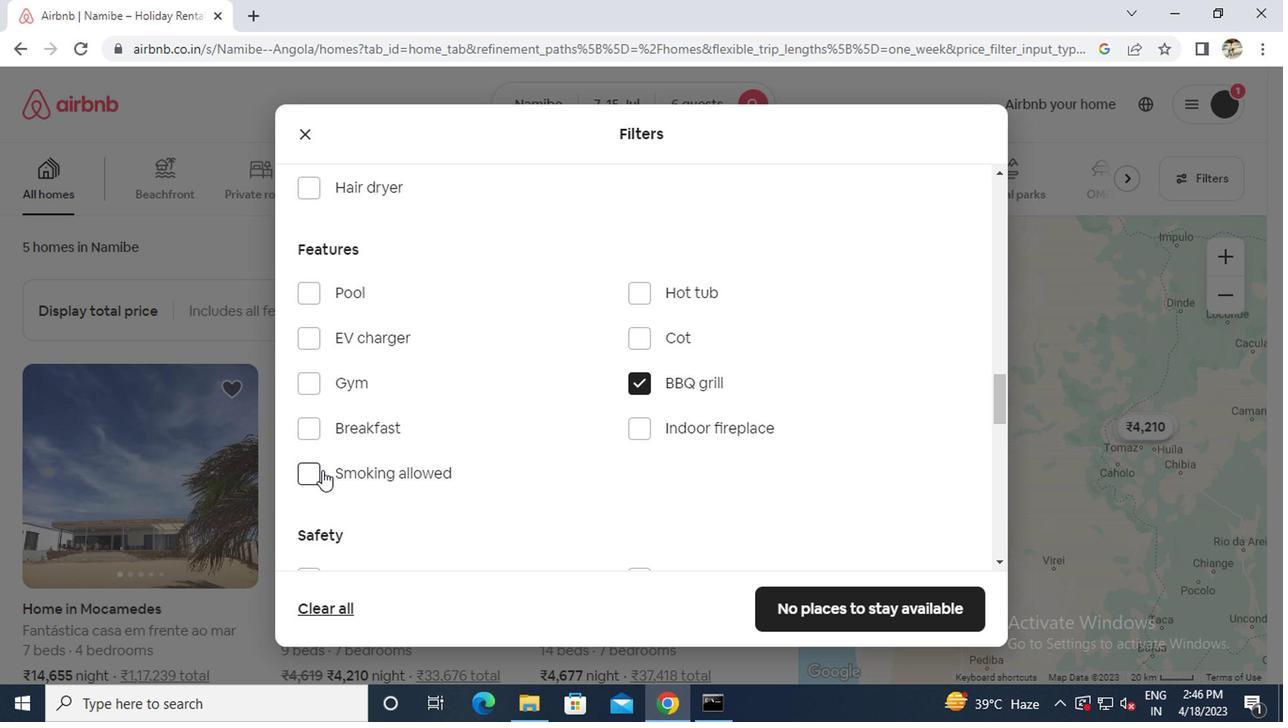 
Action: Mouse scrolled (316, 468) with delta (0, 0)
Screenshot: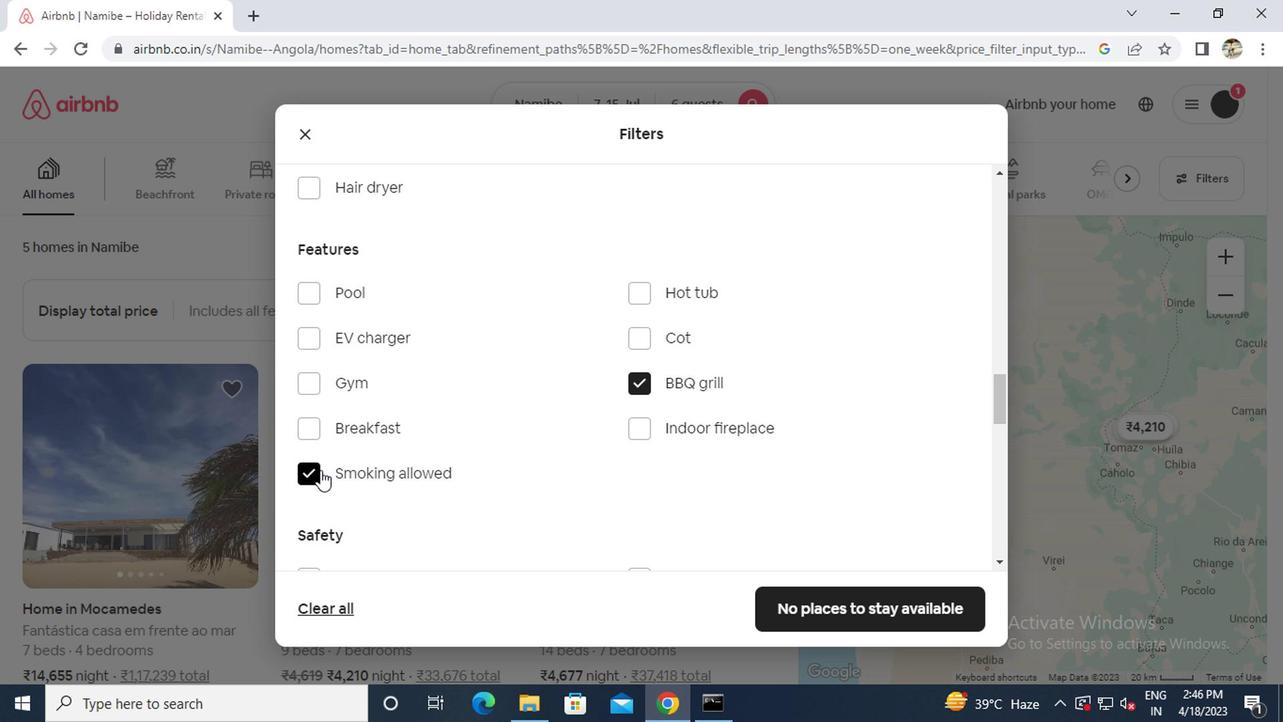 
Action: Mouse scrolled (316, 468) with delta (0, 0)
Screenshot: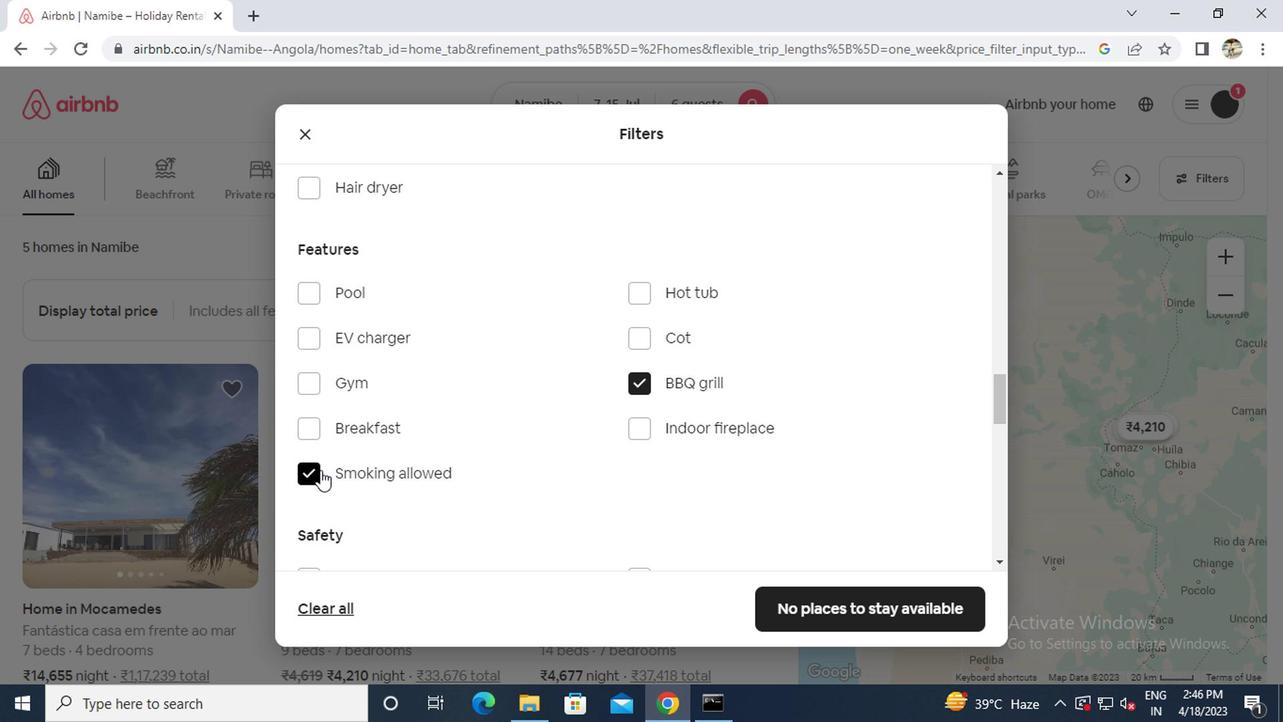 
Action: Mouse moved to (402, 468)
Screenshot: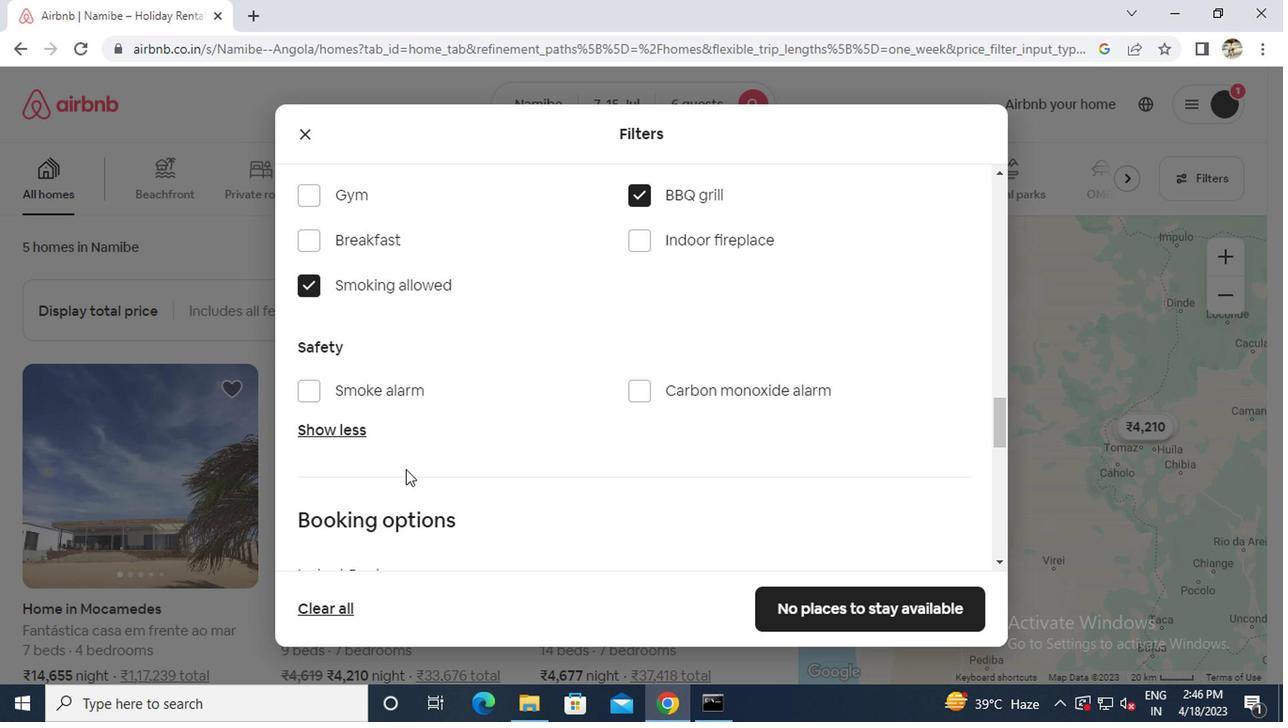 
Action: Mouse scrolled (402, 466) with delta (0, -1)
Screenshot: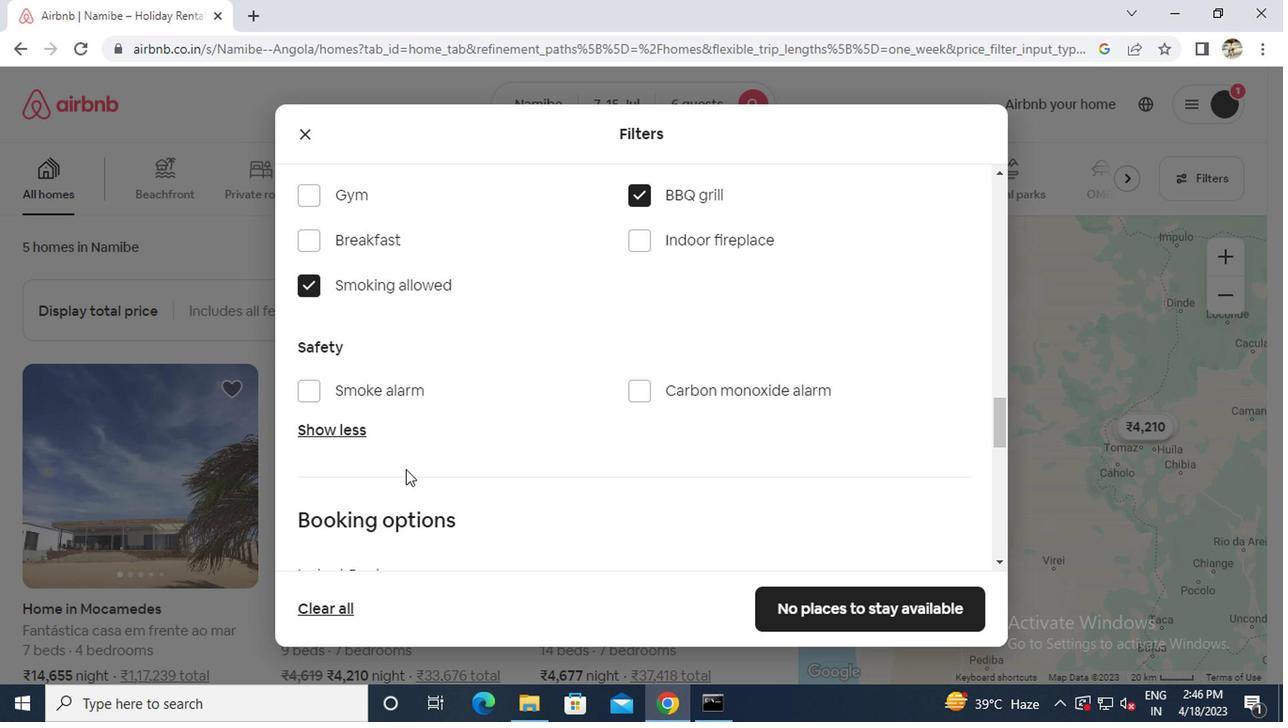 
Action: Mouse moved to (411, 470)
Screenshot: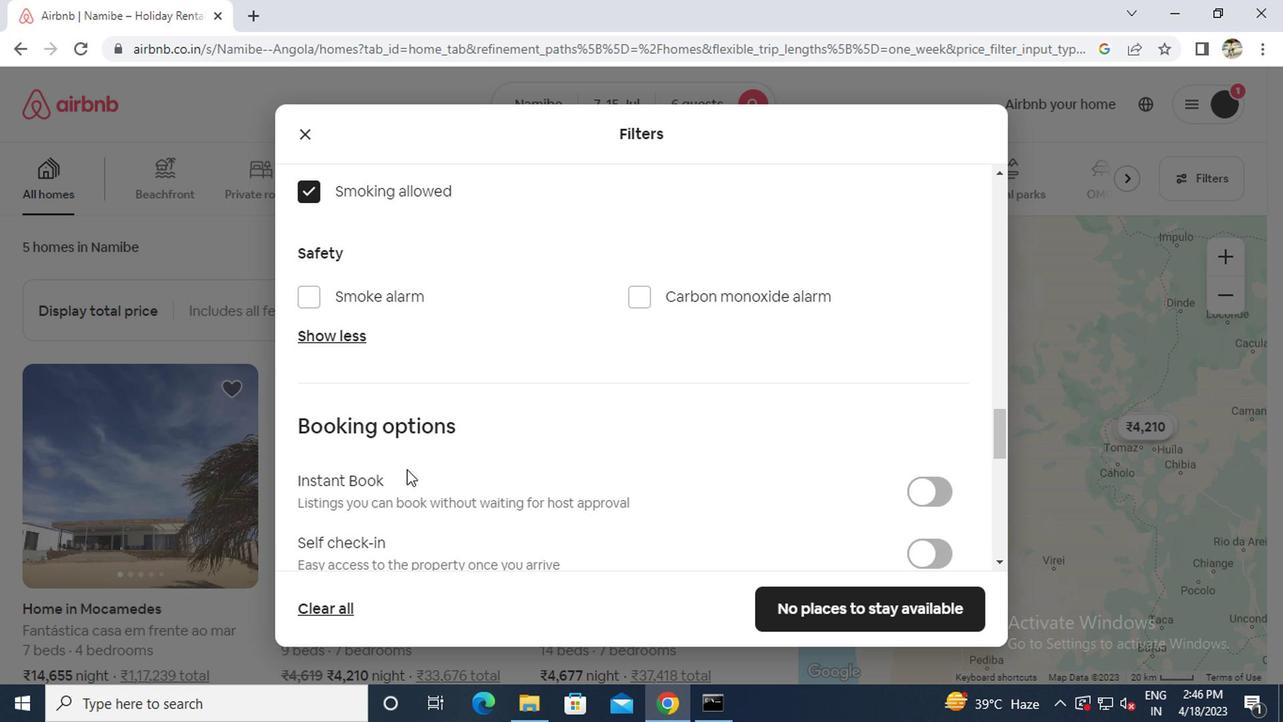 
Action: Mouse scrolled (411, 468) with delta (0, -1)
Screenshot: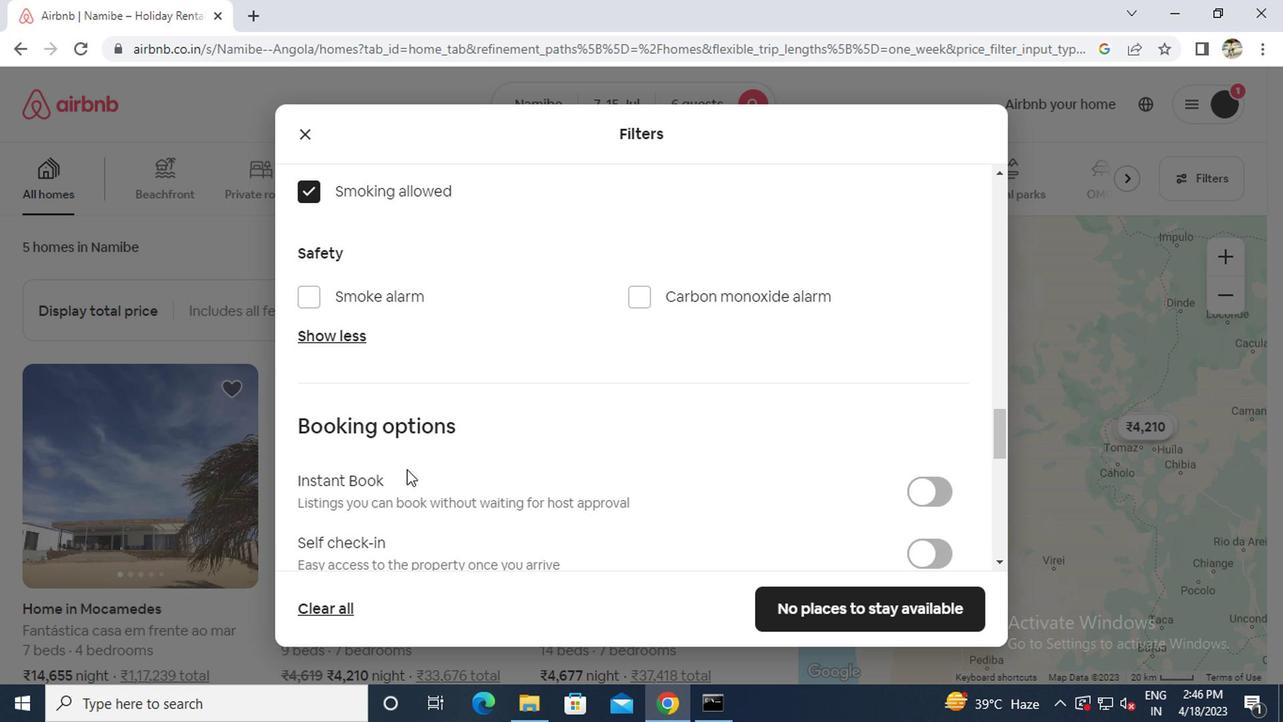 
Action: Mouse moved to (926, 456)
Screenshot: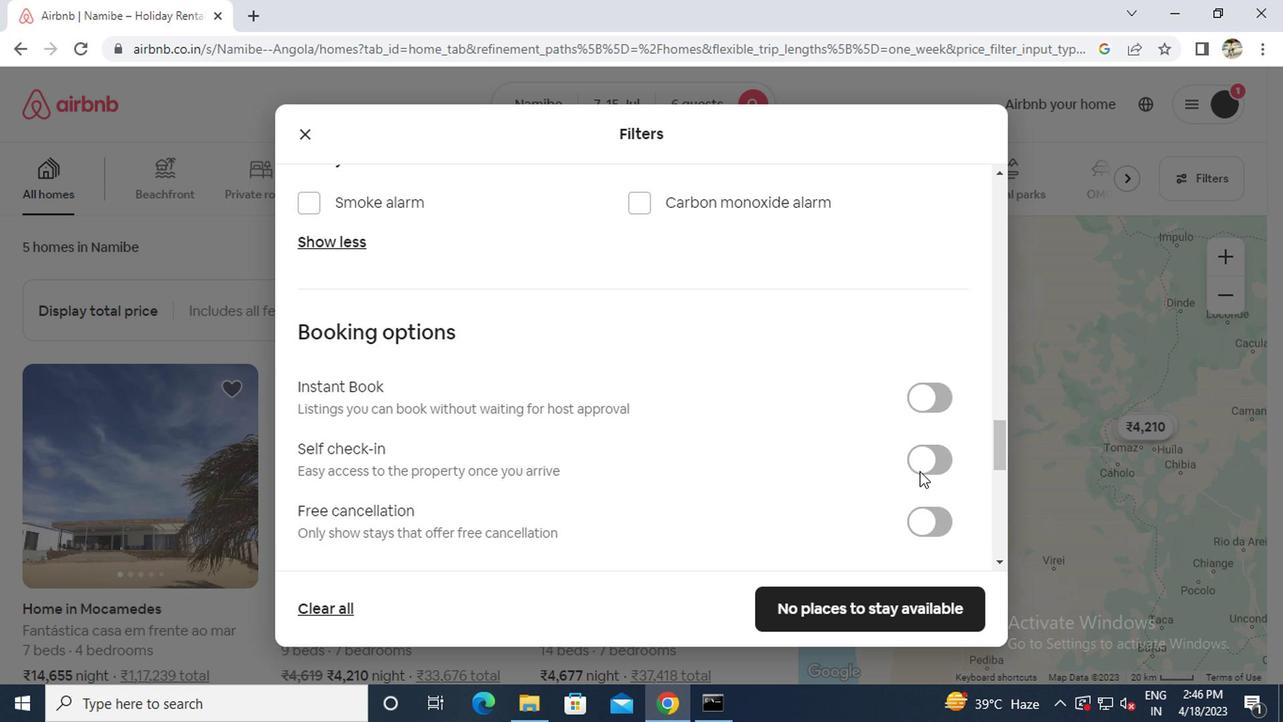 
Action: Mouse pressed left at (926, 456)
Screenshot: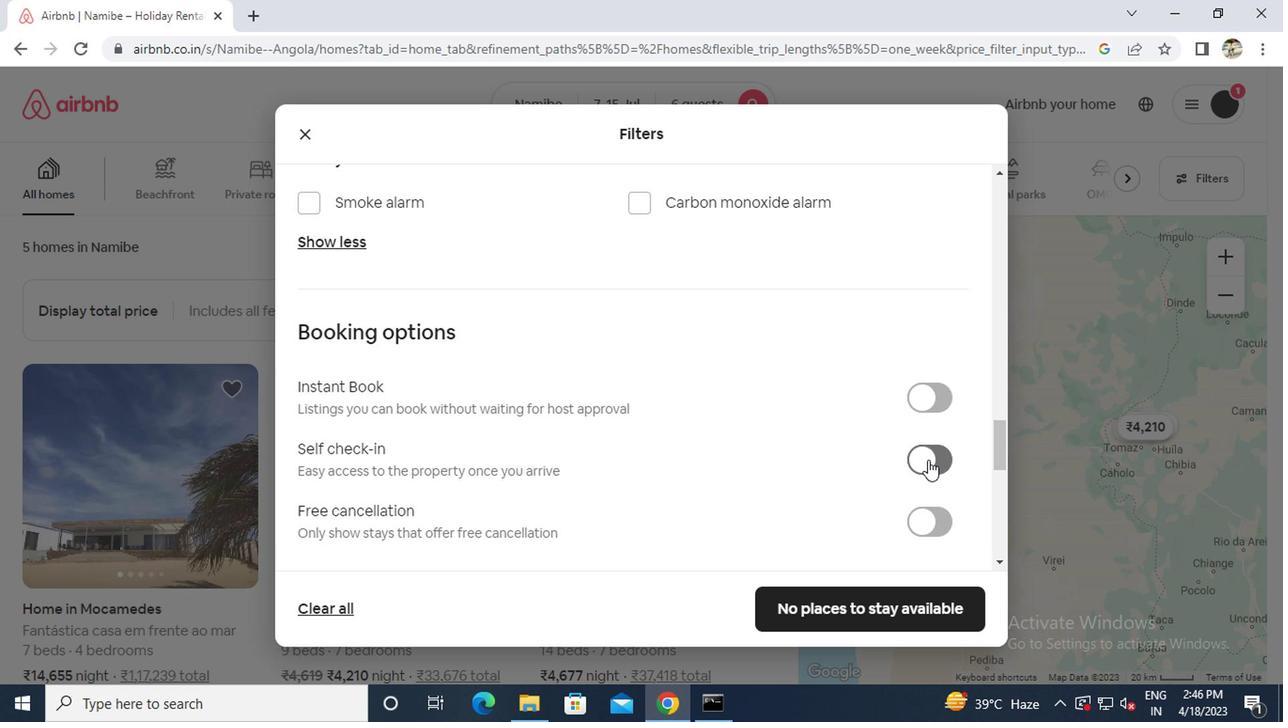 
Action: Mouse moved to (536, 468)
Screenshot: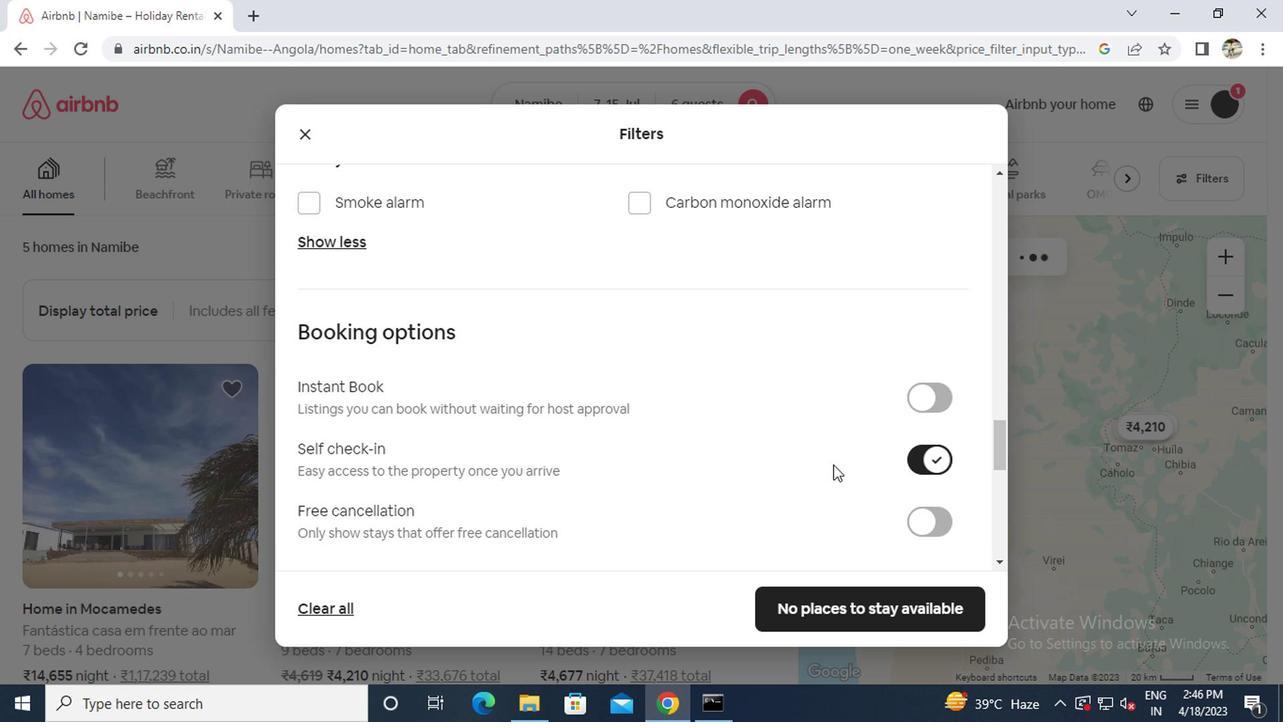 
Action: Mouse scrolled (536, 466) with delta (0, -1)
Screenshot: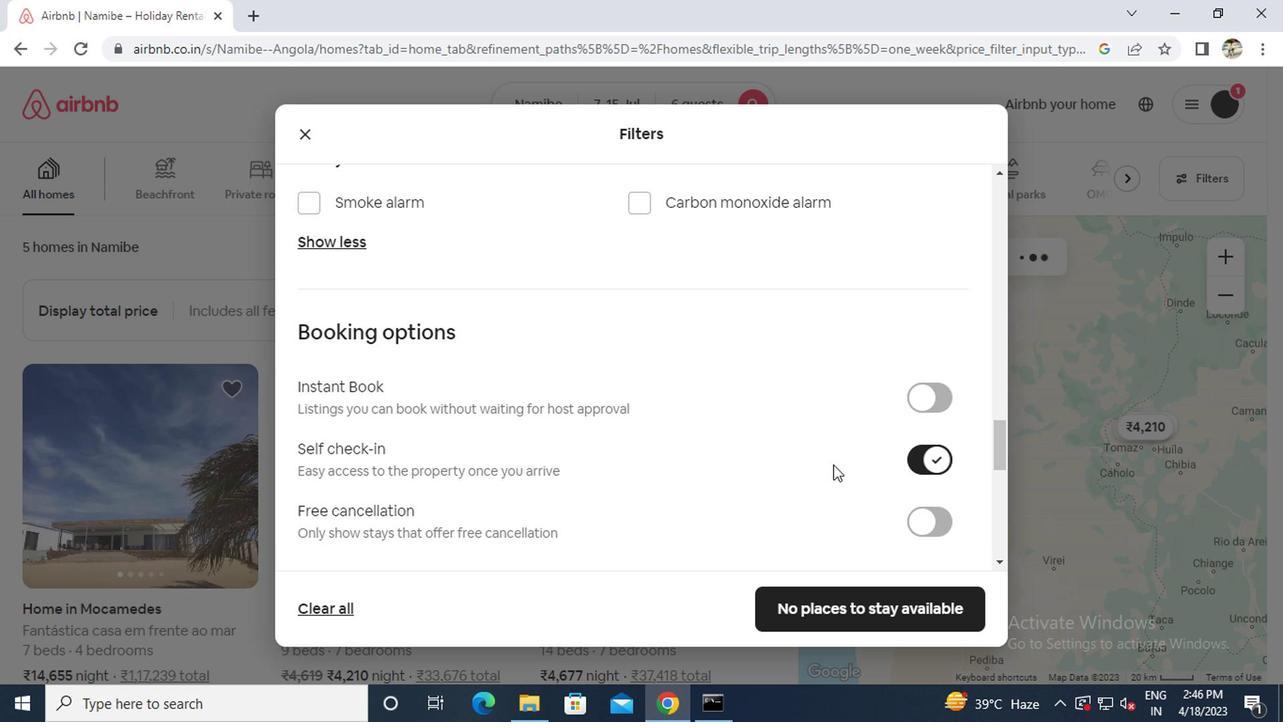 
Action: Mouse scrolled (536, 466) with delta (0, -1)
Screenshot: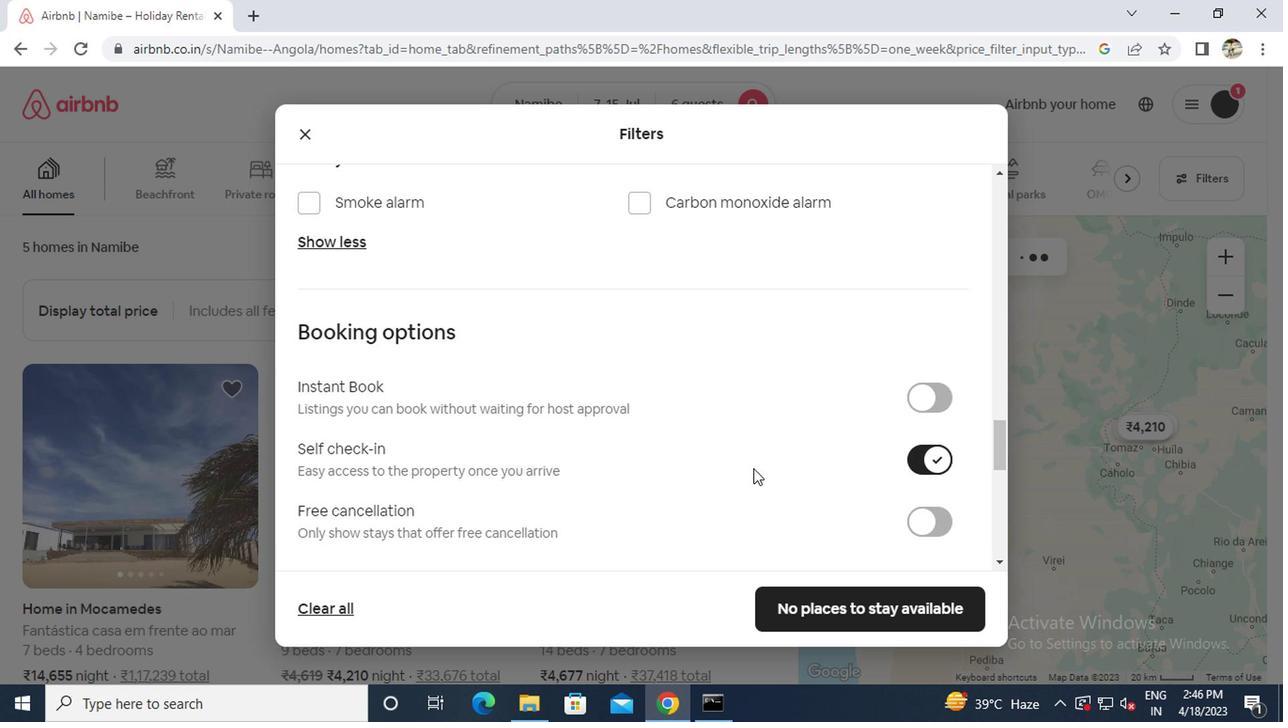 
Action: Mouse scrolled (536, 466) with delta (0, -1)
Screenshot: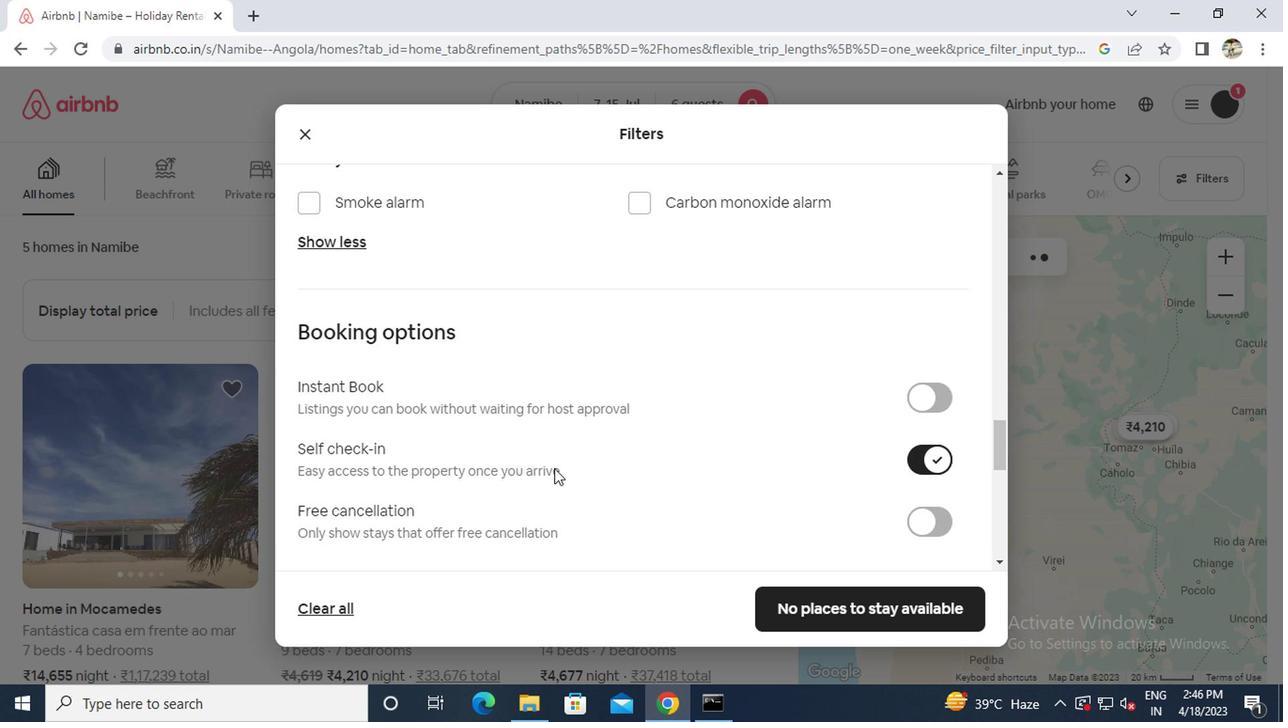 
Action: Mouse scrolled (536, 466) with delta (0, -1)
Screenshot: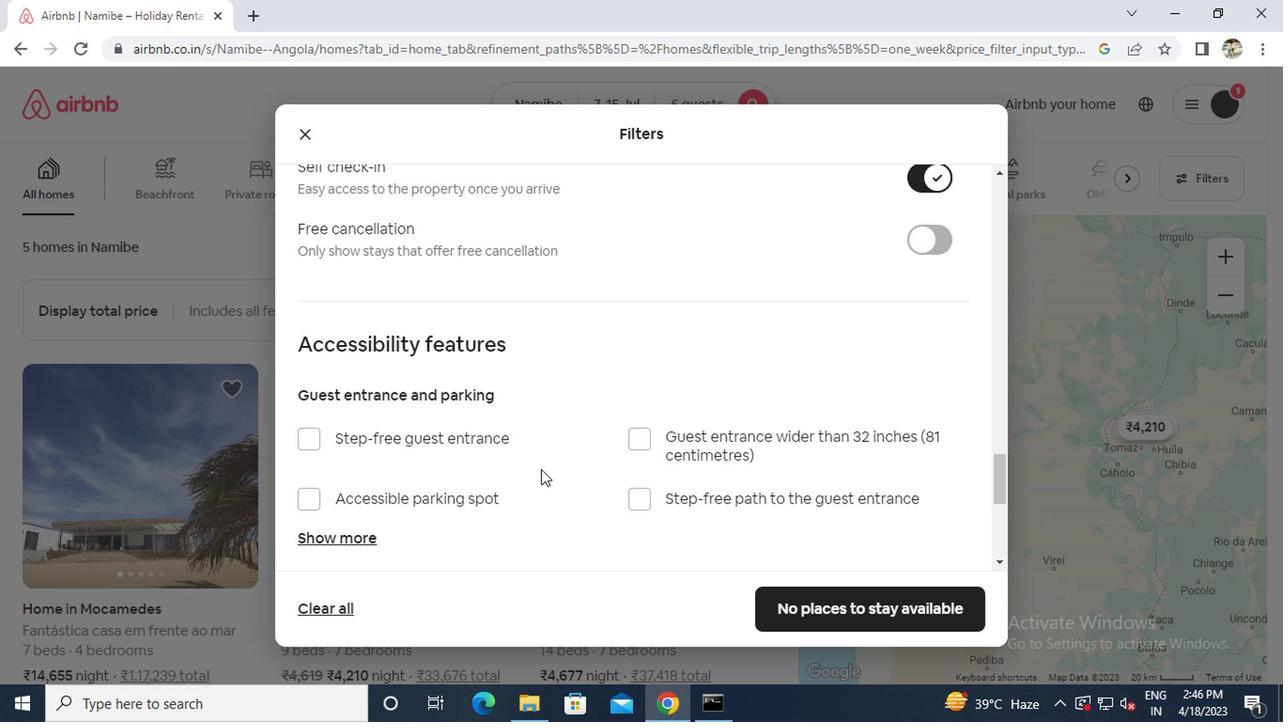 
Action: Mouse scrolled (536, 466) with delta (0, -1)
Screenshot: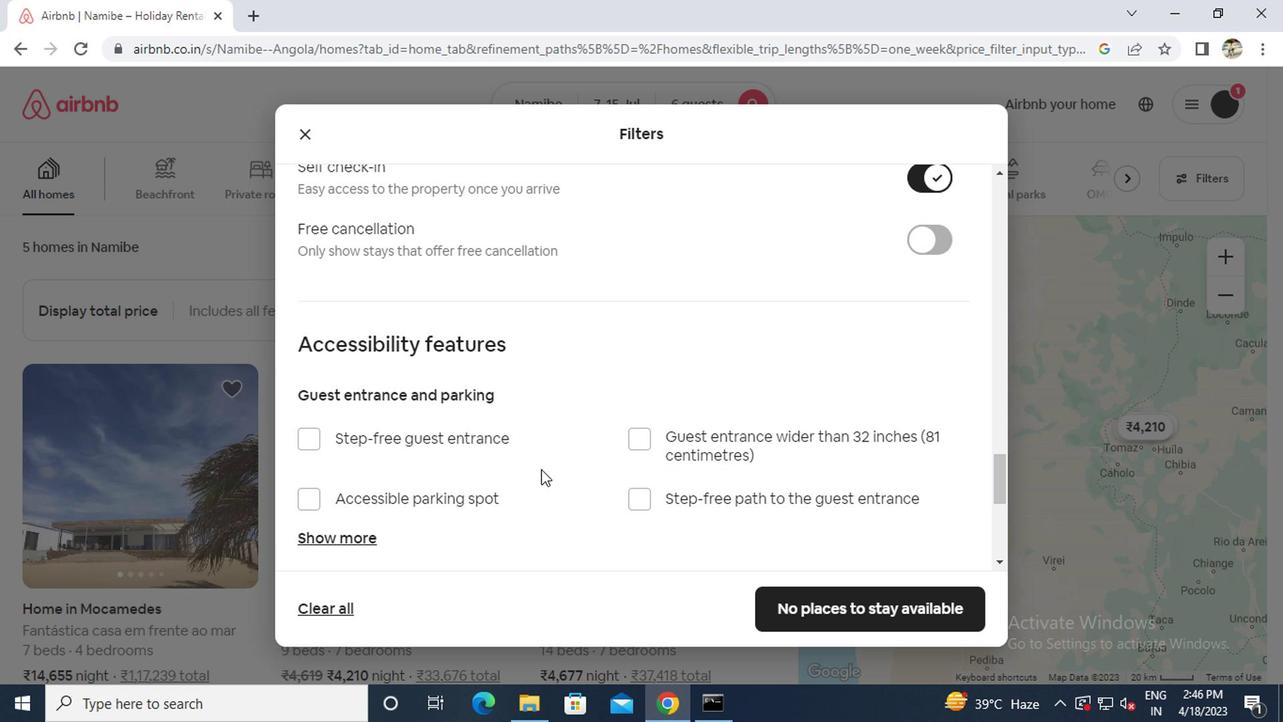 
Action: Mouse scrolled (536, 466) with delta (0, -1)
Screenshot: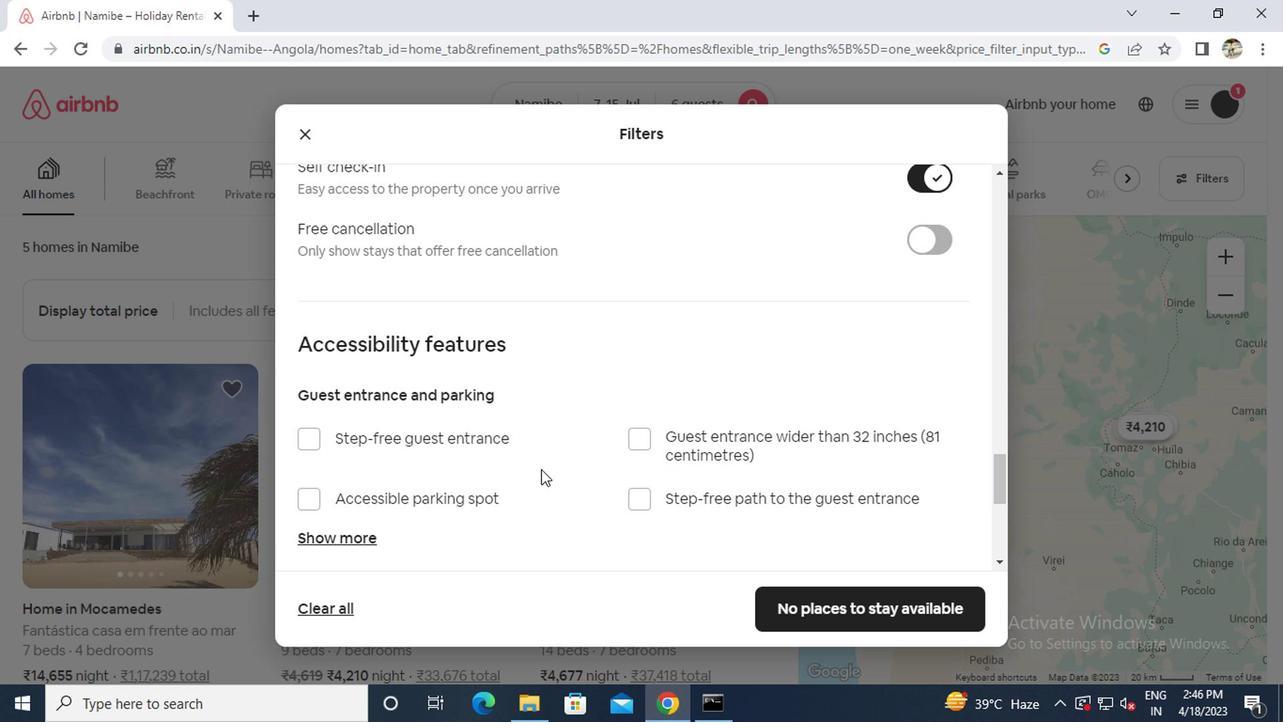 
Action: Mouse moved to (536, 468)
Screenshot: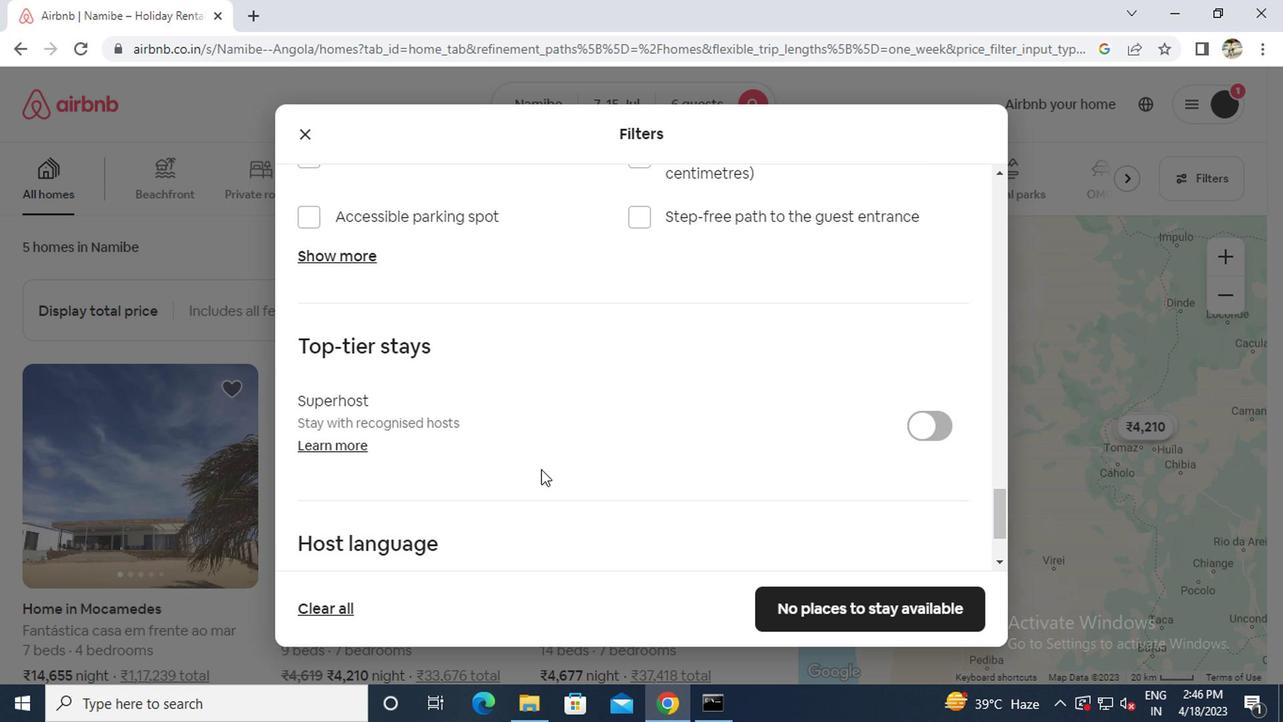
Action: Mouse scrolled (536, 466) with delta (0, -1)
Screenshot: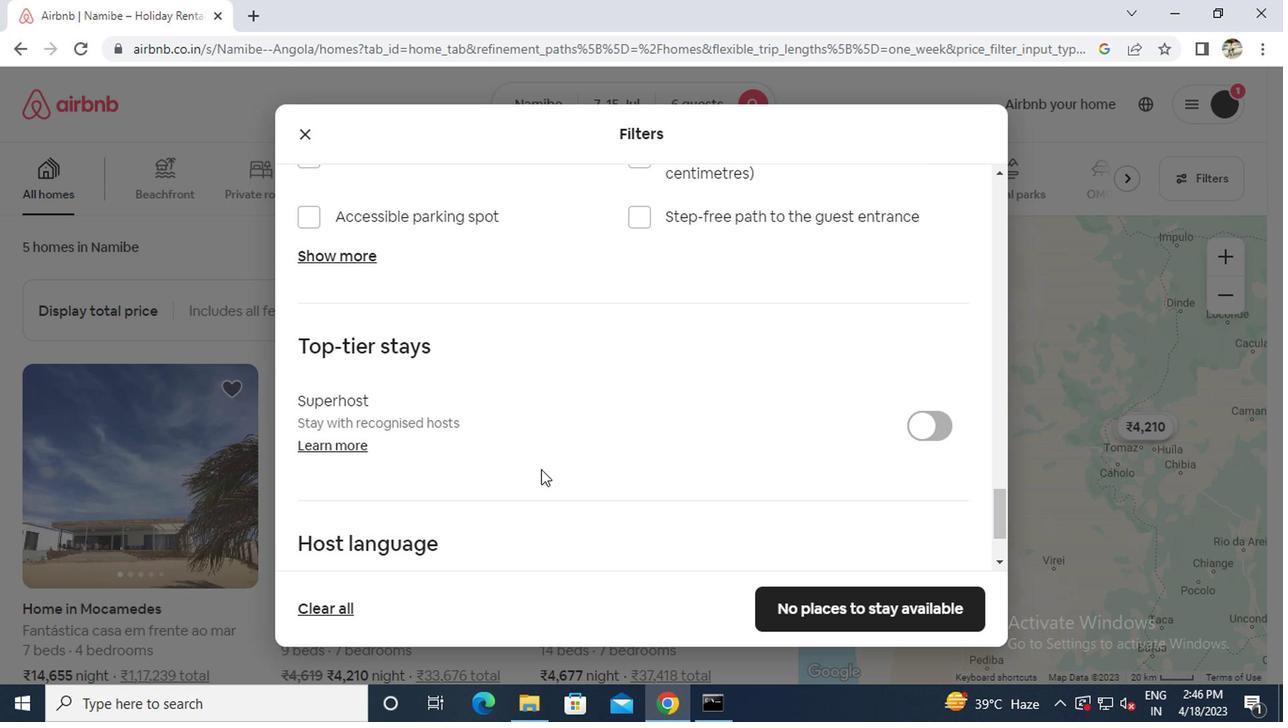 
Action: Mouse scrolled (536, 466) with delta (0, -1)
Screenshot: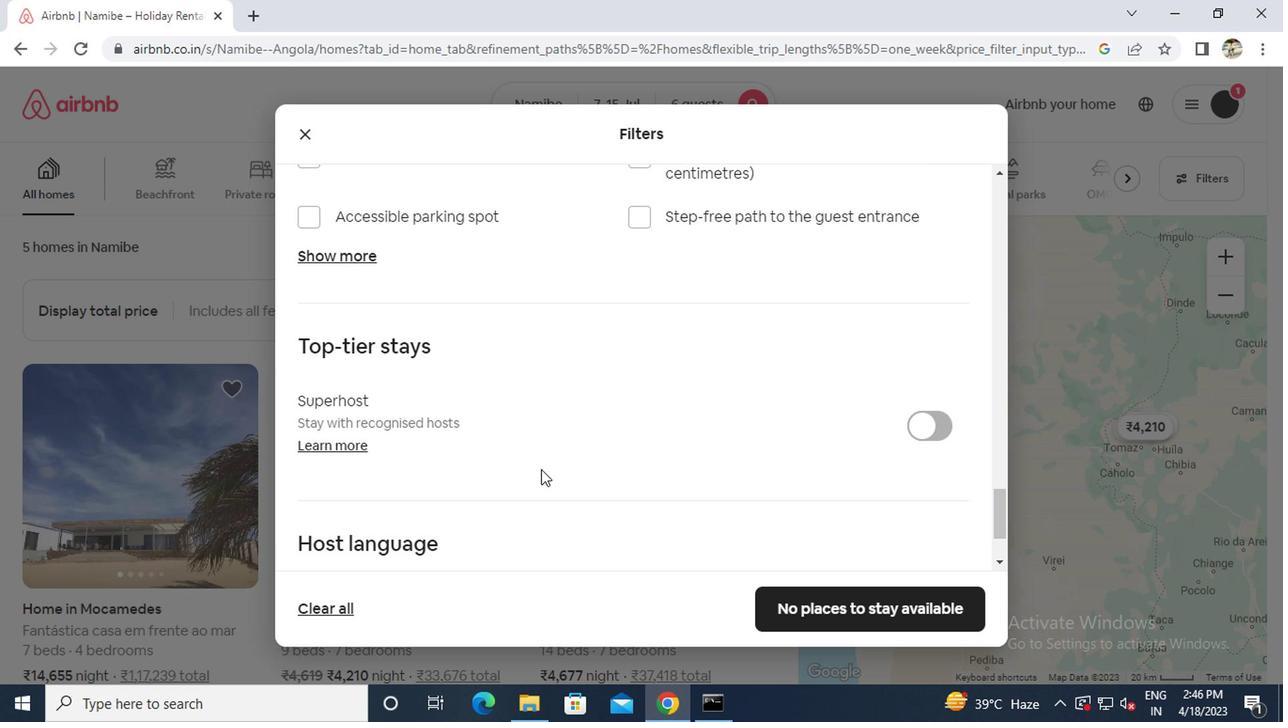 
Action: Mouse scrolled (536, 466) with delta (0, -1)
Screenshot: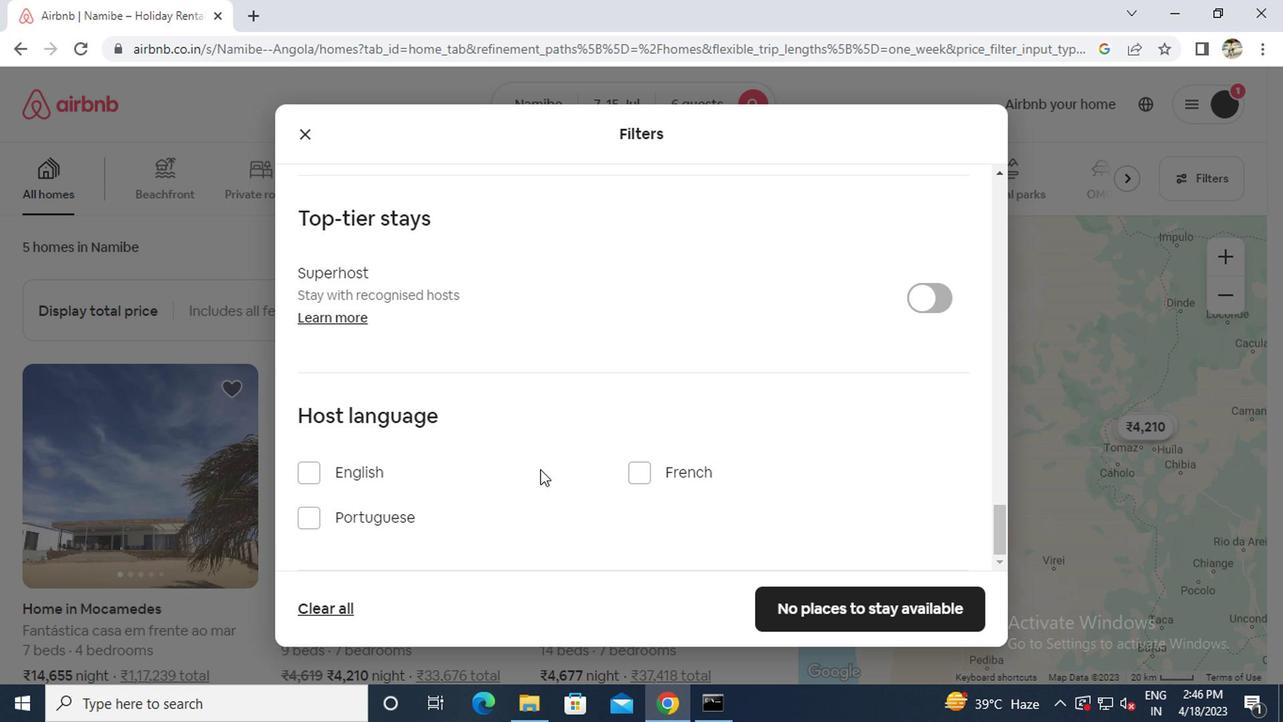 
Action: Mouse scrolled (536, 466) with delta (0, -1)
Screenshot: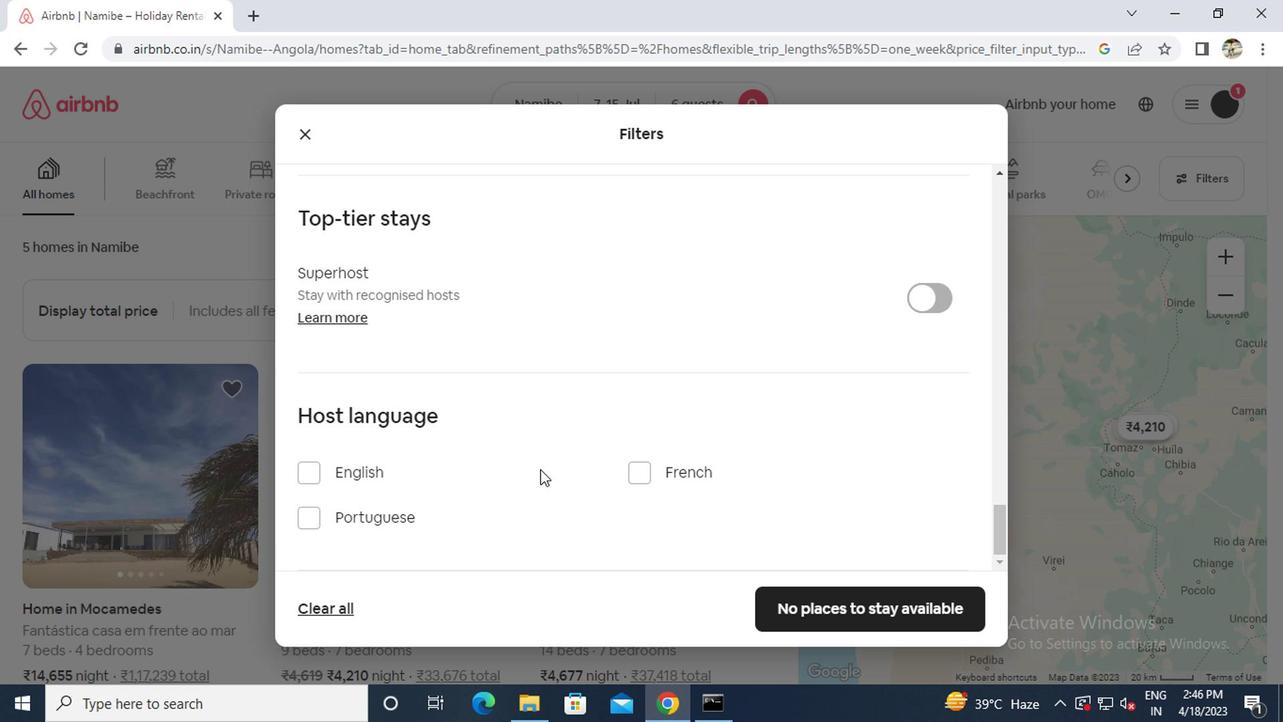 
Action: Mouse moved to (304, 464)
Screenshot: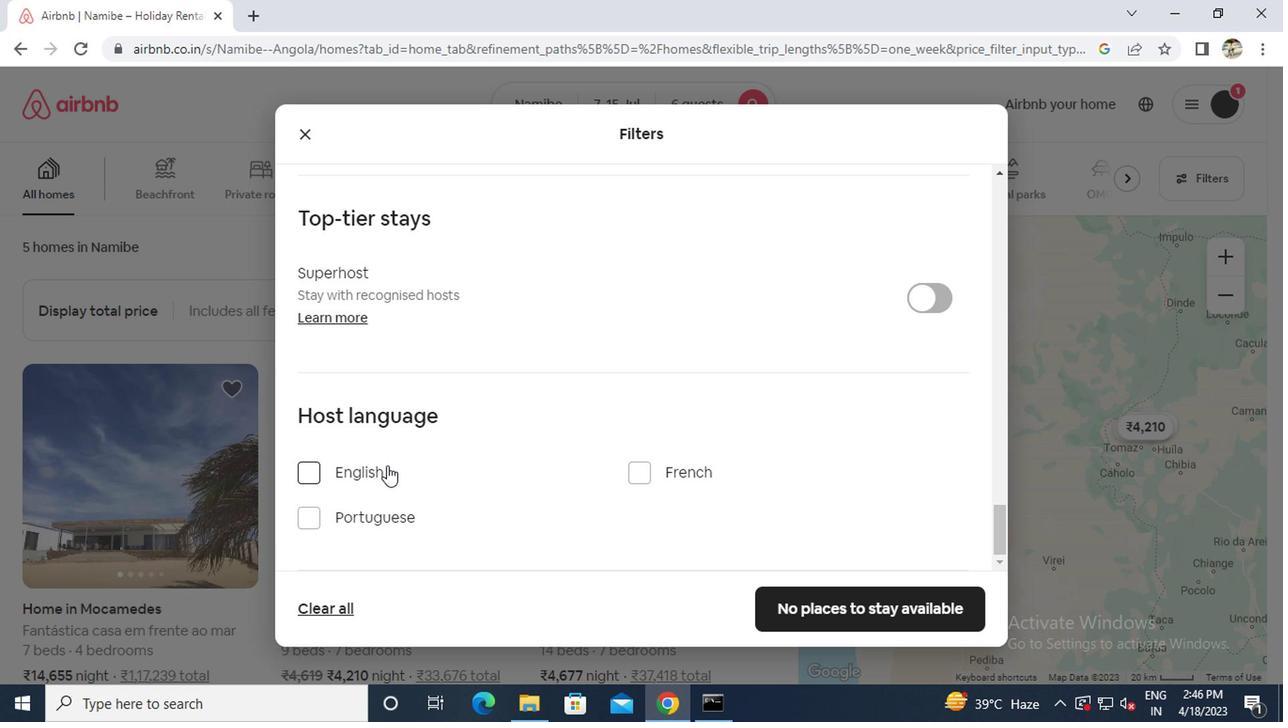 
Action: Mouse pressed left at (304, 464)
Screenshot: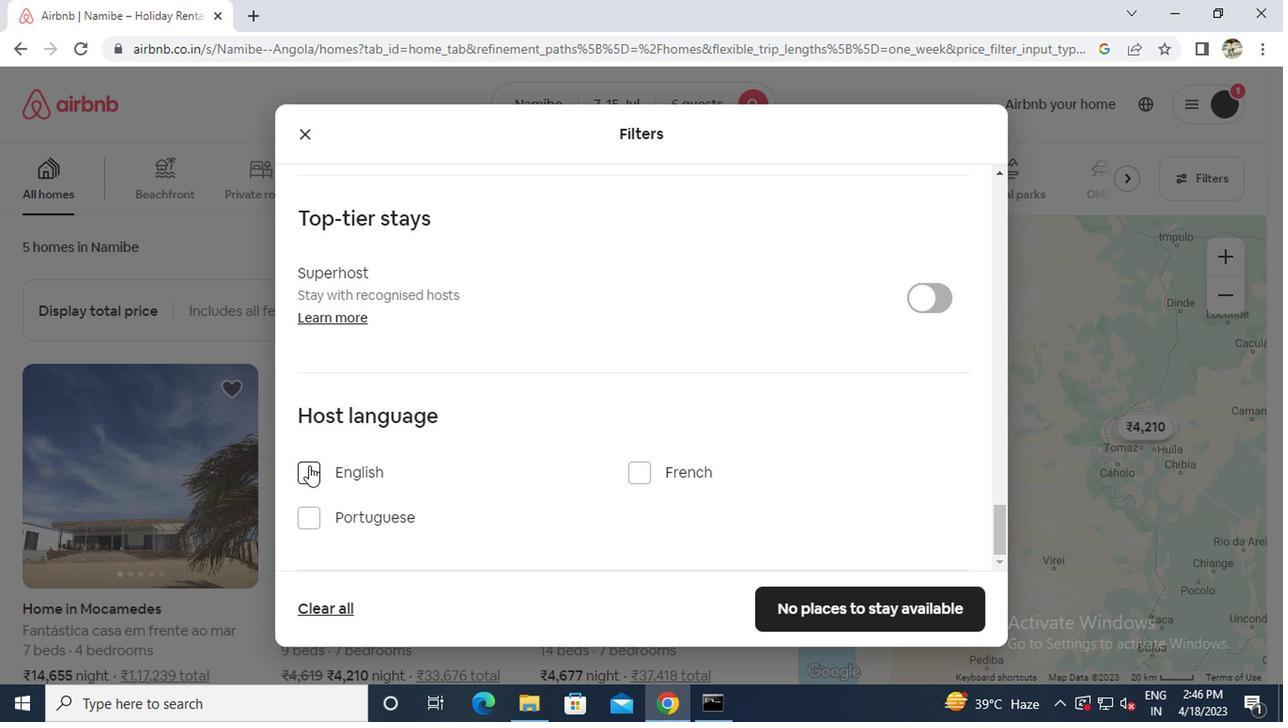 
Action: Mouse moved to (843, 597)
Screenshot: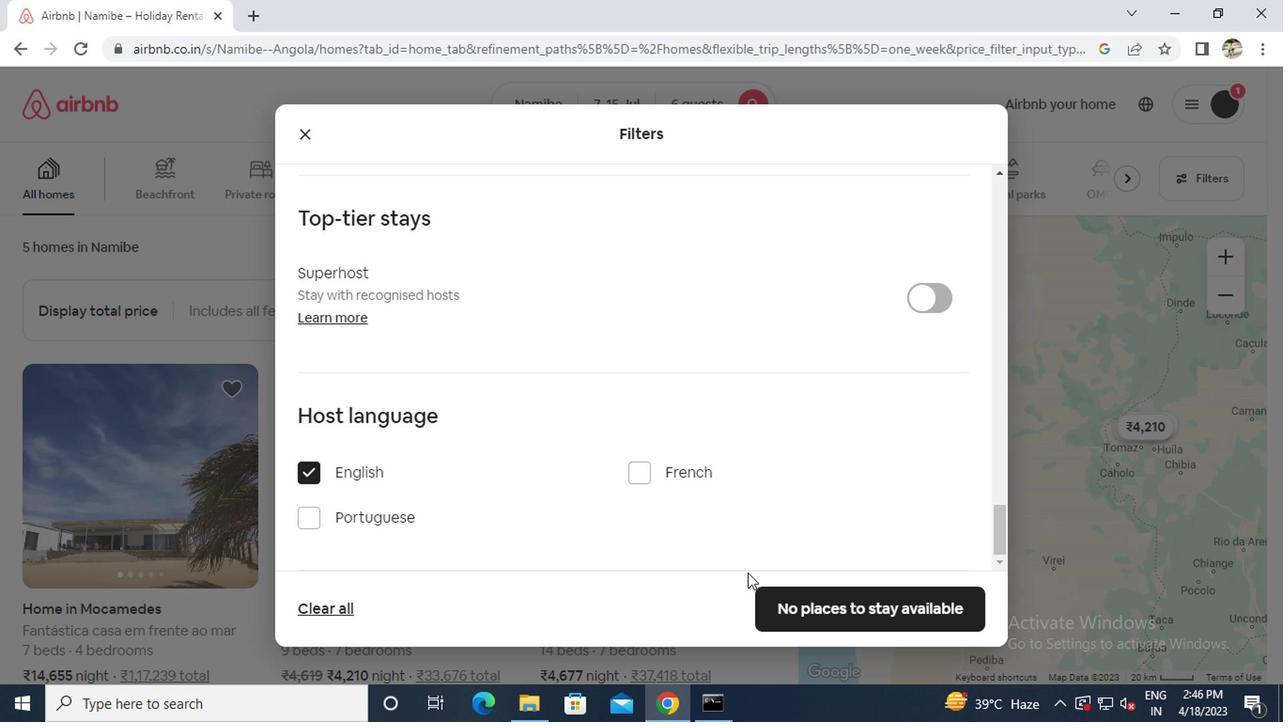 
Action: Mouse pressed left at (843, 597)
Screenshot: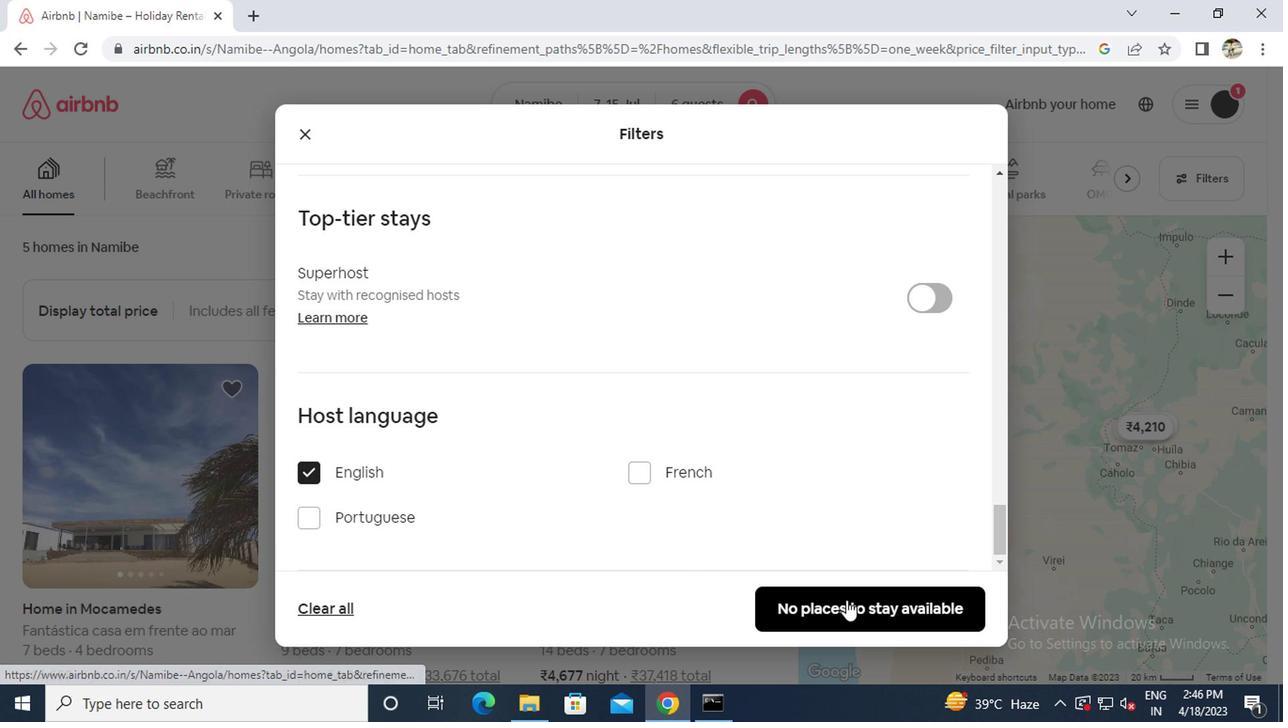 
Action: Key pressed <Key.f8>
Screenshot: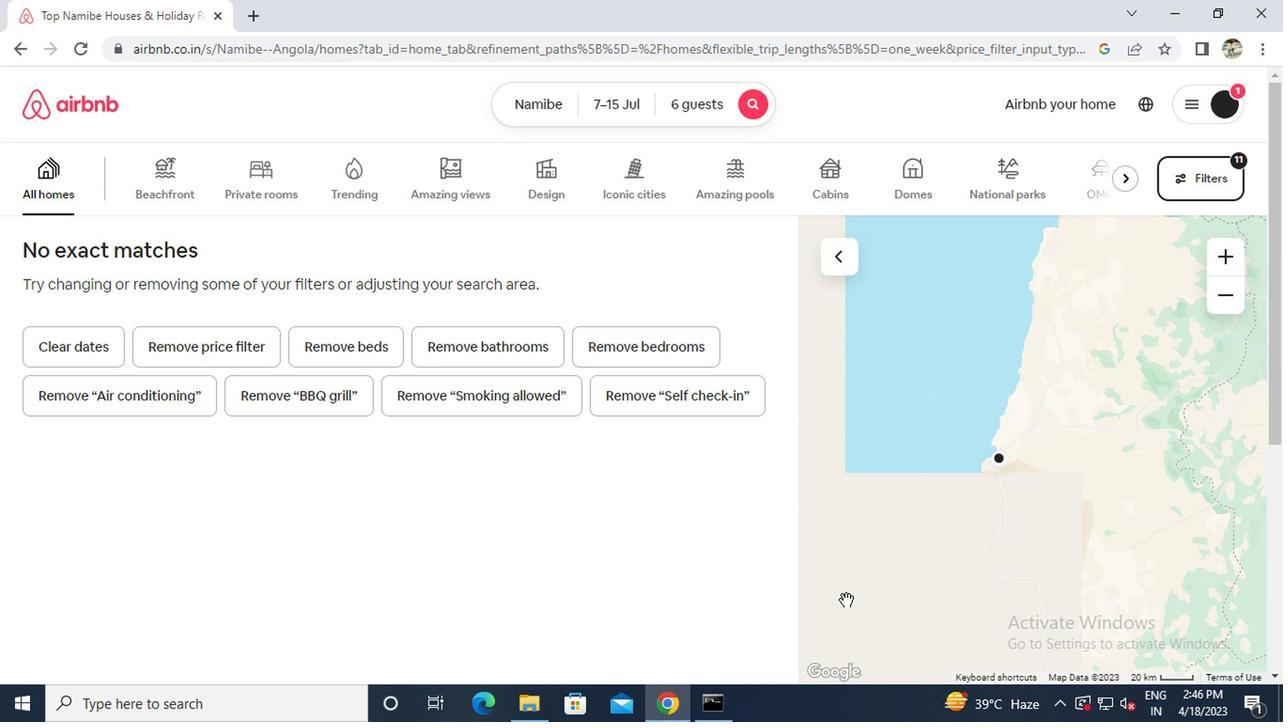 
